 Task: Find connections with filter location Titao with filter topic #Softwaredesignwith filter profile language German with filter current company Axis Communications with filter school Quantum University with filter industry Dance Companies with filter service category Bartending with filter keywords title File Clerk
Action: Mouse moved to (726, 123)
Screenshot: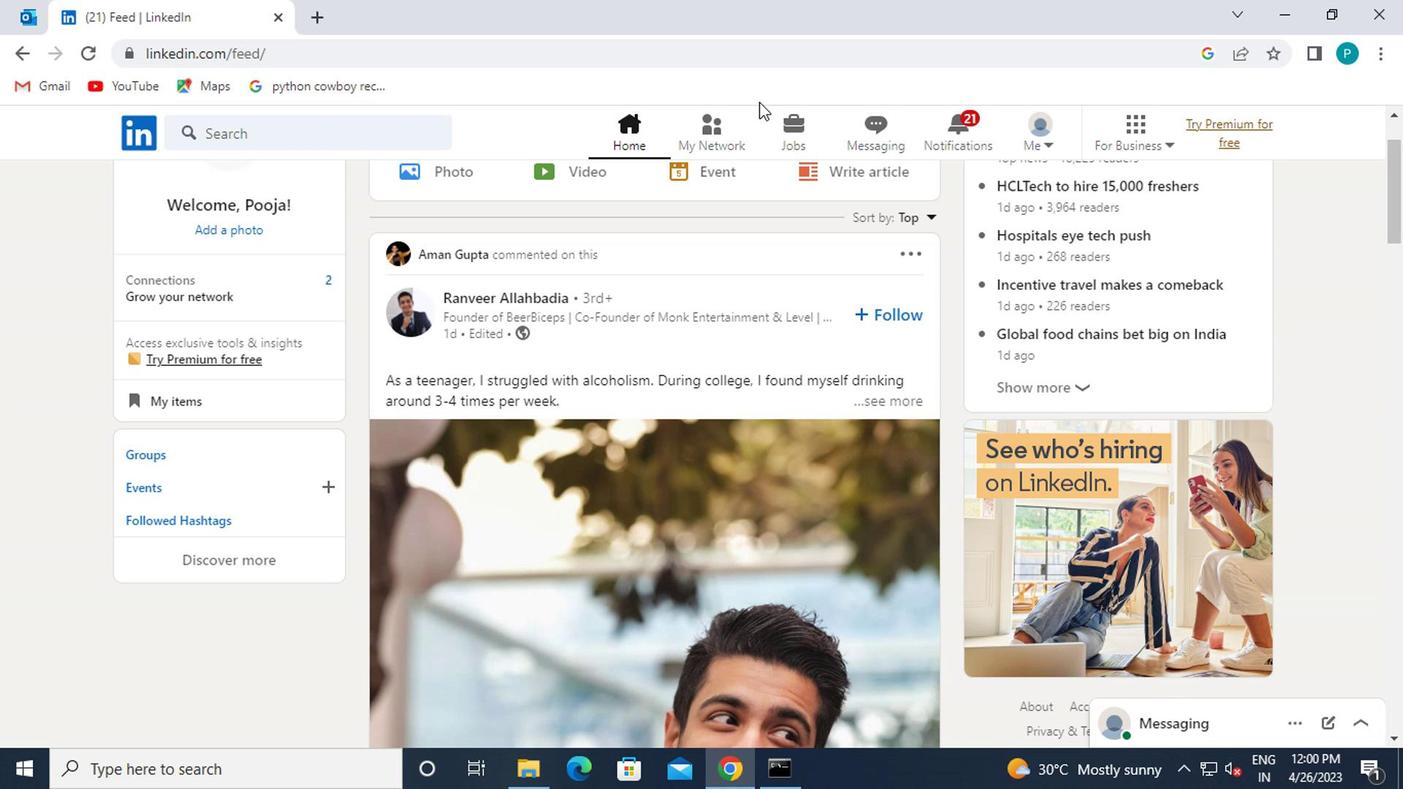 
Action: Mouse pressed left at (726, 123)
Screenshot: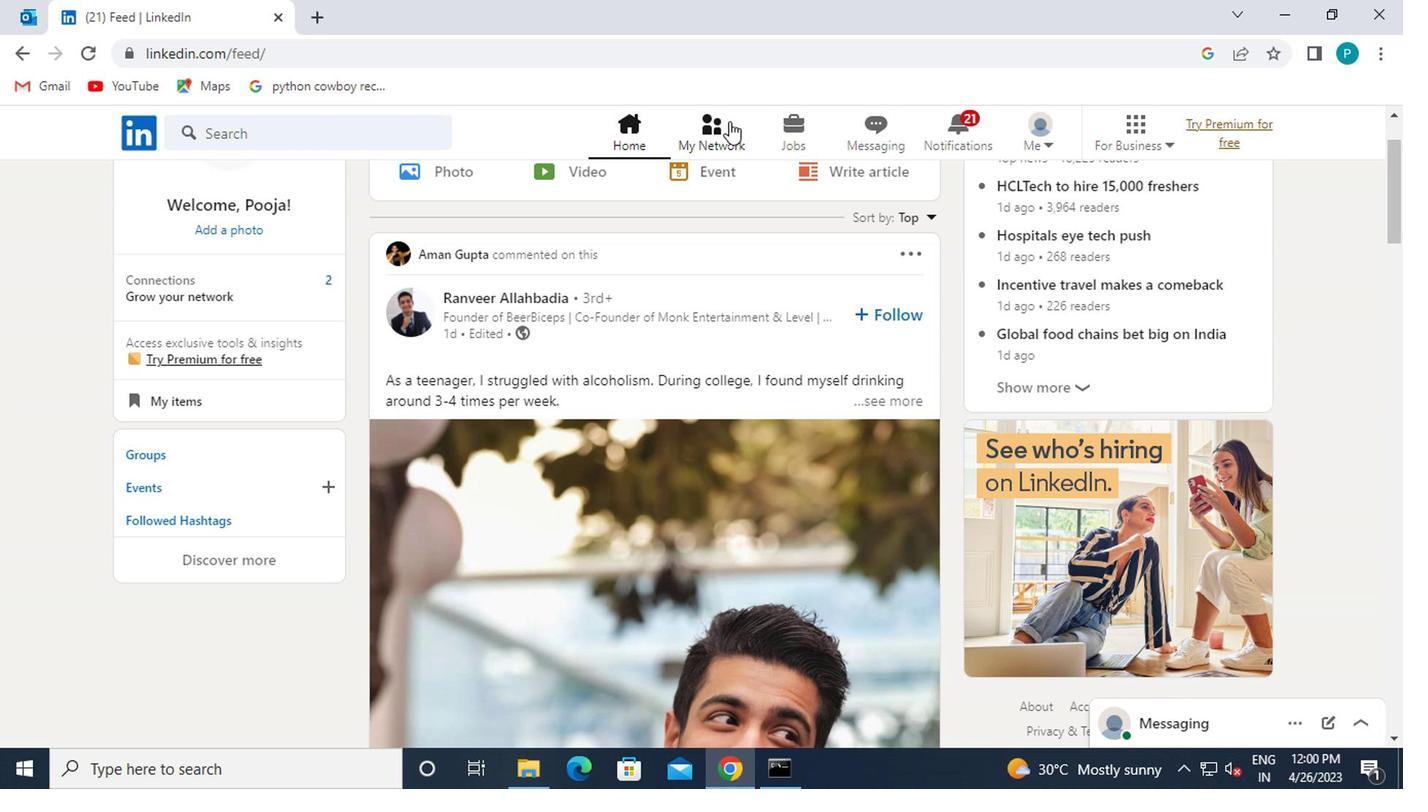 
Action: Mouse moved to (332, 250)
Screenshot: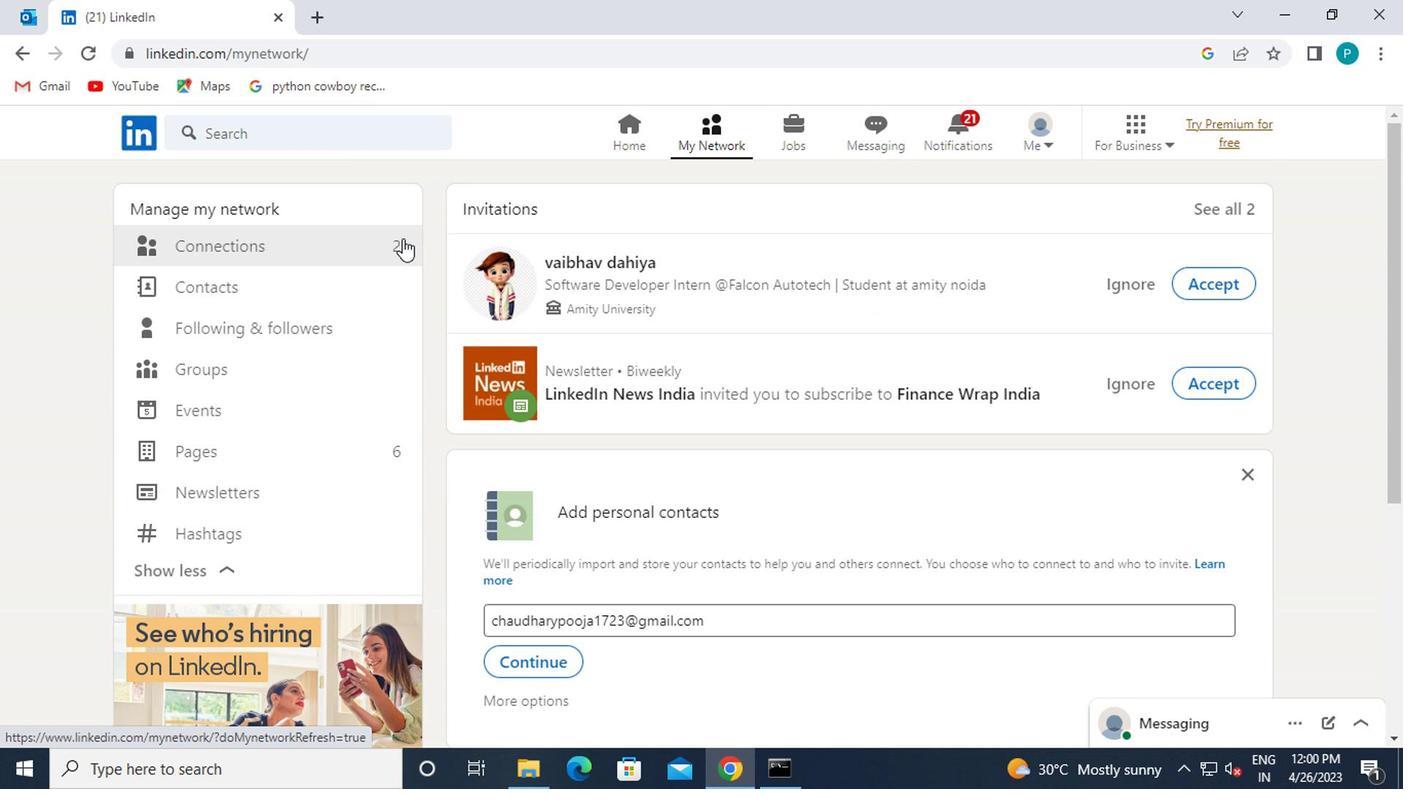 
Action: Mouse pressed left at (332, 250)
Screenshot: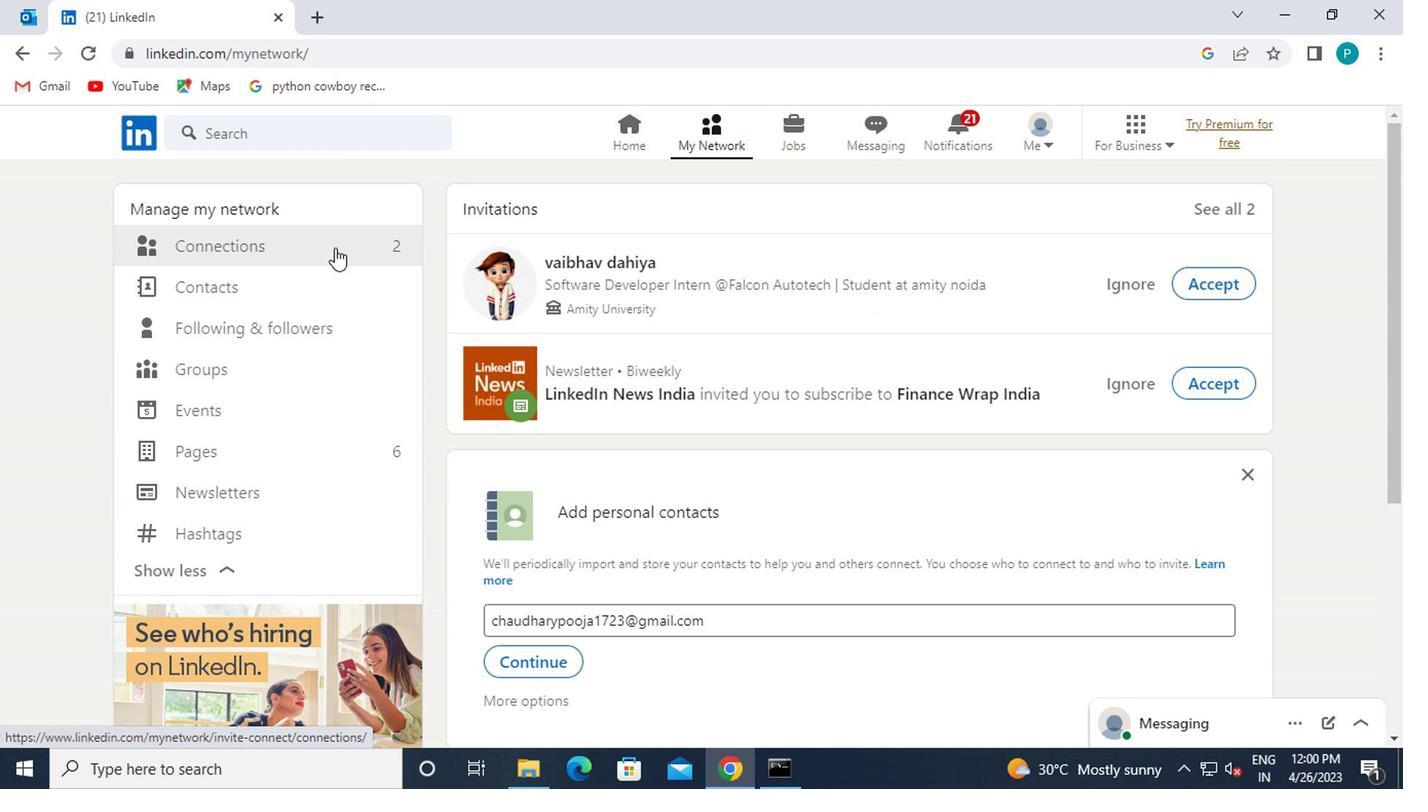 
Action: Mouse moved to (836, 261)
Screenshot: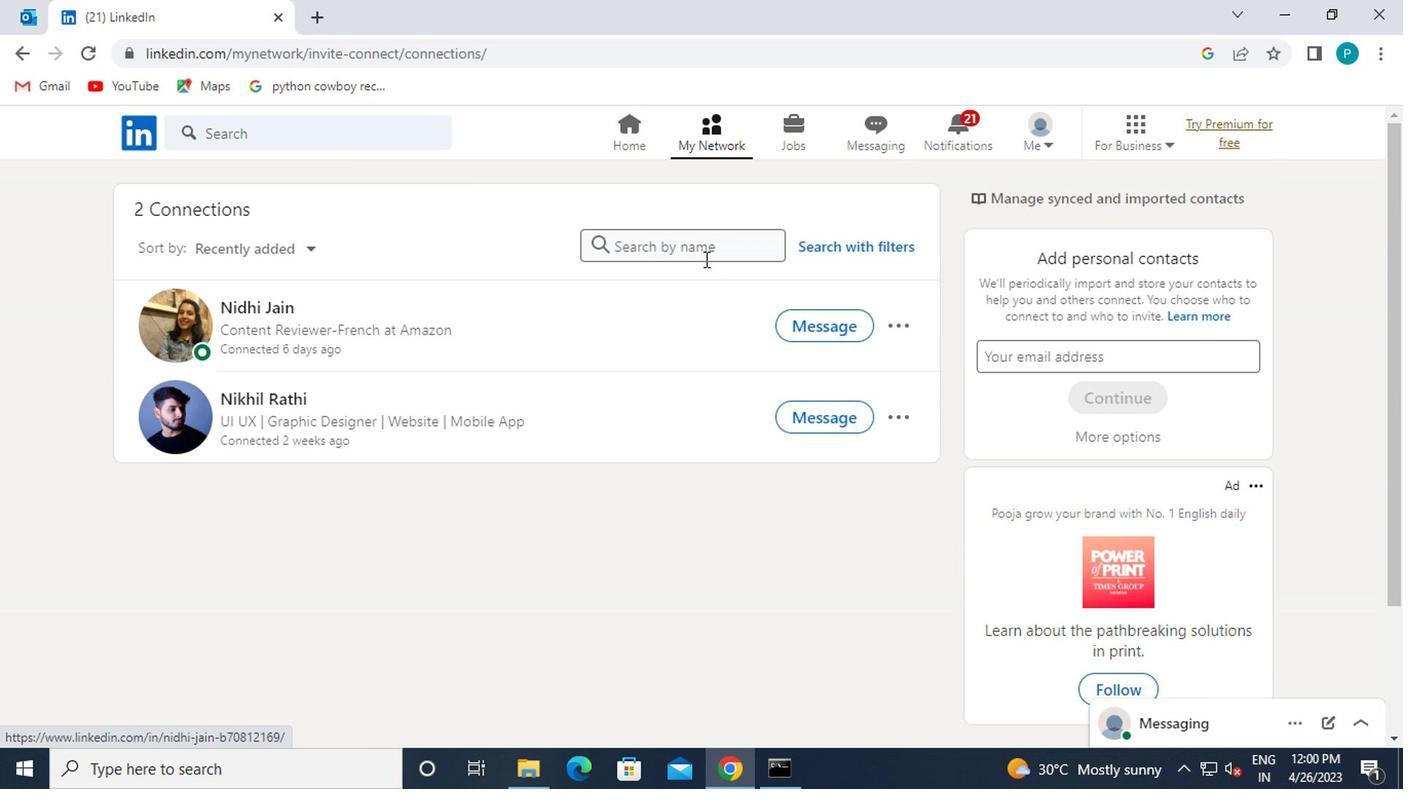 
Action: Mouse pressed left at (836, 261)
Screenshot: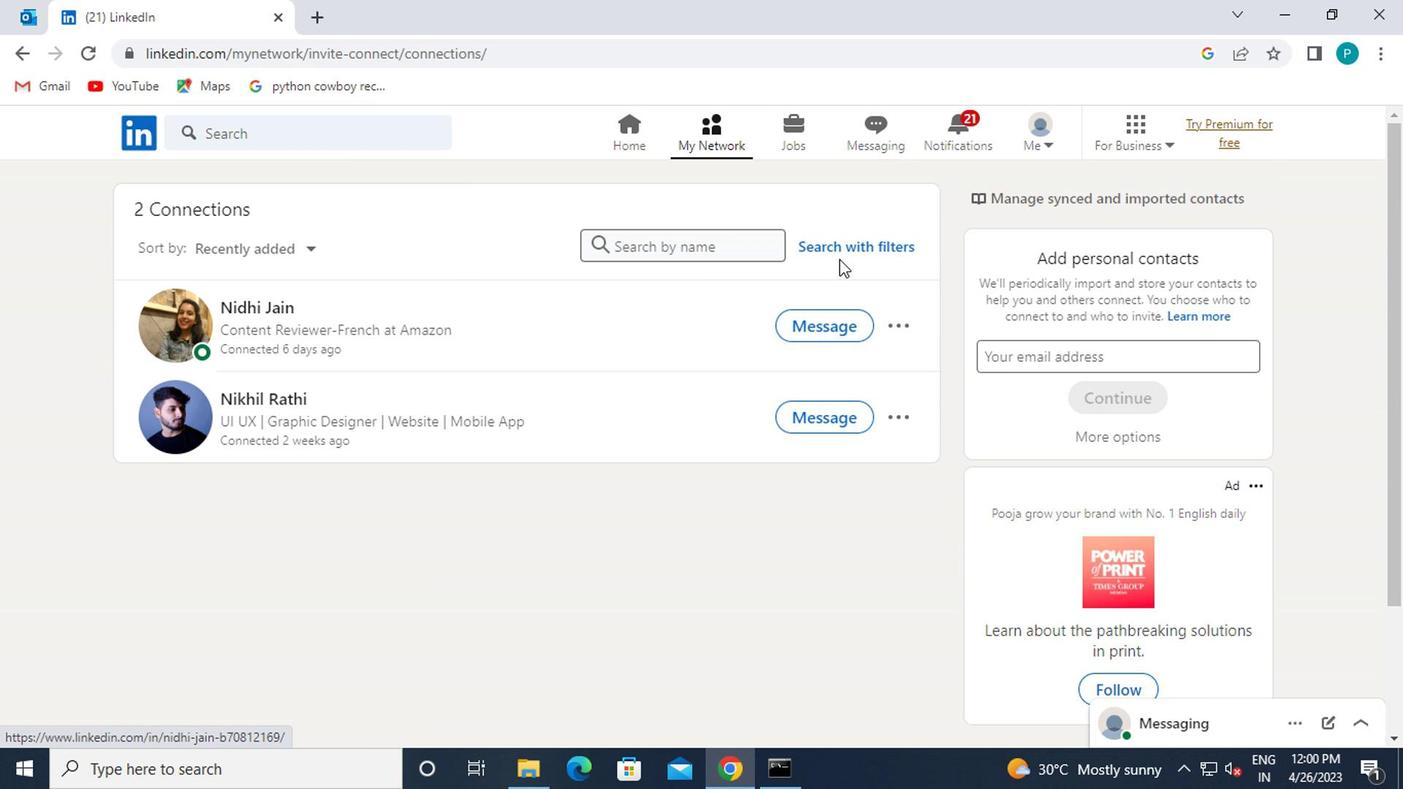 
Action: Mouse moved to (836, 244)
Screenshot: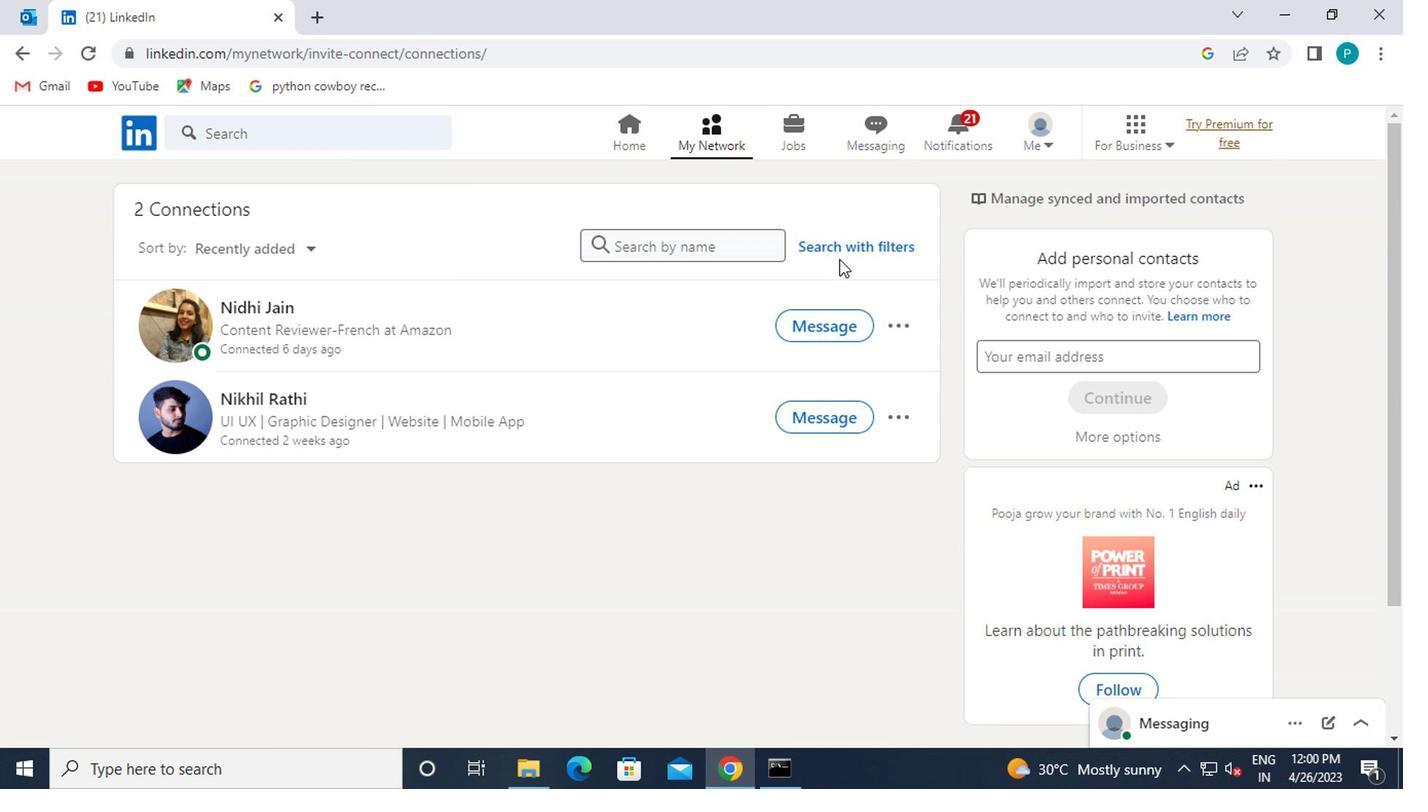 
Action: Mouse pressed left at (836, 244)
Screenshot: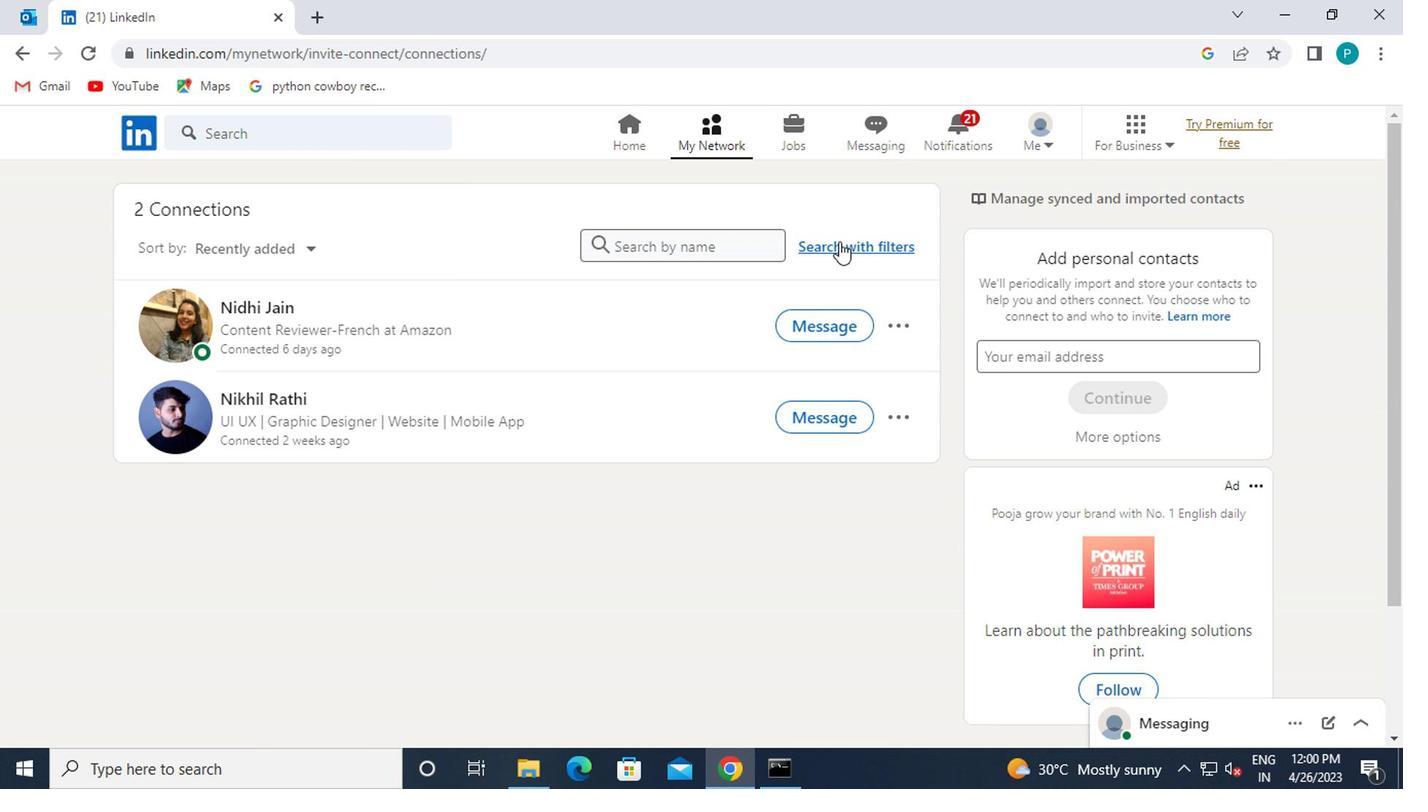 
Action: Mouse moved to (703, 188)
Screenshot: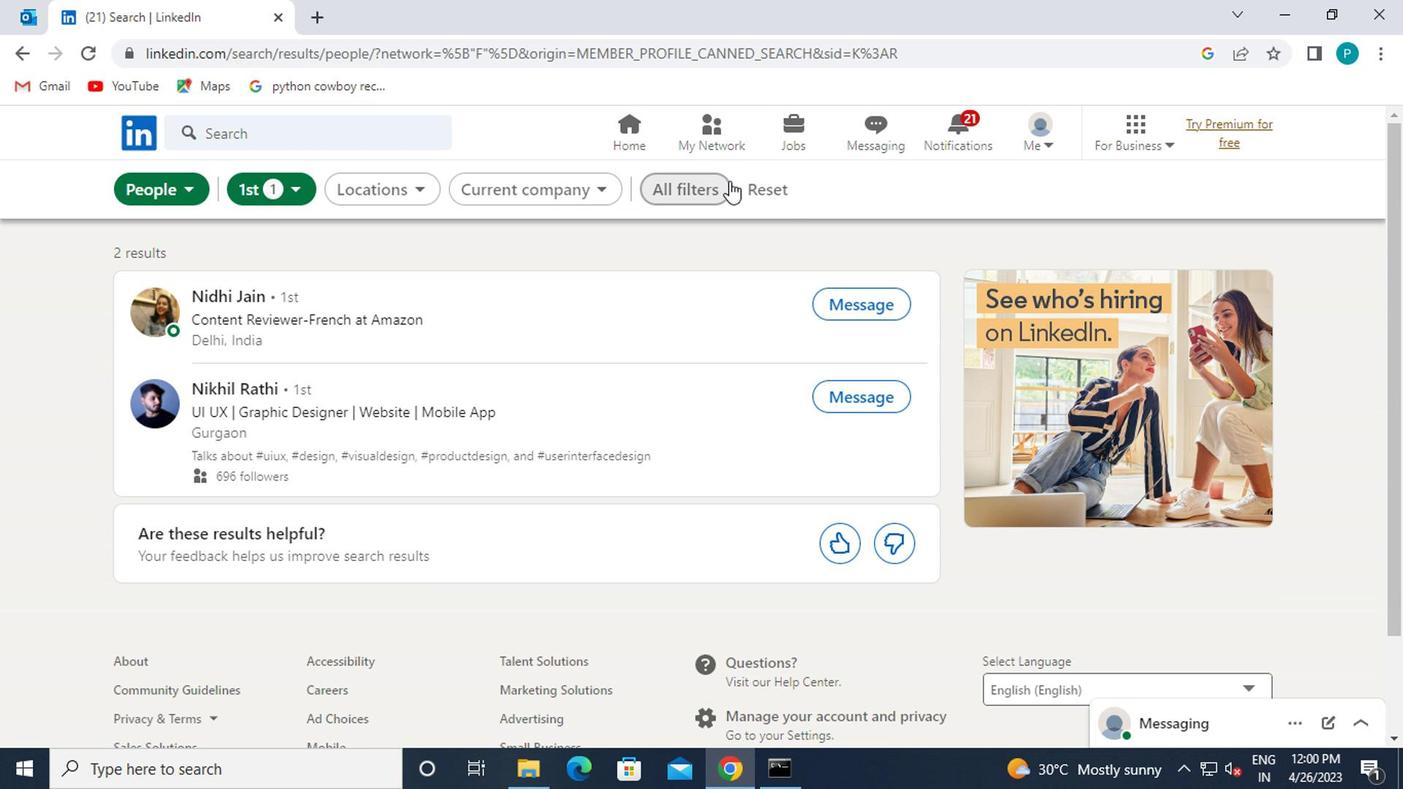 
Action: Mouse pressed left at (703, 188)
Screenshot: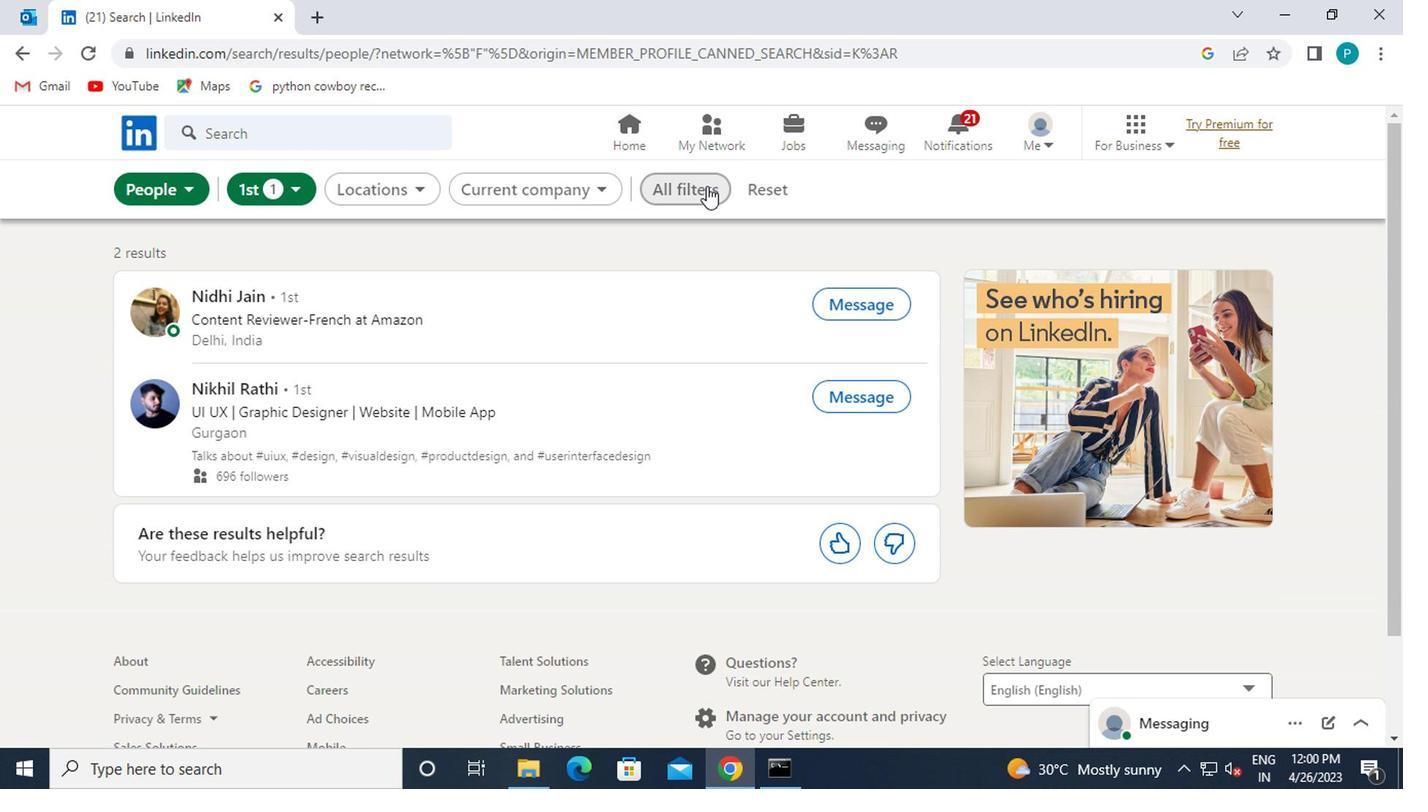 
Action: Mouse moved to (986, 395)
Screenshot: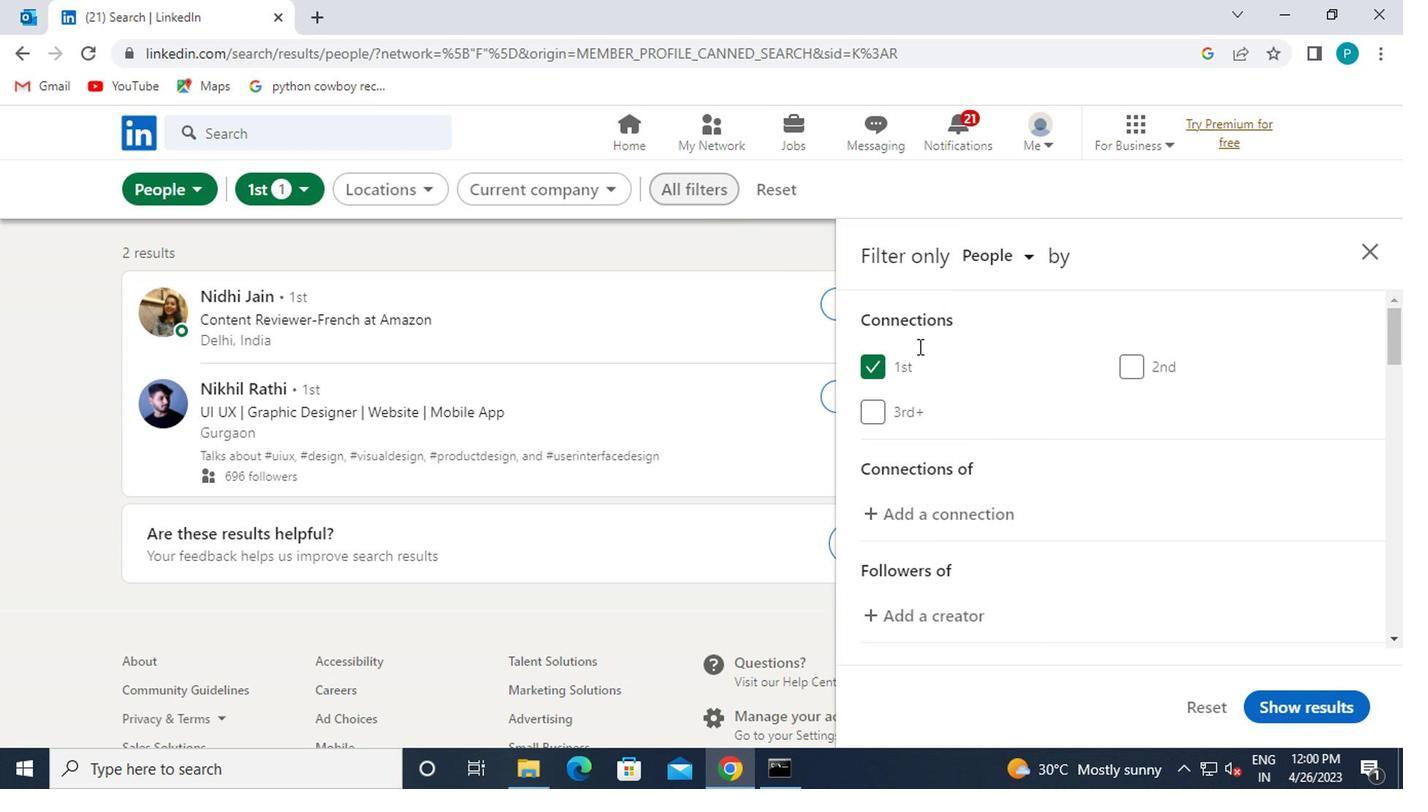 
Action: Mouse scrolled (986, 394) with delta (0, 0)
Screenshot: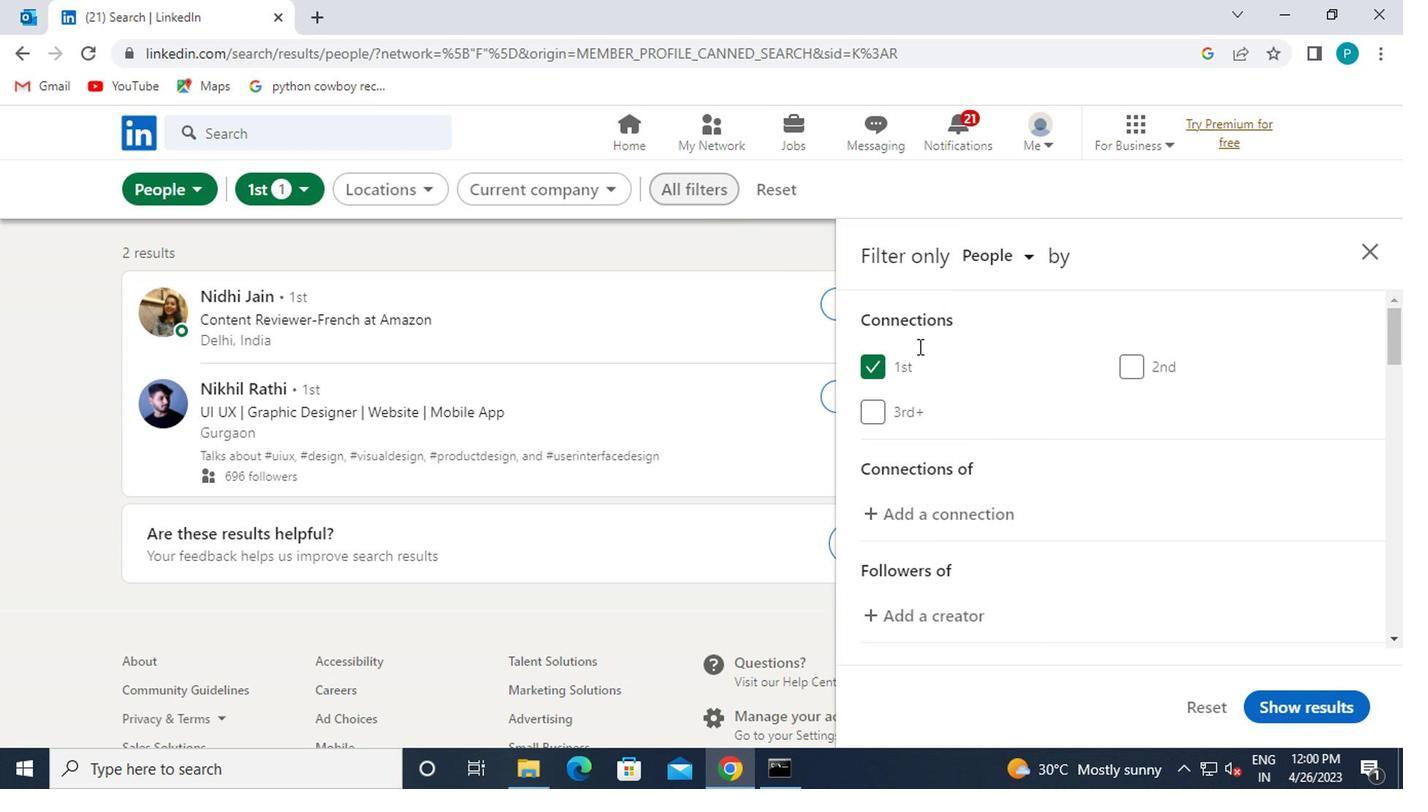 
Action: Mouse moved to (988, 397)
Screenshot: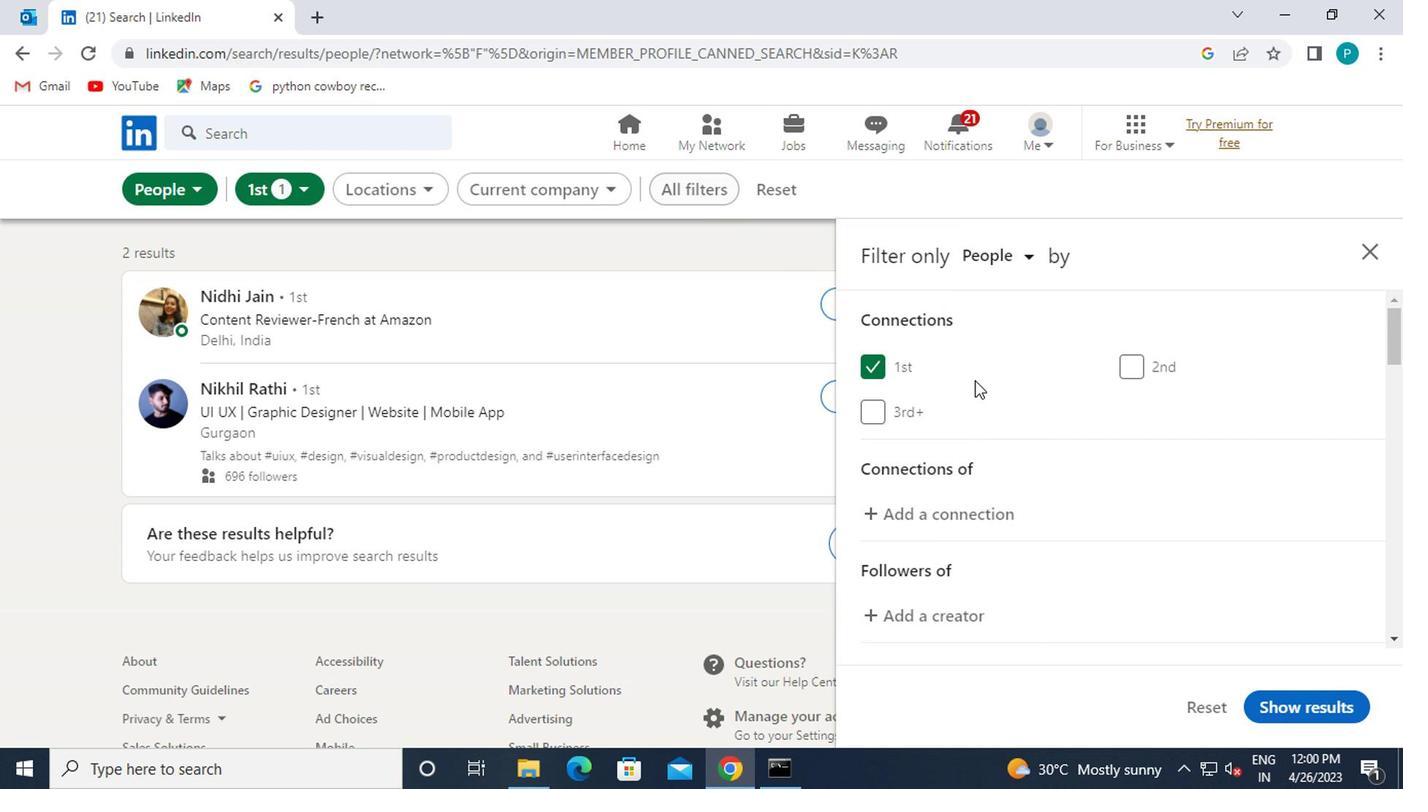 
Action: Mouse scrolled (988, 396) with delta (0, -1)
Screenshot: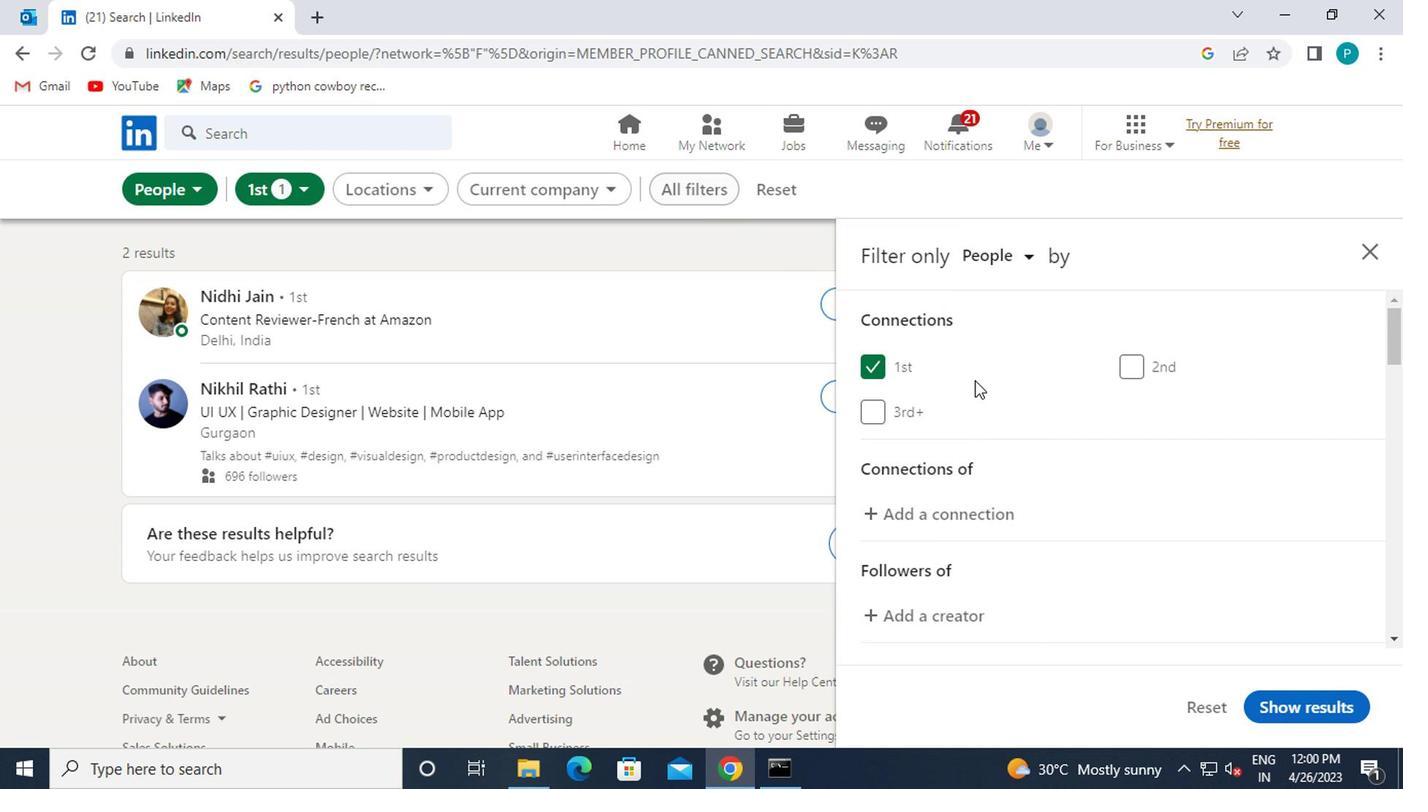 
Action: Mouse moved to (1151, 584)
Screenshot: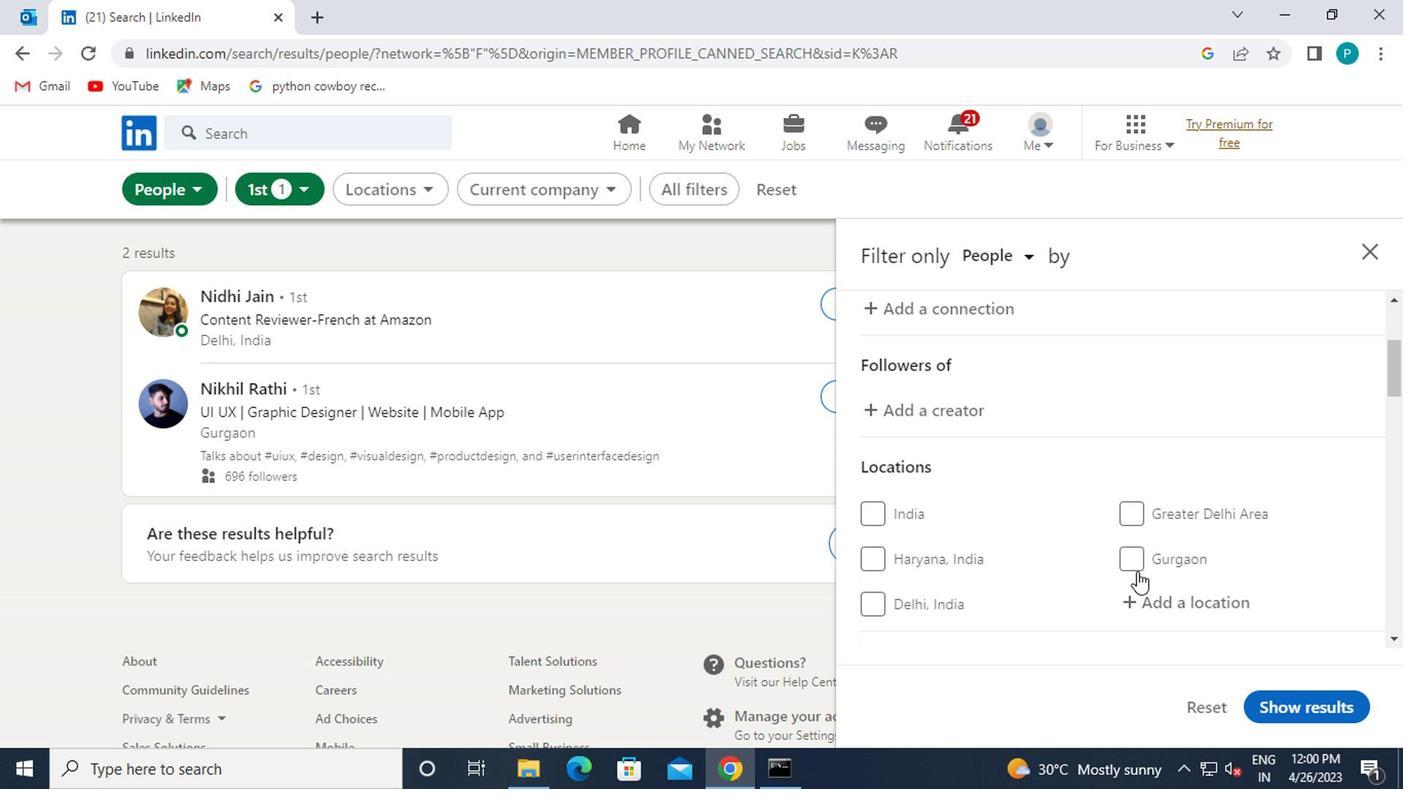 
Action: Mouse scrolled (1151, 584) with delta (0, 0)
Screenshot: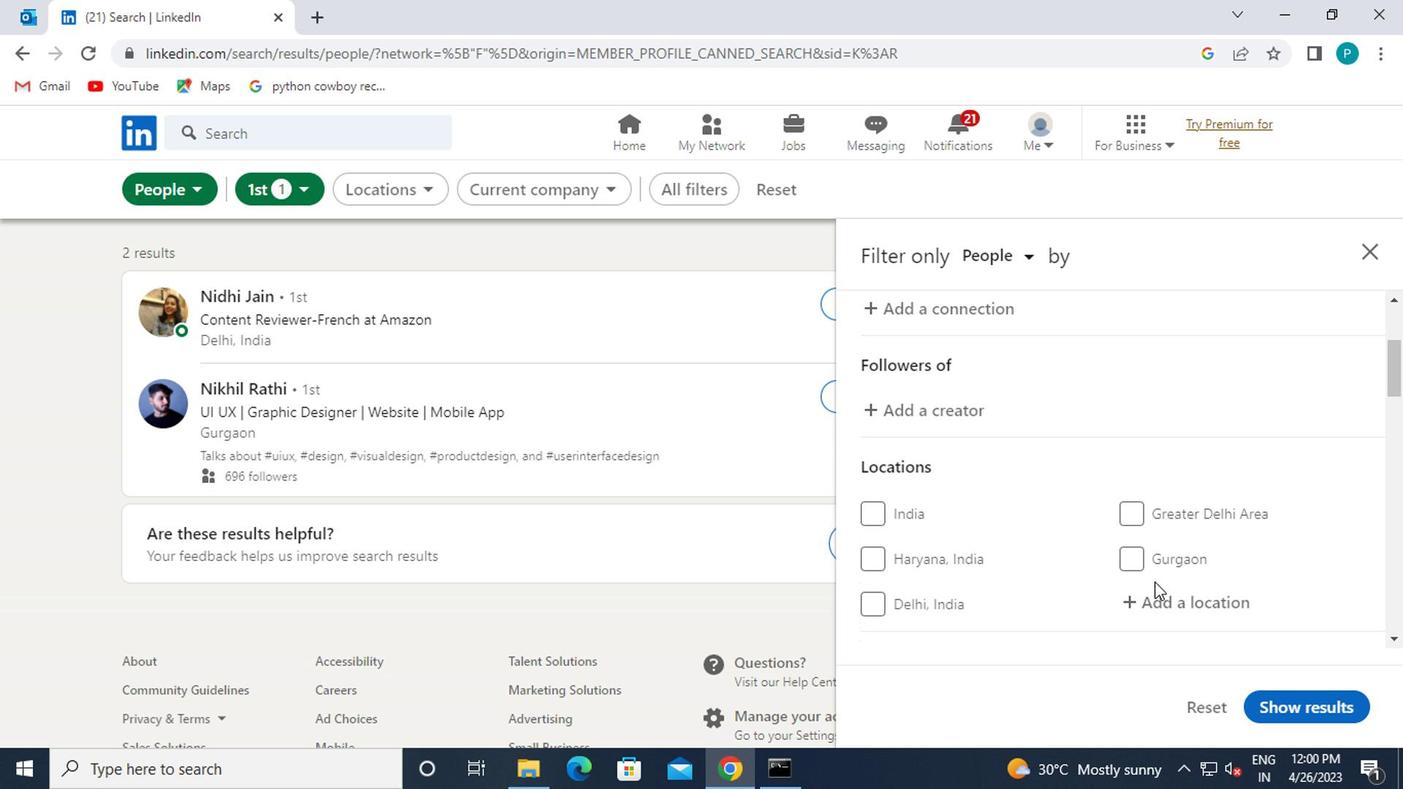 
Action: Mouse moved to (1142, 518)
Screenshot: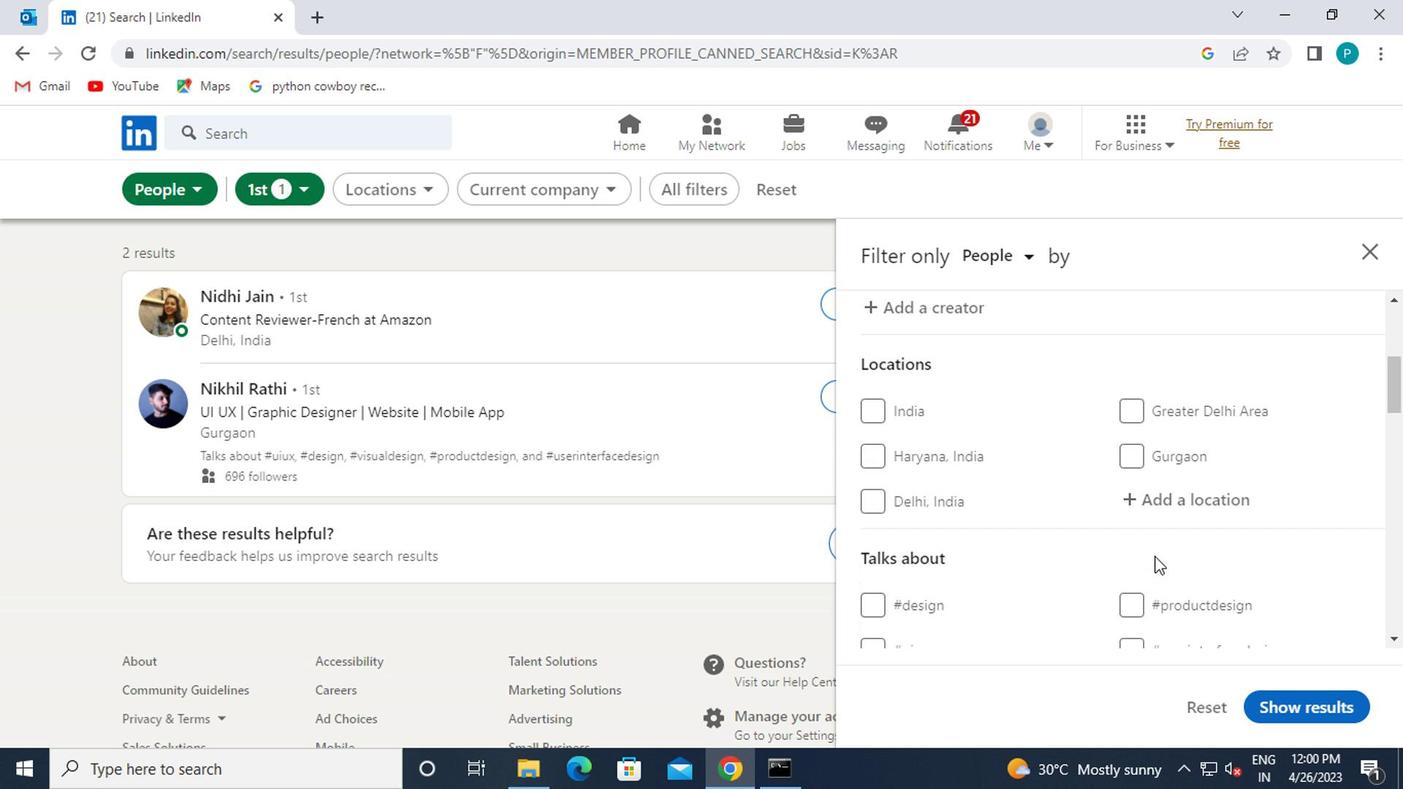 
Action: Mouse pressed left at (1142, 518)
Screenshot: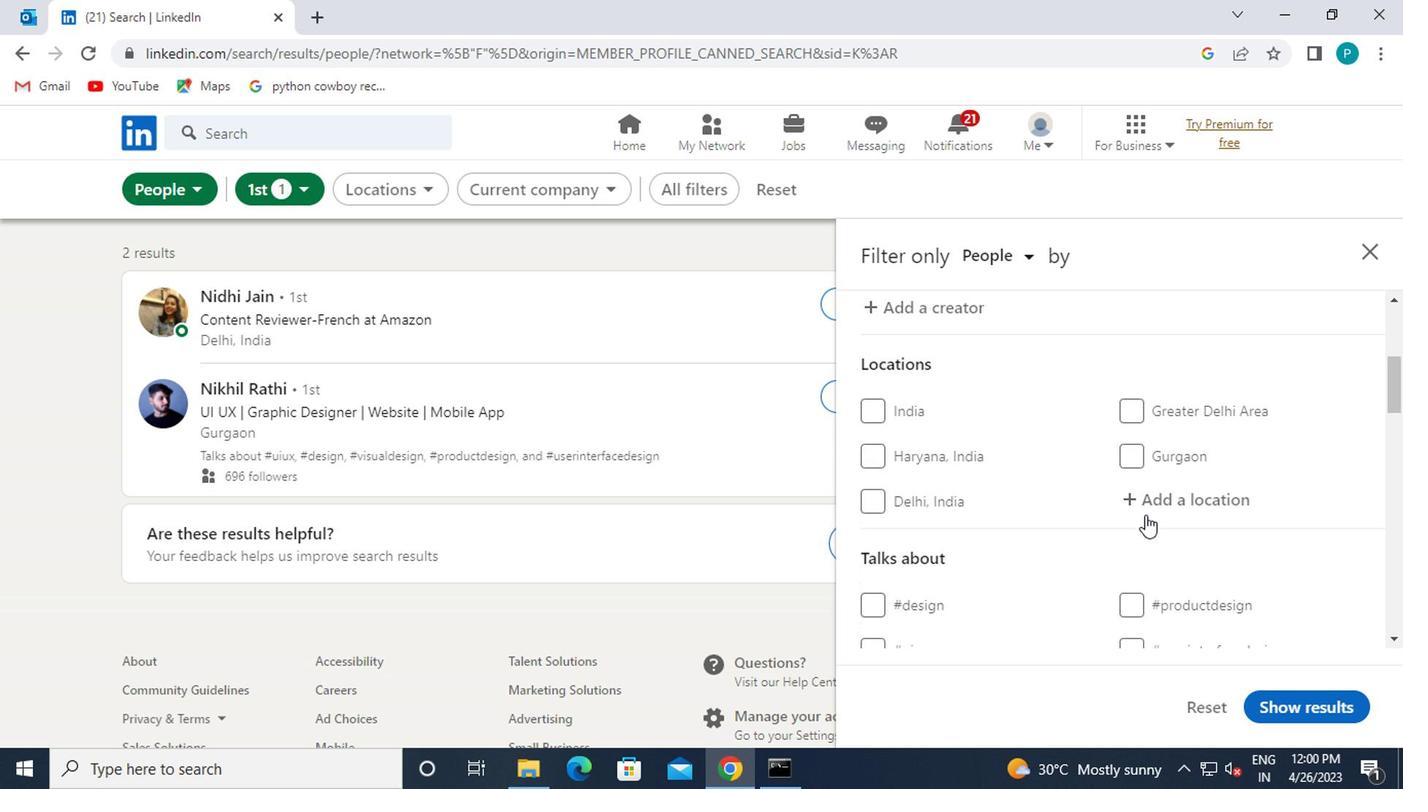 
Action: Mouse moved to (1141, 513)
Screenshot: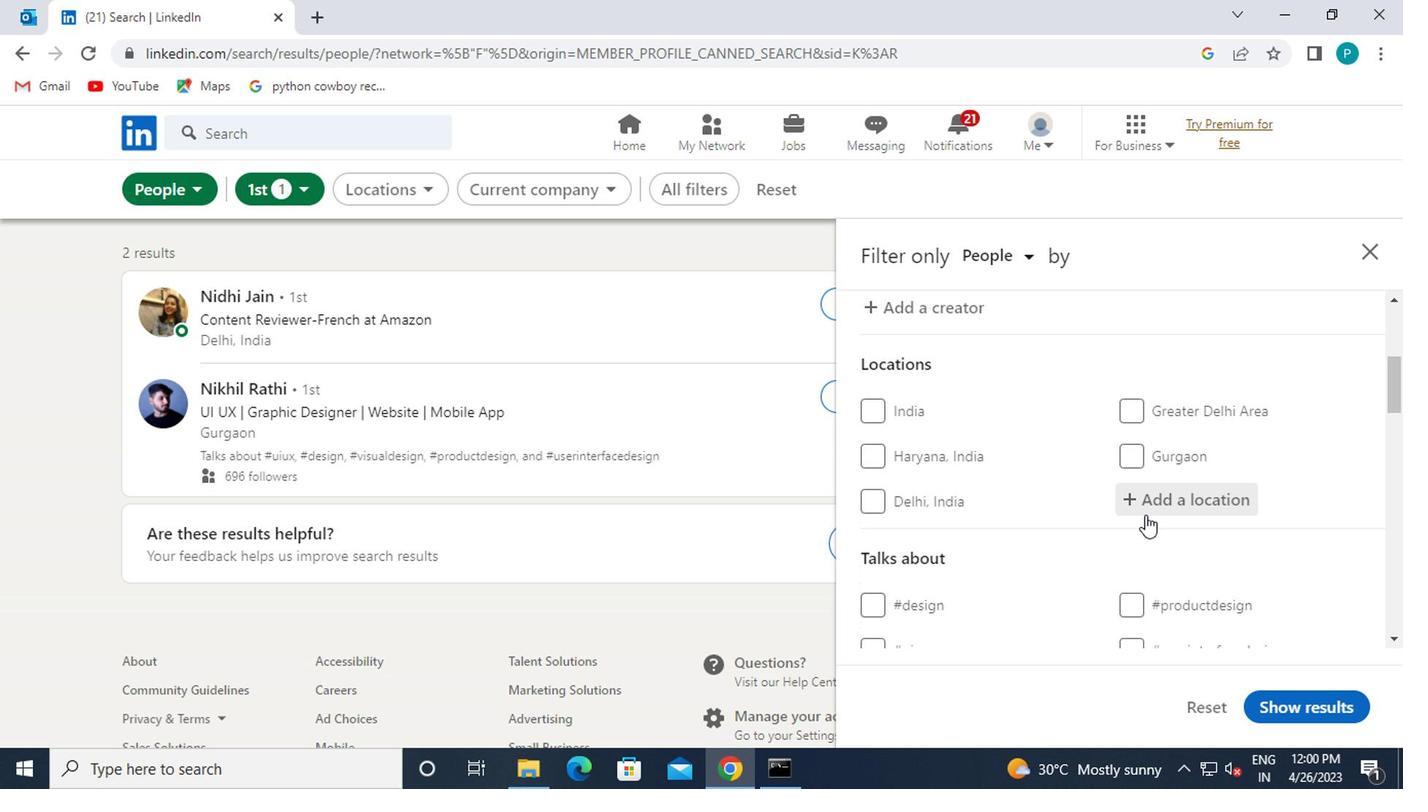 
Action: Key pressed <Key.caps_lock>t<Key.caps_lock>itao<Key.enter>
Screenshot: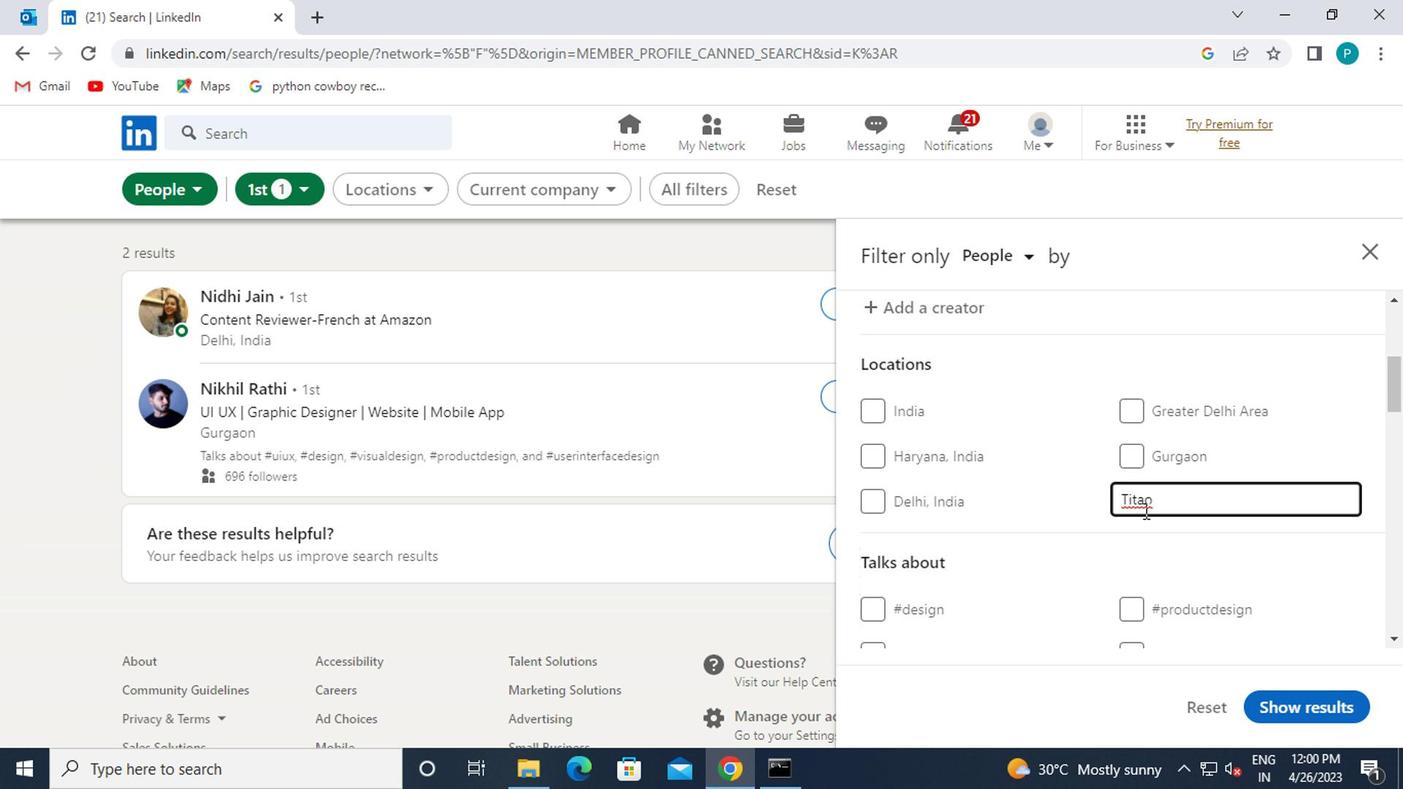 
Action: Mouse moved to (1133, 547)
Screenshot: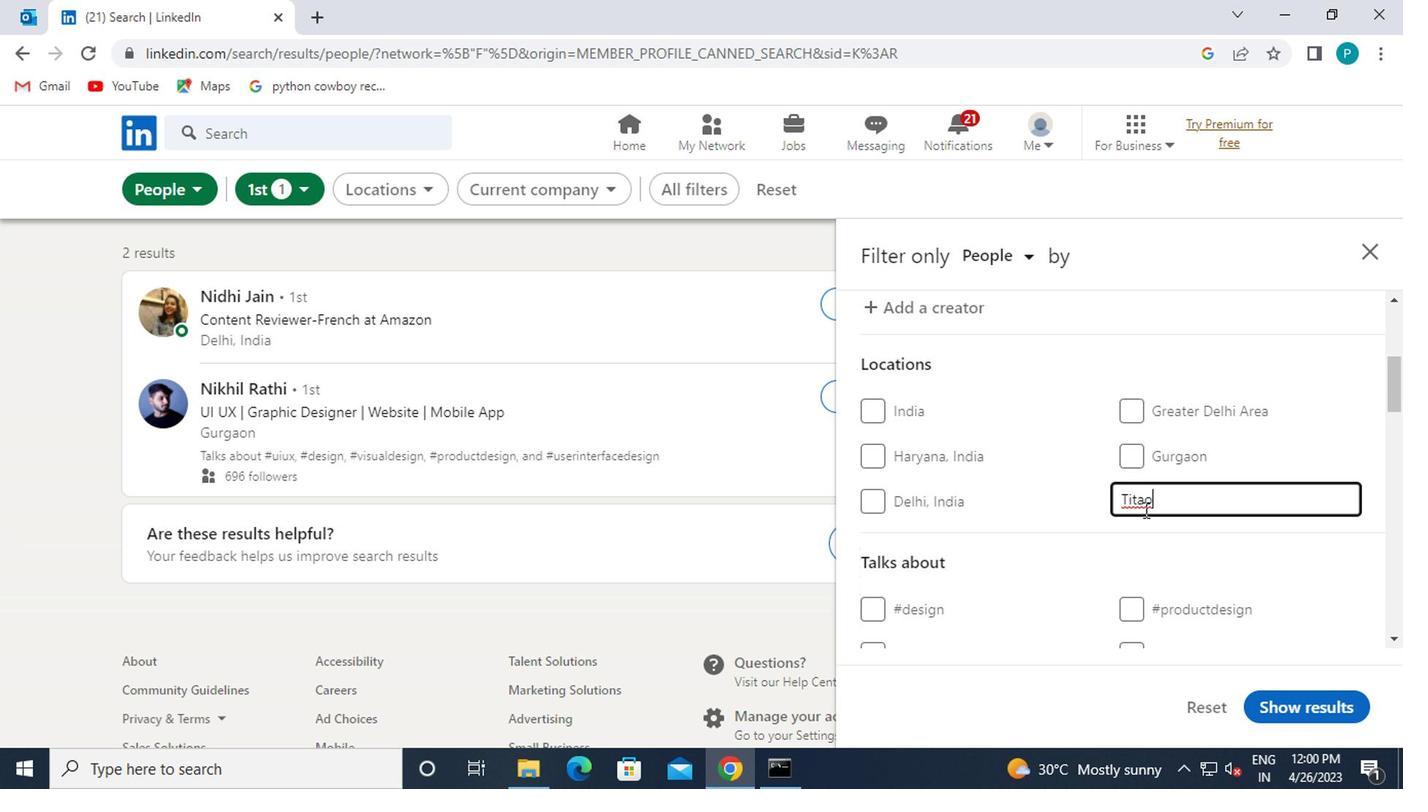 
Action: Mouse scrolled (1133, 546) with delta (0, 0)
Screenshot: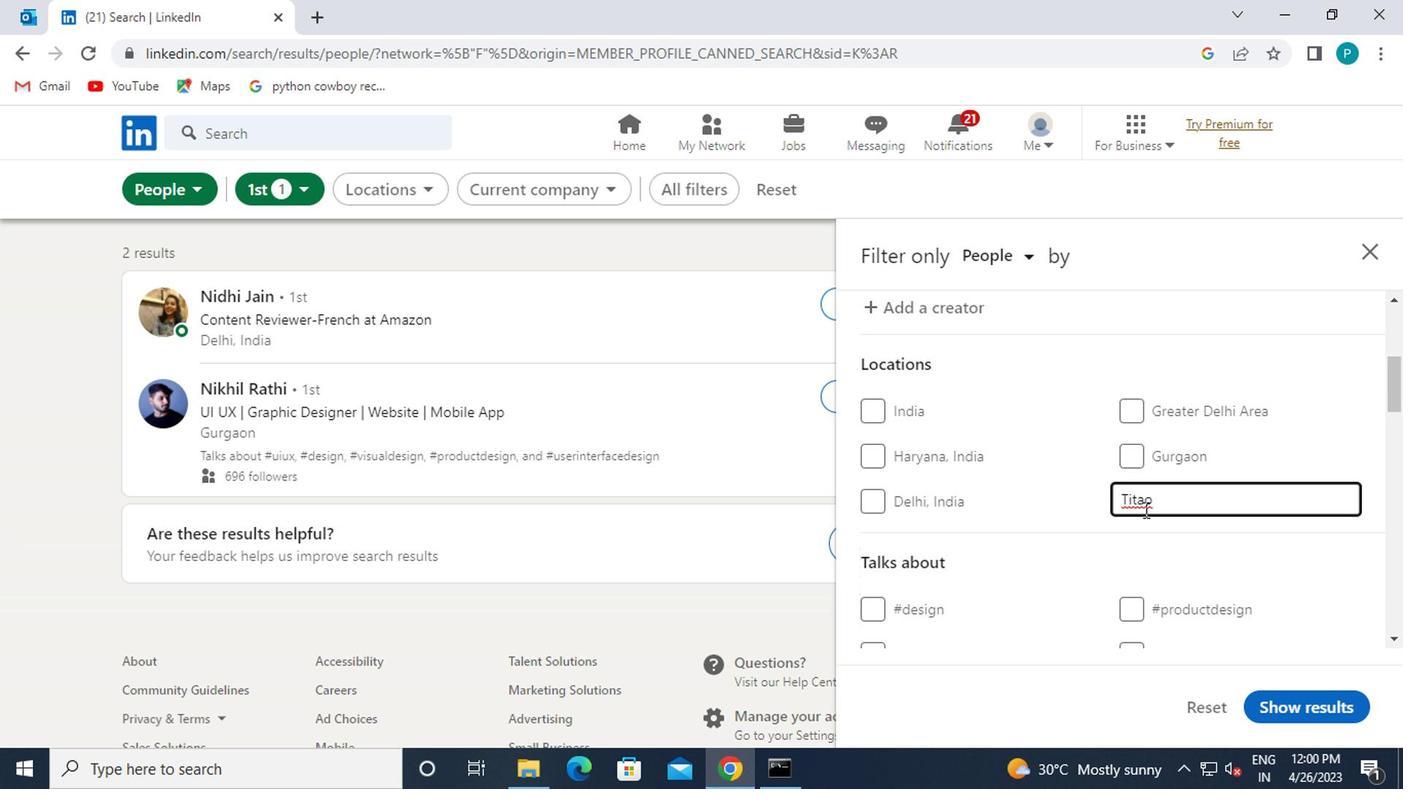 
Action: Mouse moved to (1139, 590)
Screenshot: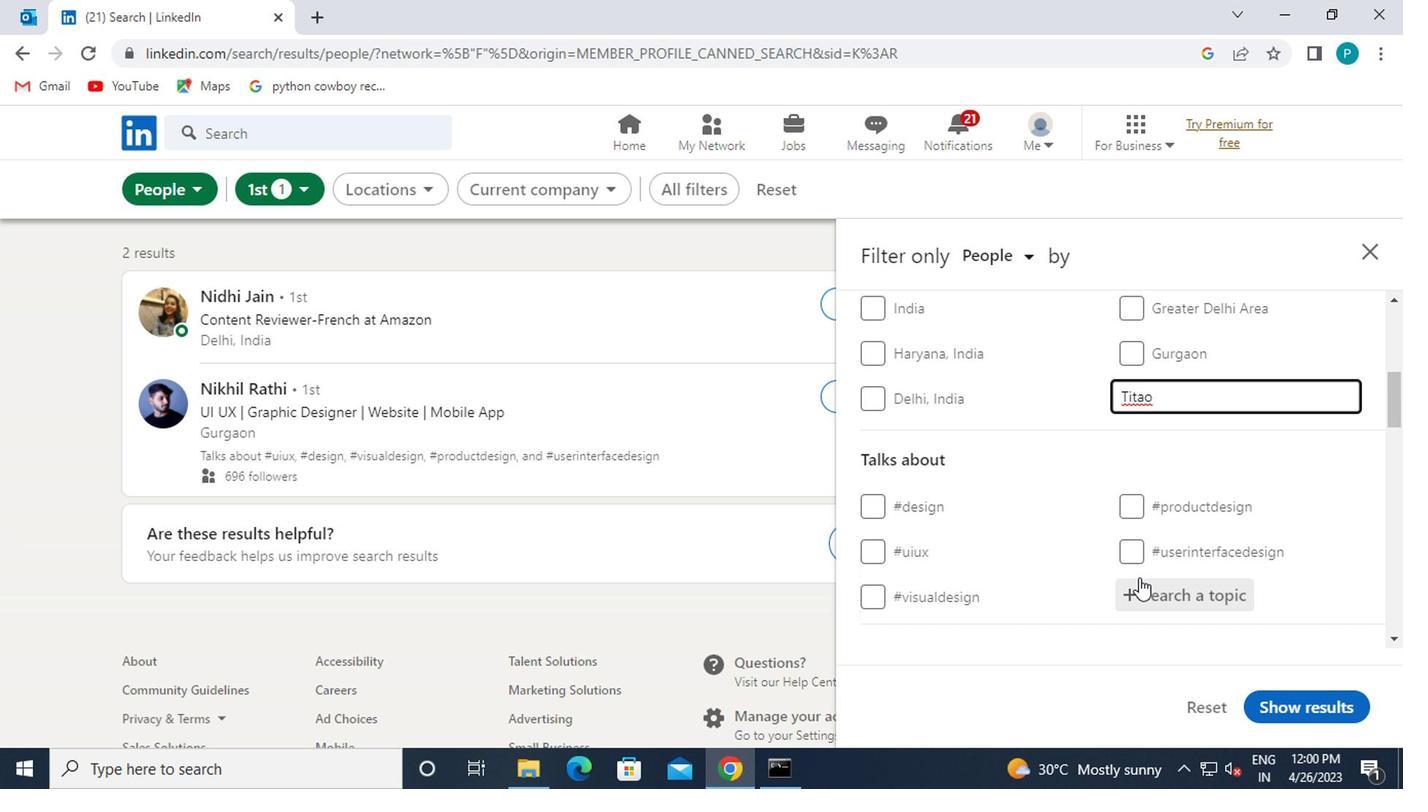
Action: Mouse pressed left at (1139, 590)
Screenshot: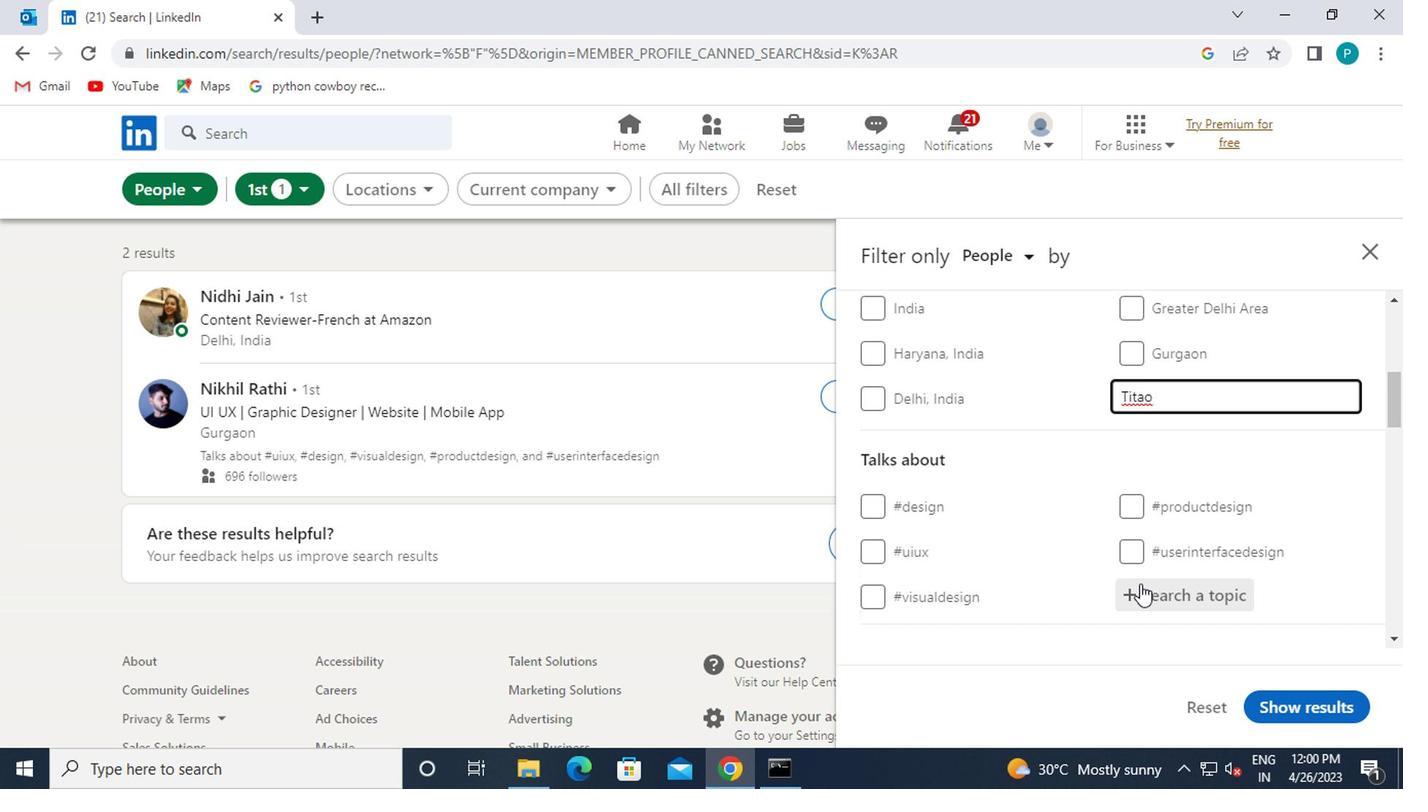 
Action: Mouse moved to (1139, 592)
Screenshot: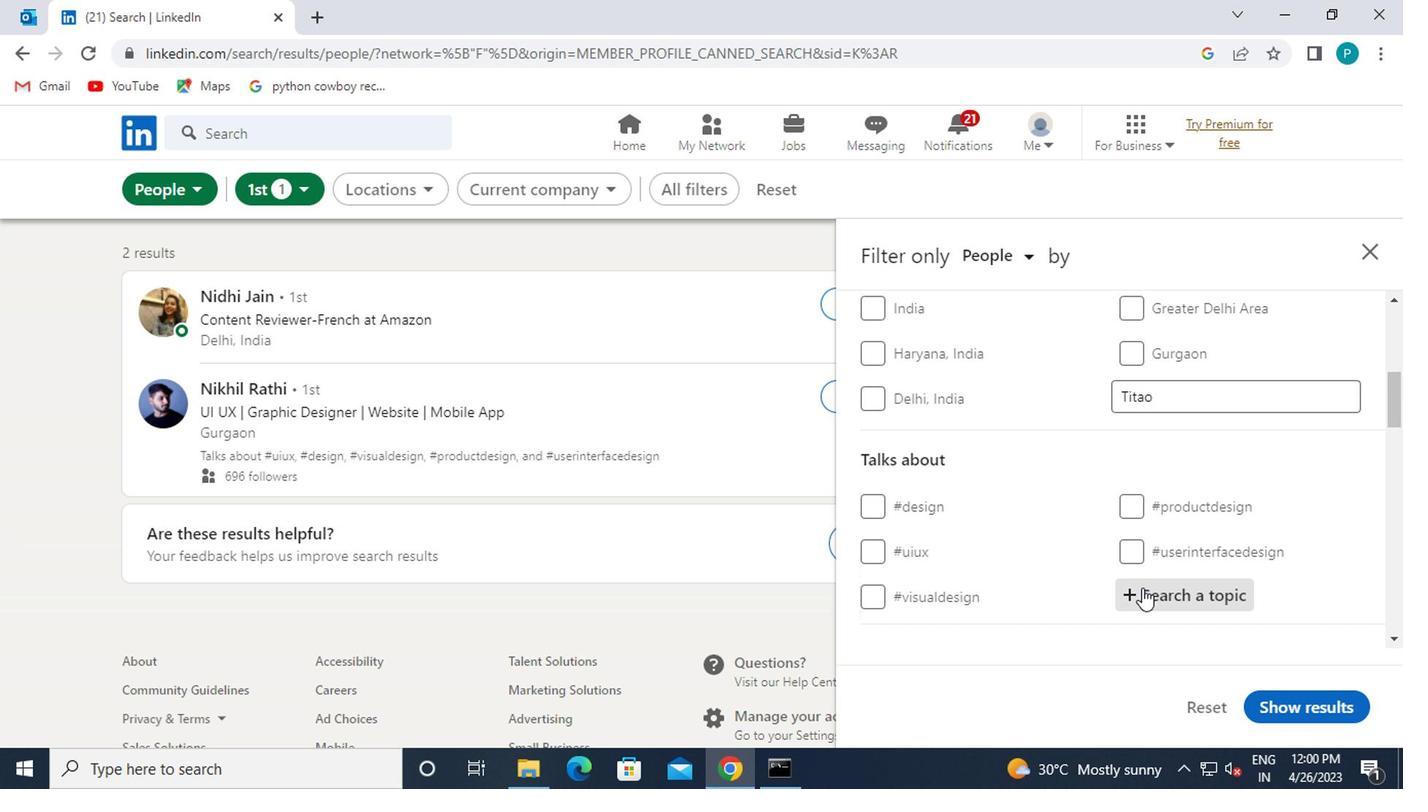 
Action: Key pressed <Key.shift>#<Key.caps_lock>S<Key.caps_lock>O
Screenshot: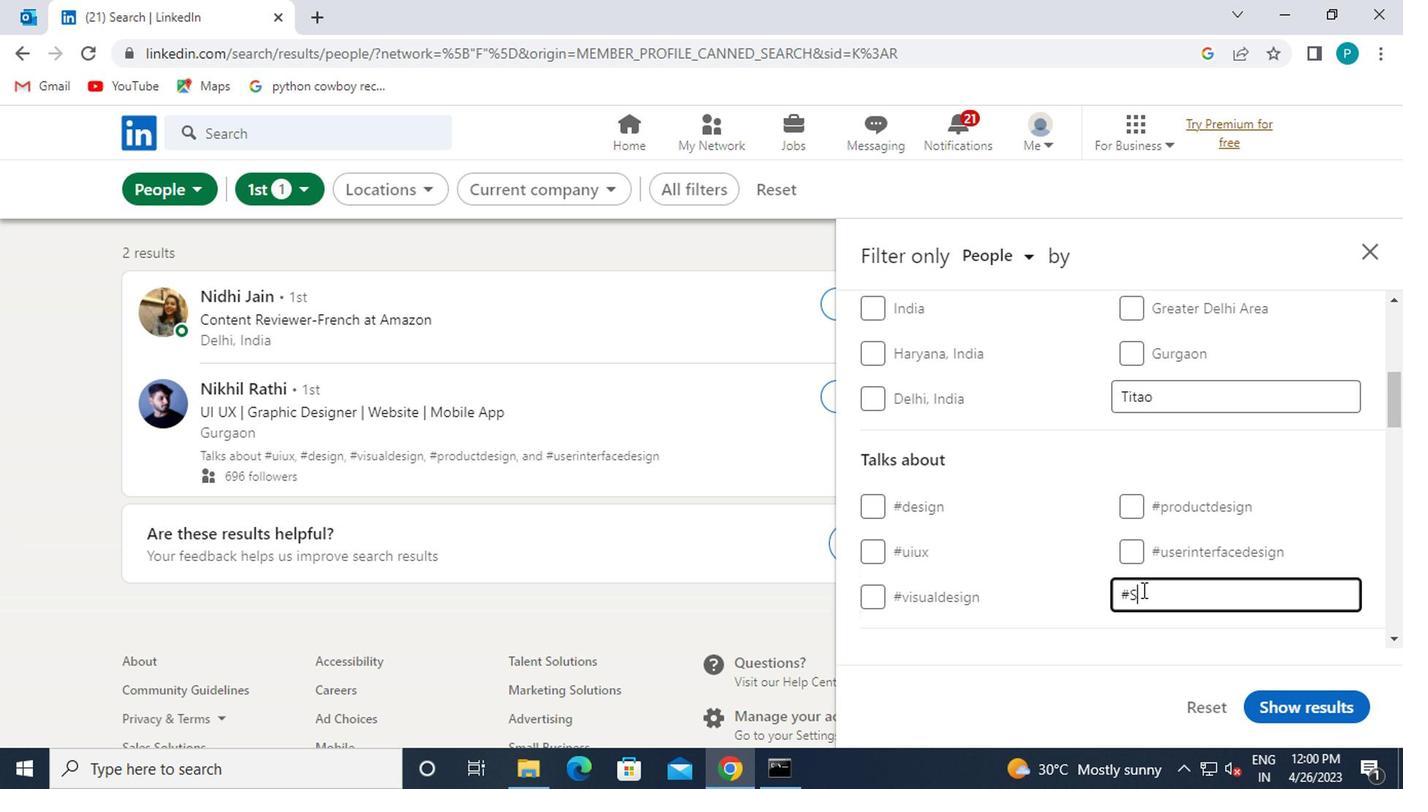 
Action: Mouse moved to (1139, 592)
Screenshot: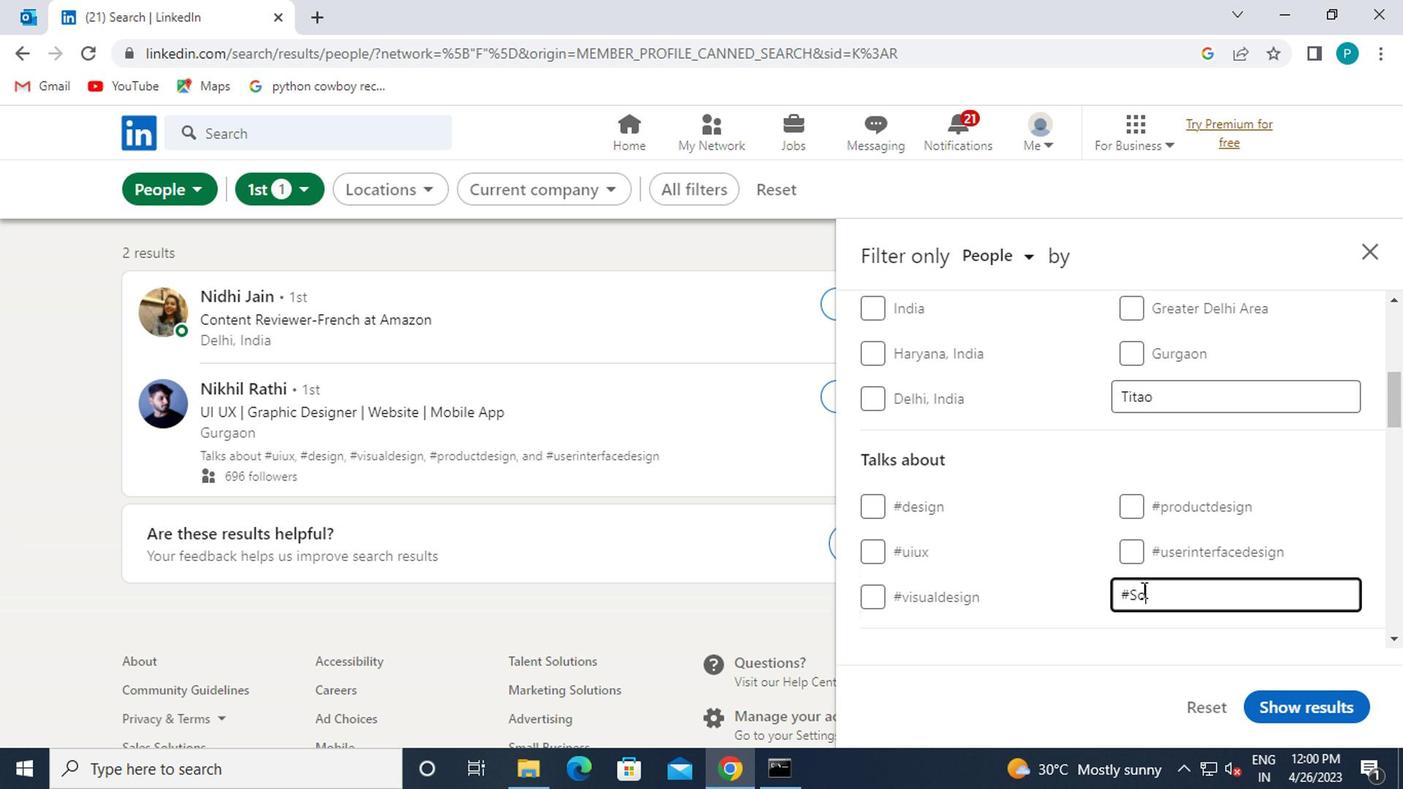 
Action: Key pressed FTWAREDESIGN
Screenshot: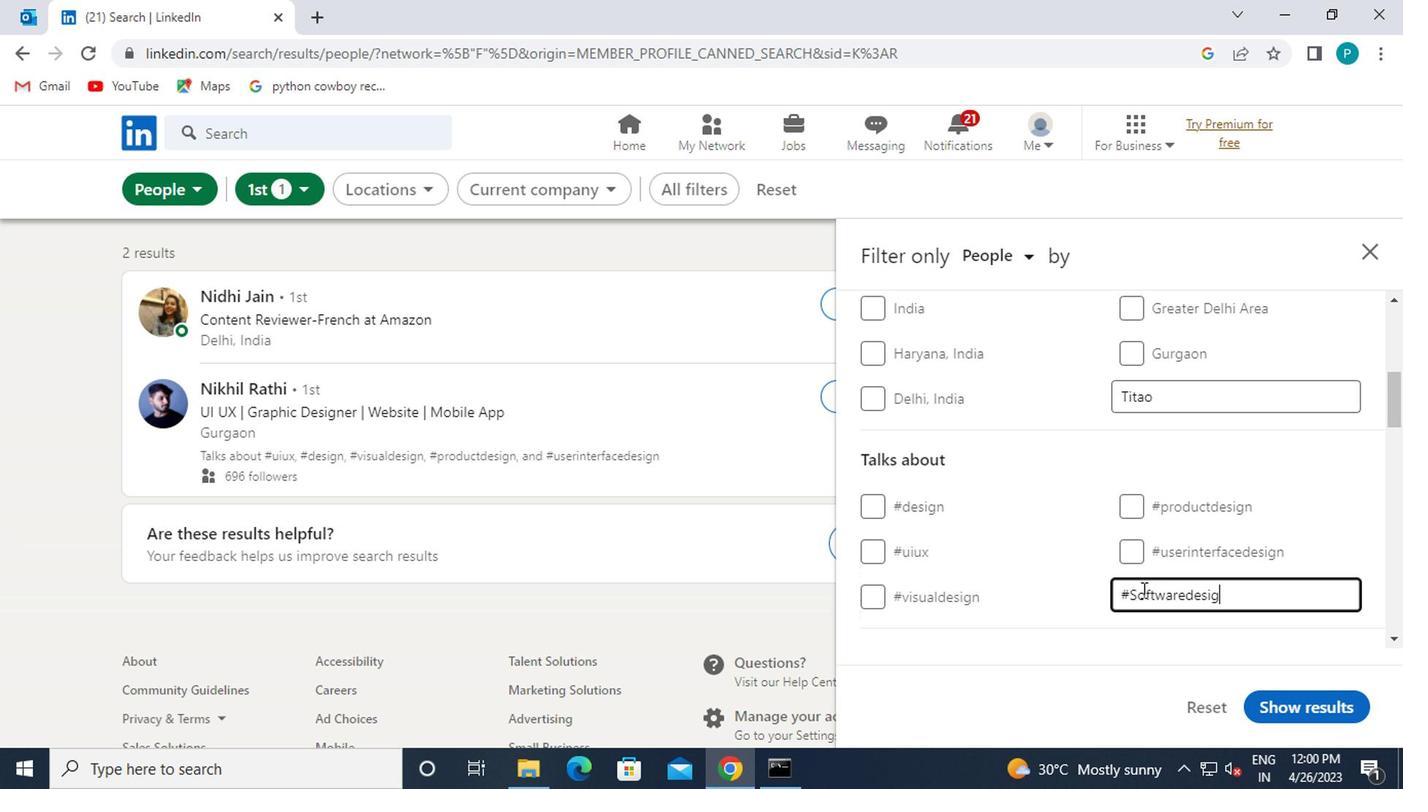 
Action: Mouse scrolled (1139, 592) with delta (0, 0)
Screenshot: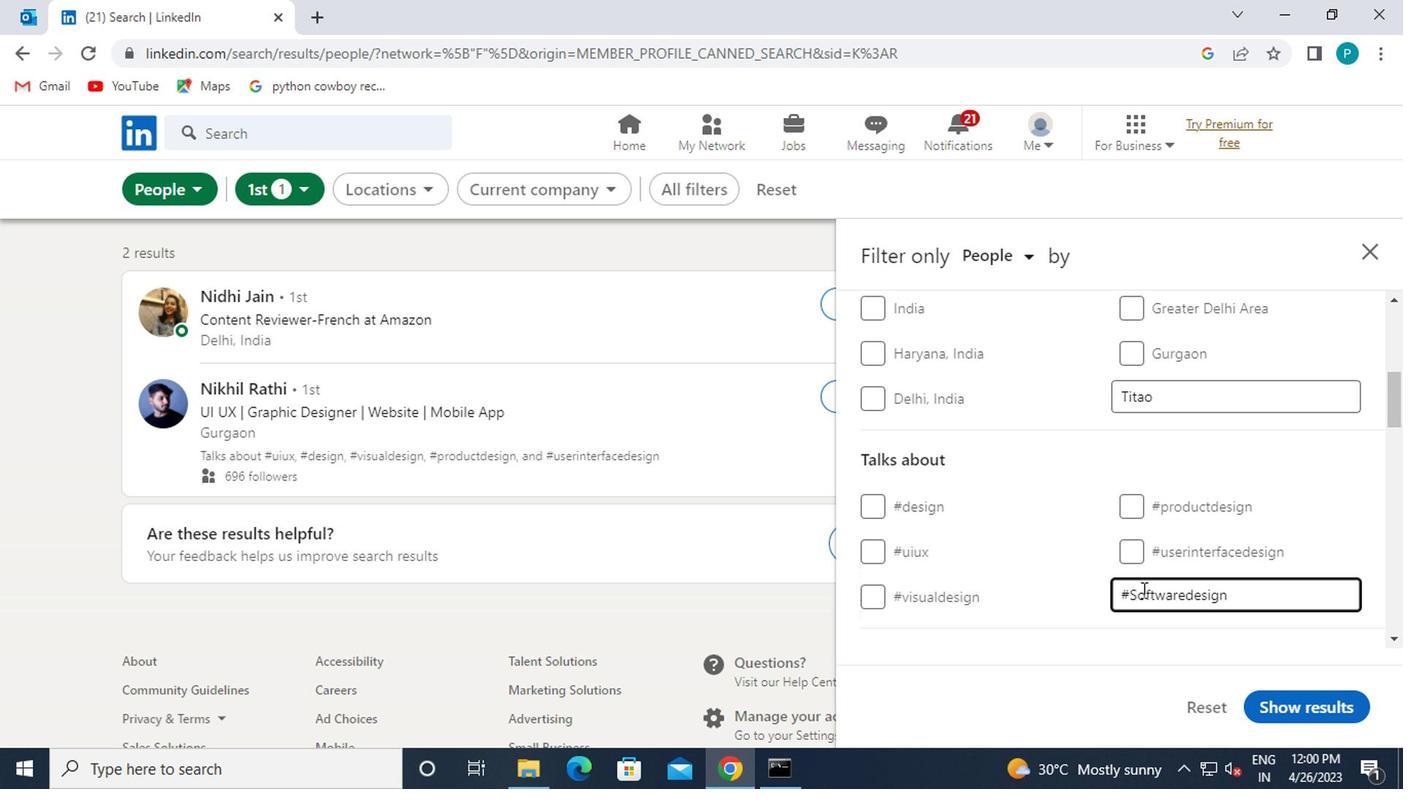 
Action: Mouse scrolled (1139, 592) with delta (0, 0)
Screenshot: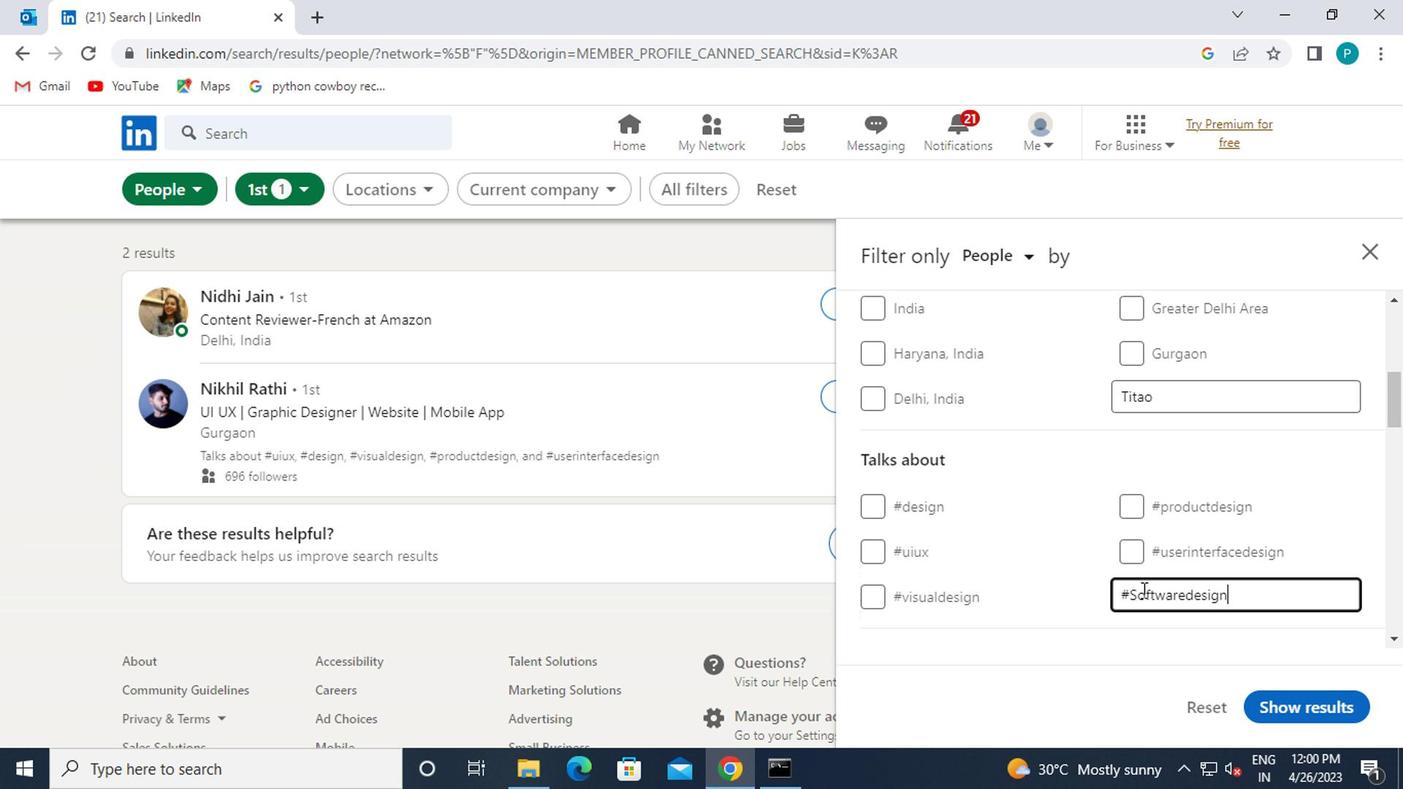 
Action: Mouse scrolled (1139, 592) with delta (0, 0)
Screenshot: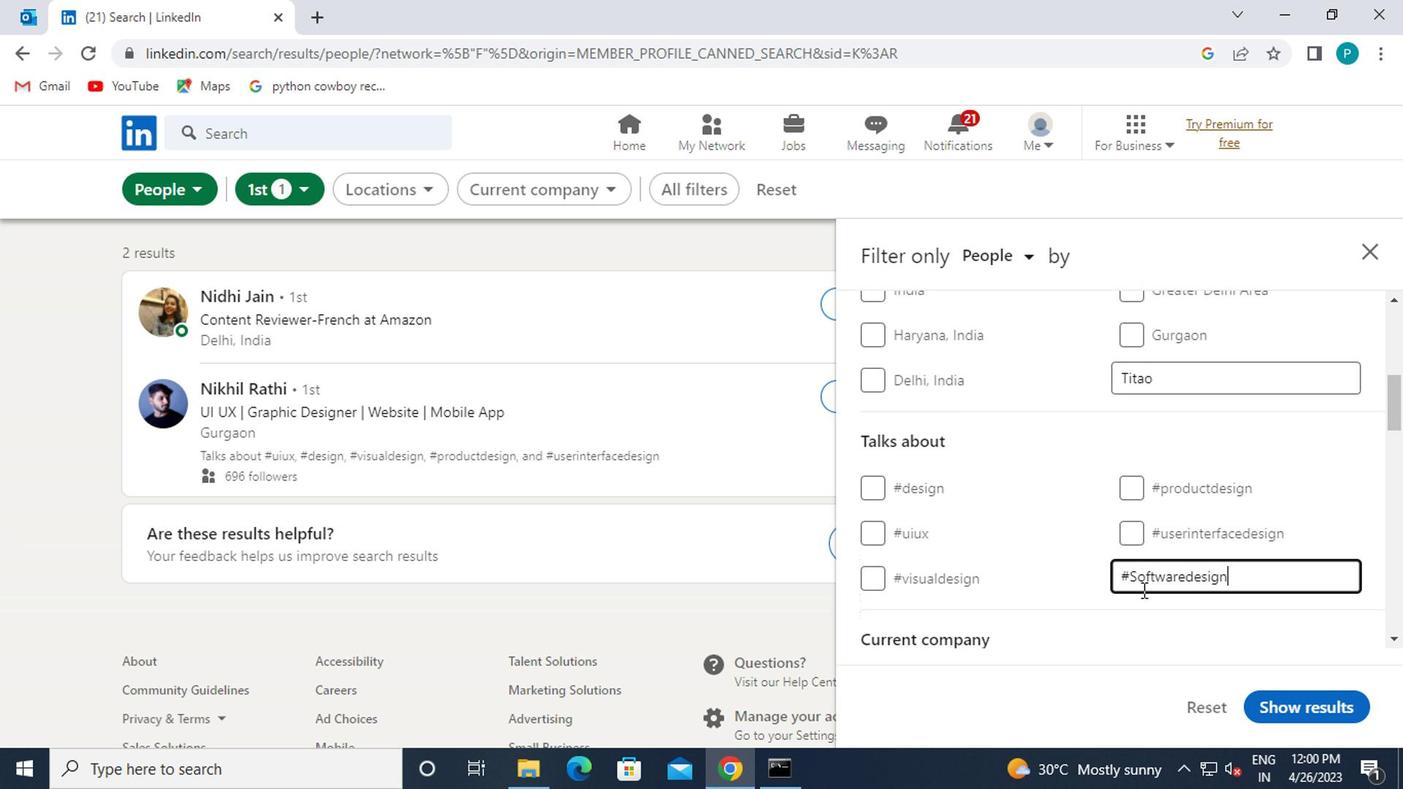 
Action: Mouse moved to (1146, 402)
Screenshot: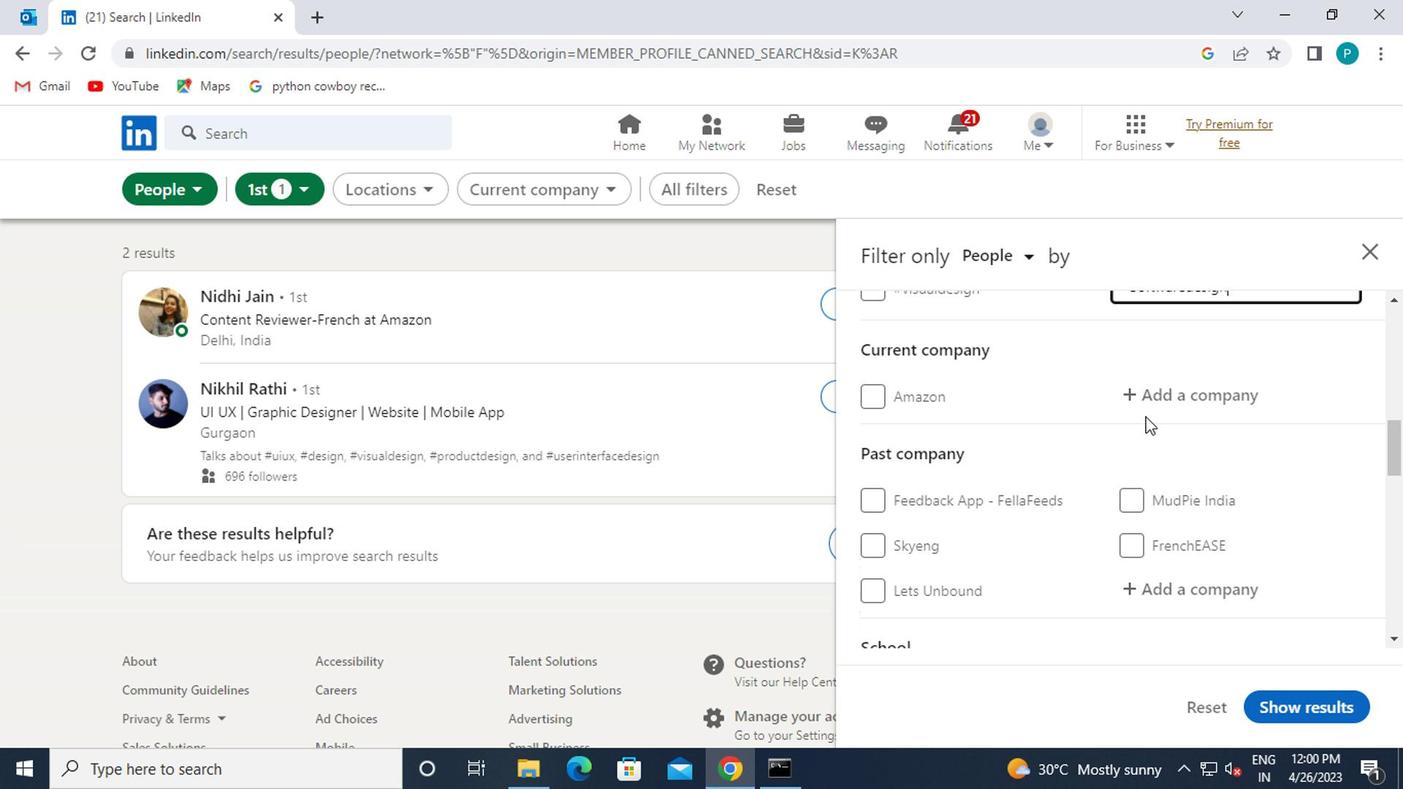 
Action: Mouse pressed left at (1146, 402)
Screenshot: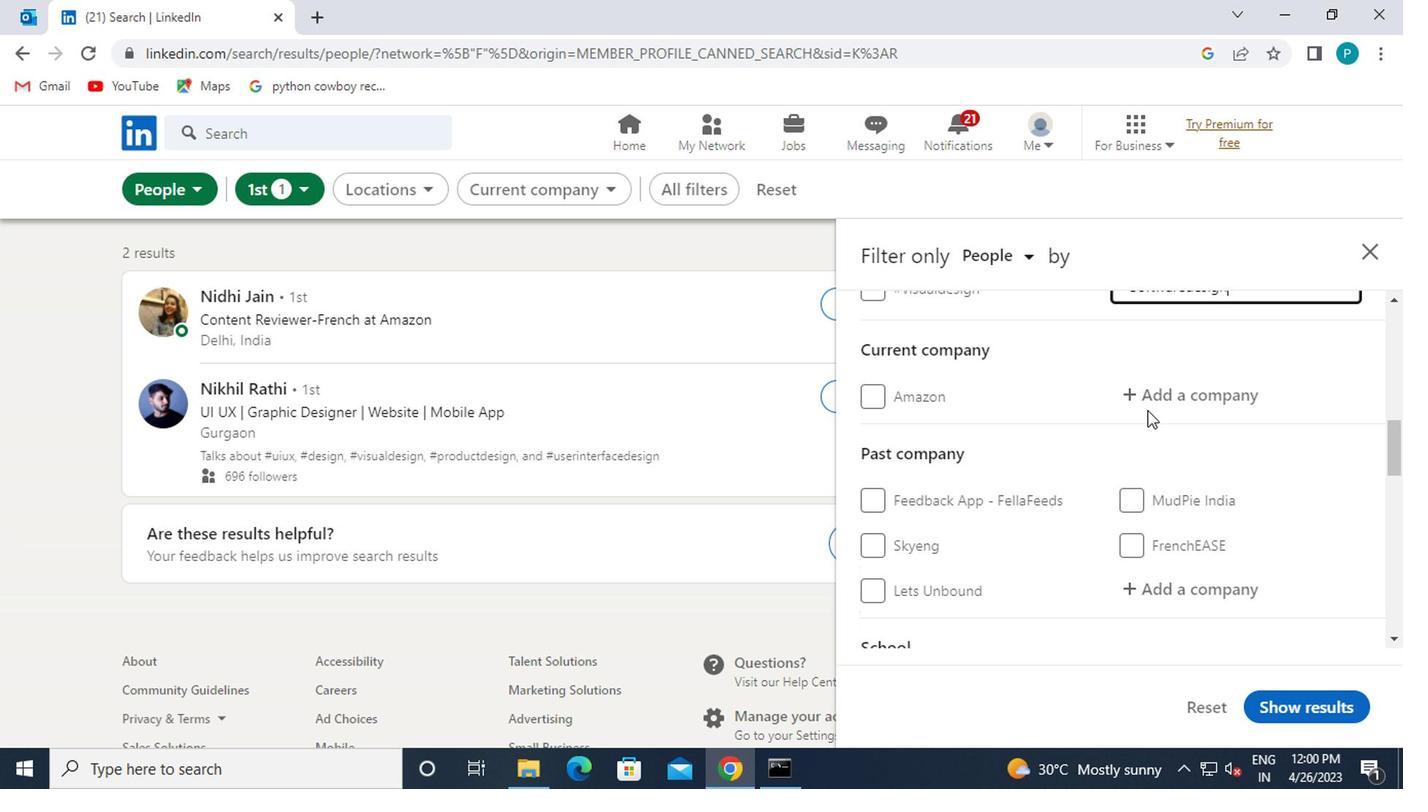 
Action: Mouse moved to (1147, 401)
Screenshot: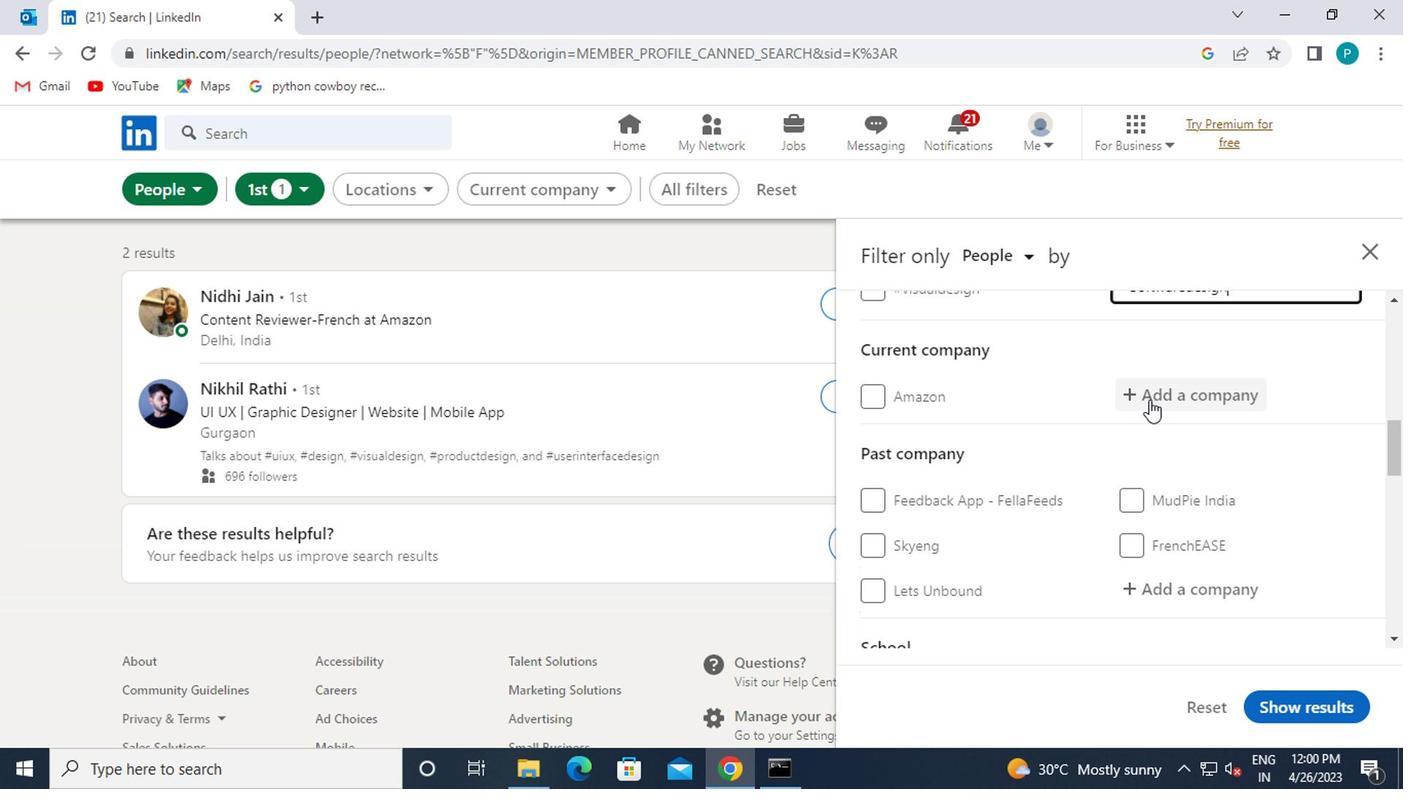
Action: Key pressed AXIS
Screenshot: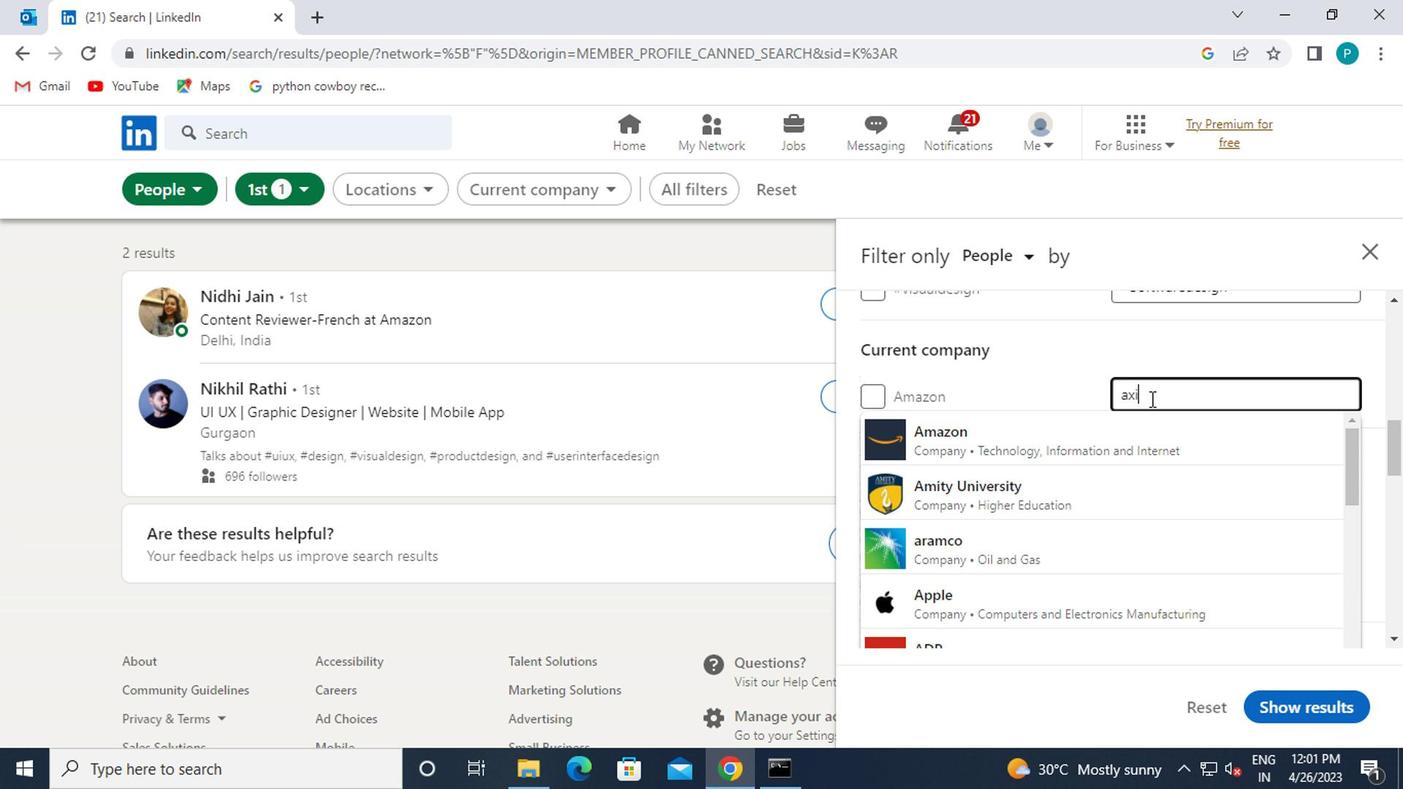 
Action: Mouse moved to (1122, 556)
Screenshot: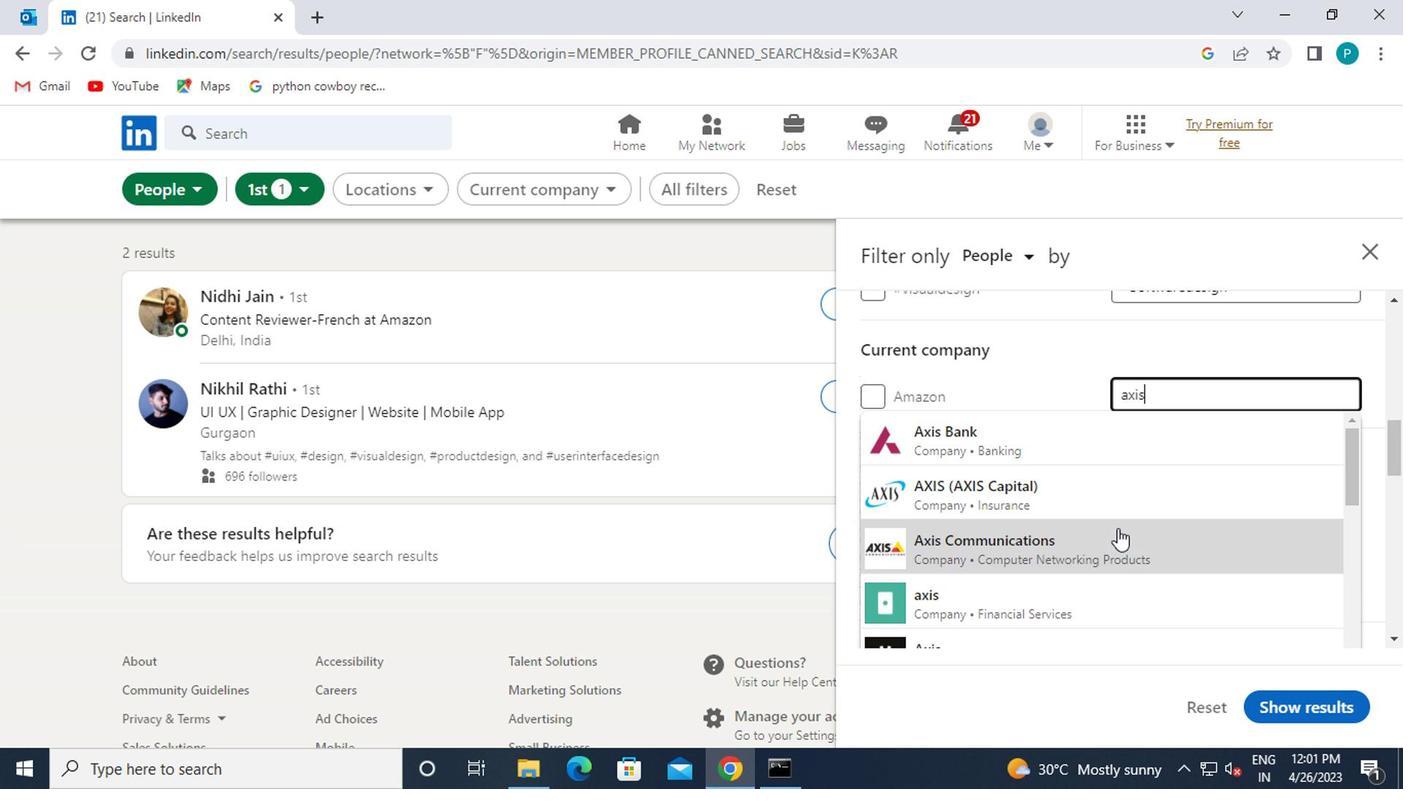 
Action: Mouse pressed left at (1122, 556)
Screenshot: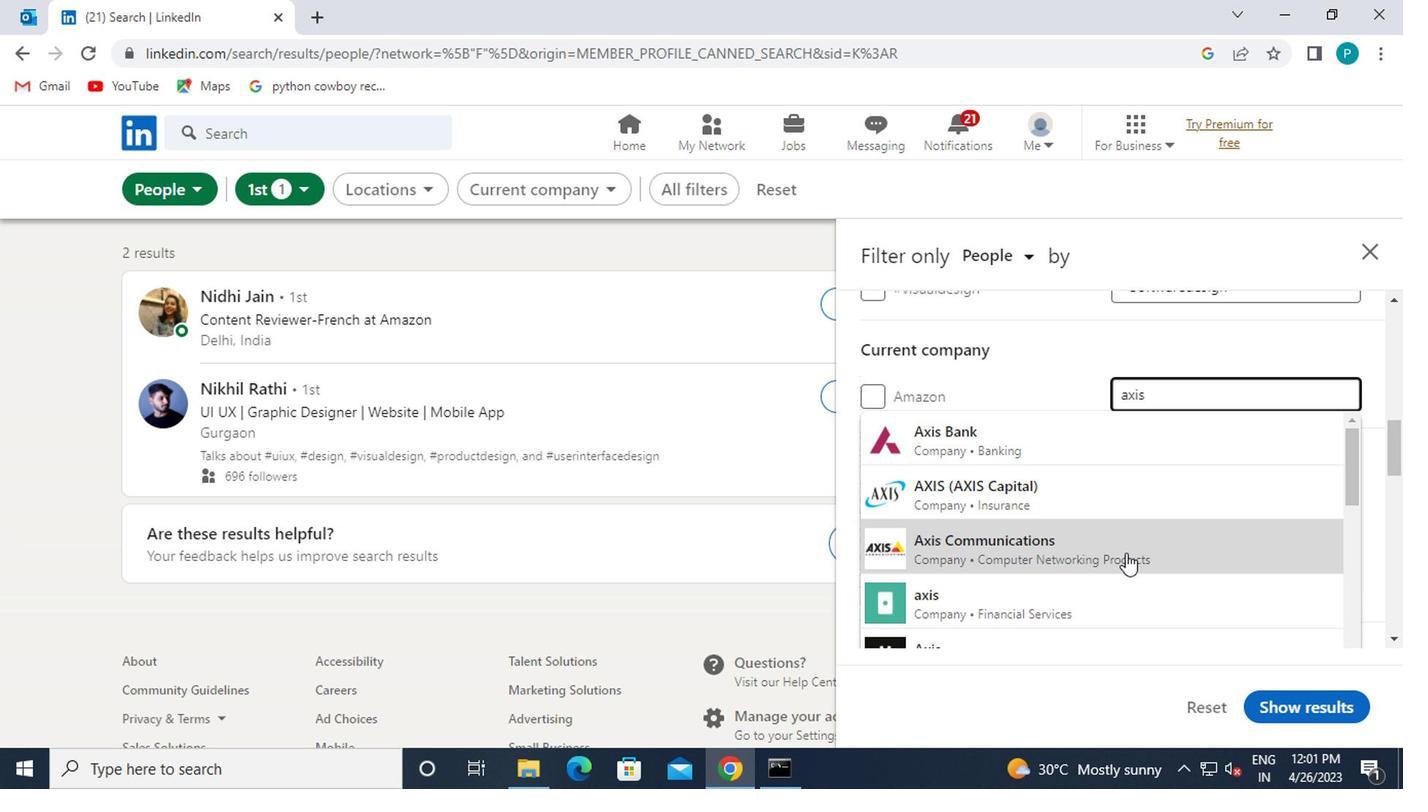 
Action: Mouse moved to (1114, 552)
Screenshot: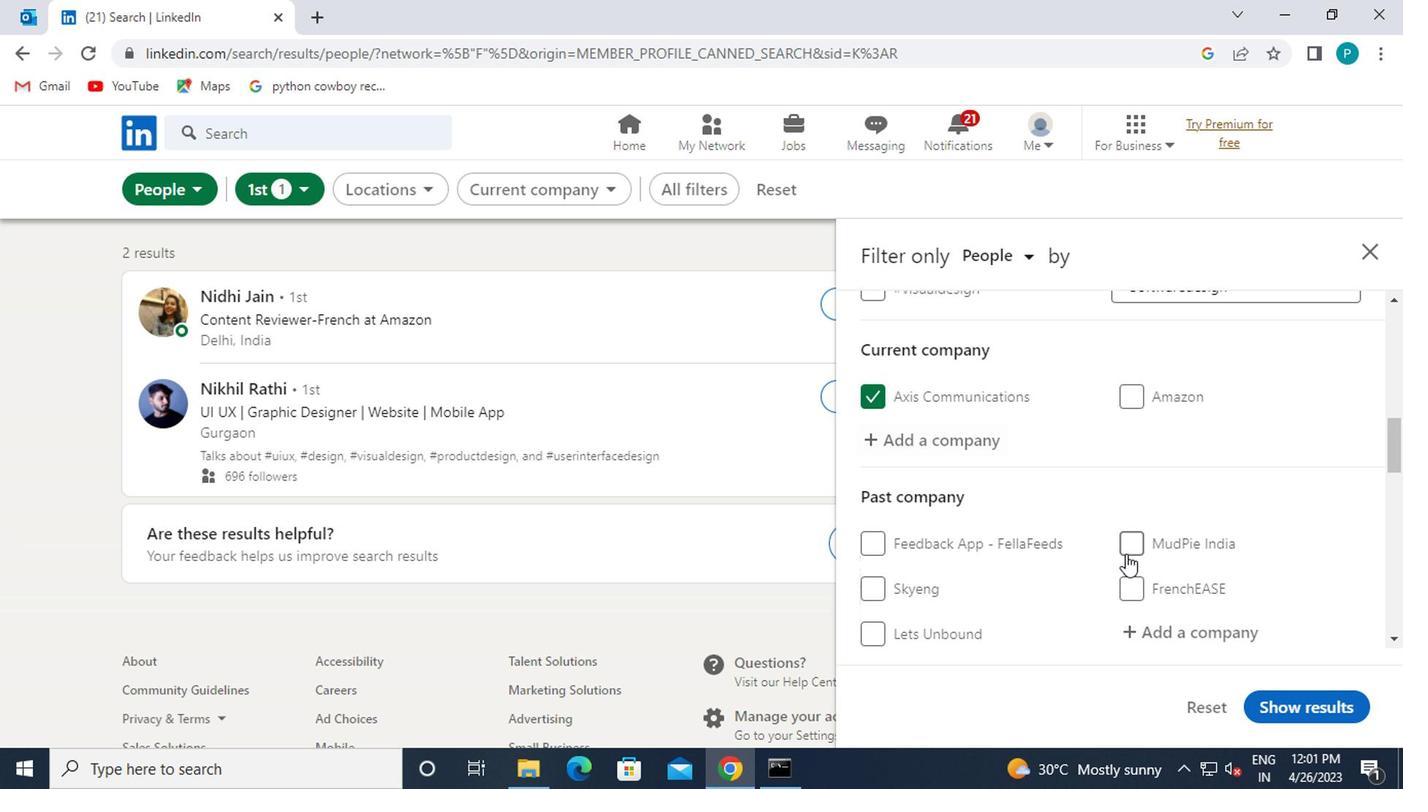 
Action: Mouse scrolled (1114, 551) with delta (0, 0)
Screenshot: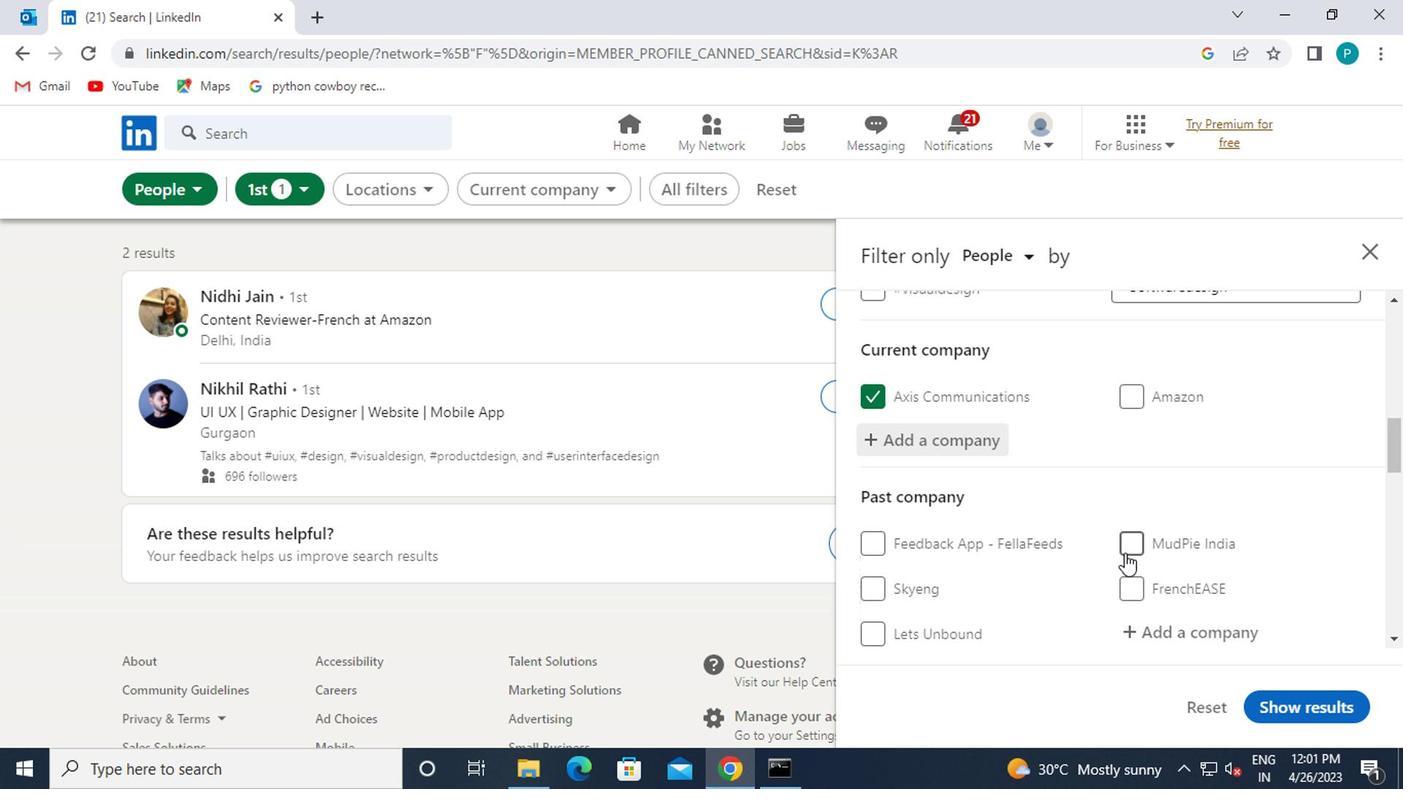 
Action: Mouse moved to (1110, 549)
Screenshot: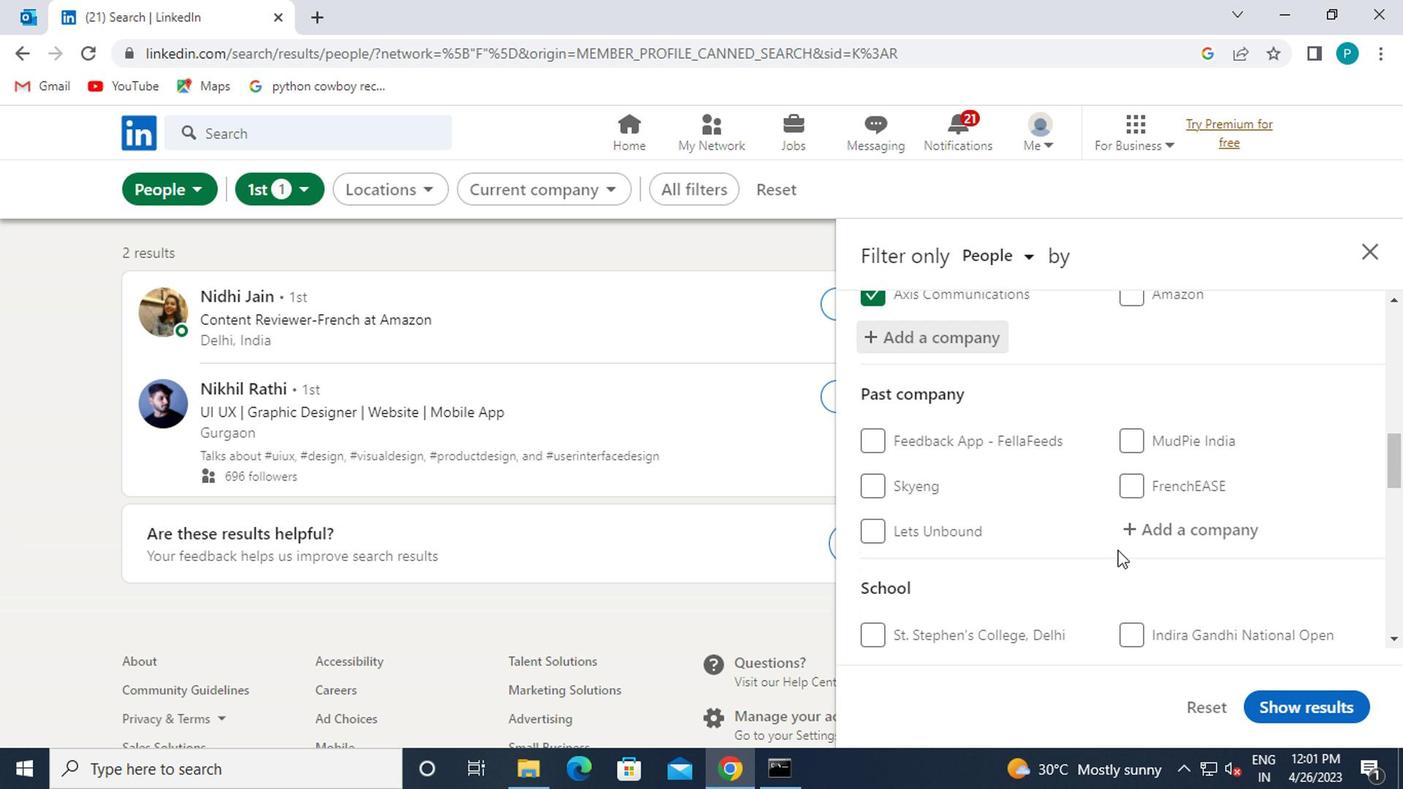 
Action: Mouse scrolled (1110, 548) with delta (0, 0)
Screenshot: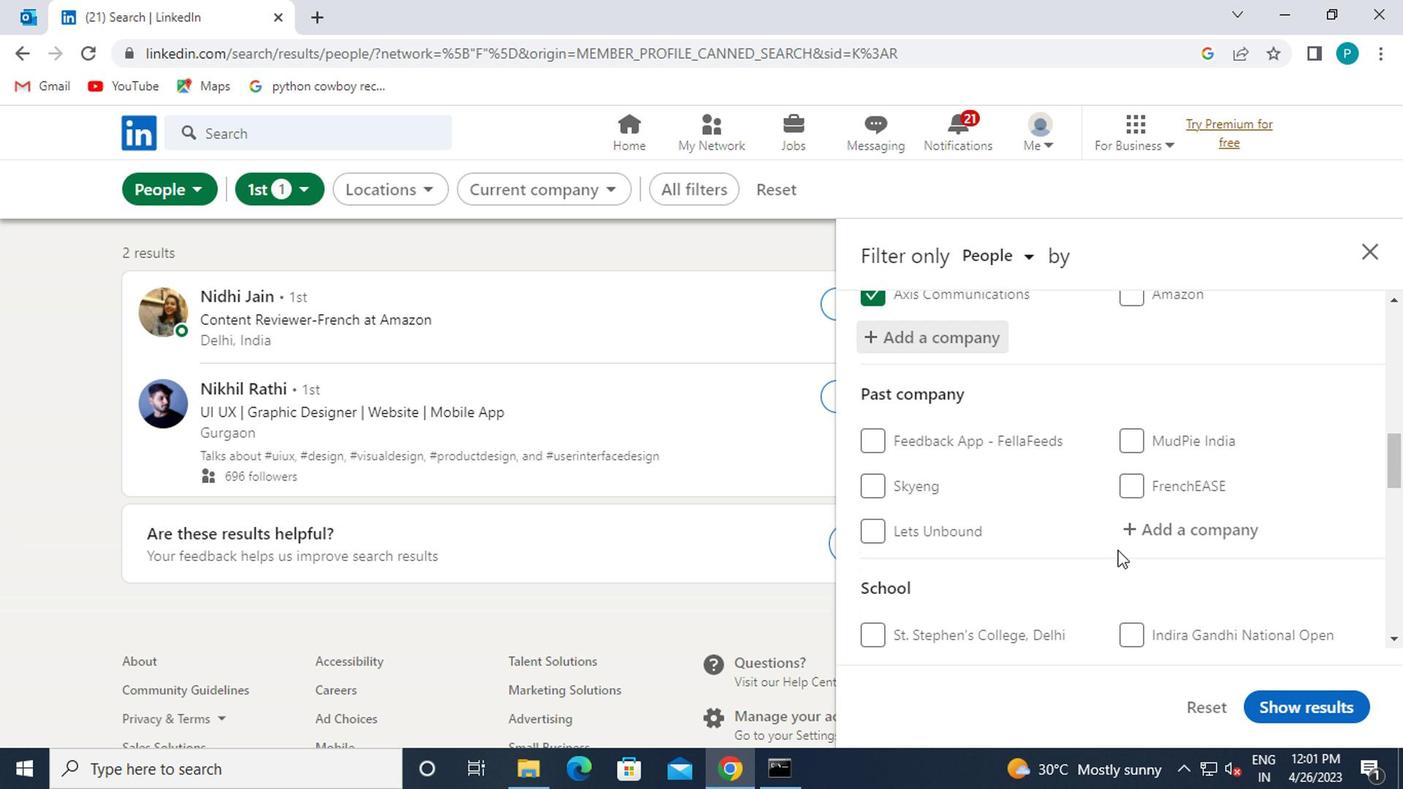 
Action: Mouse moved to (1097, 540)
Screenshot: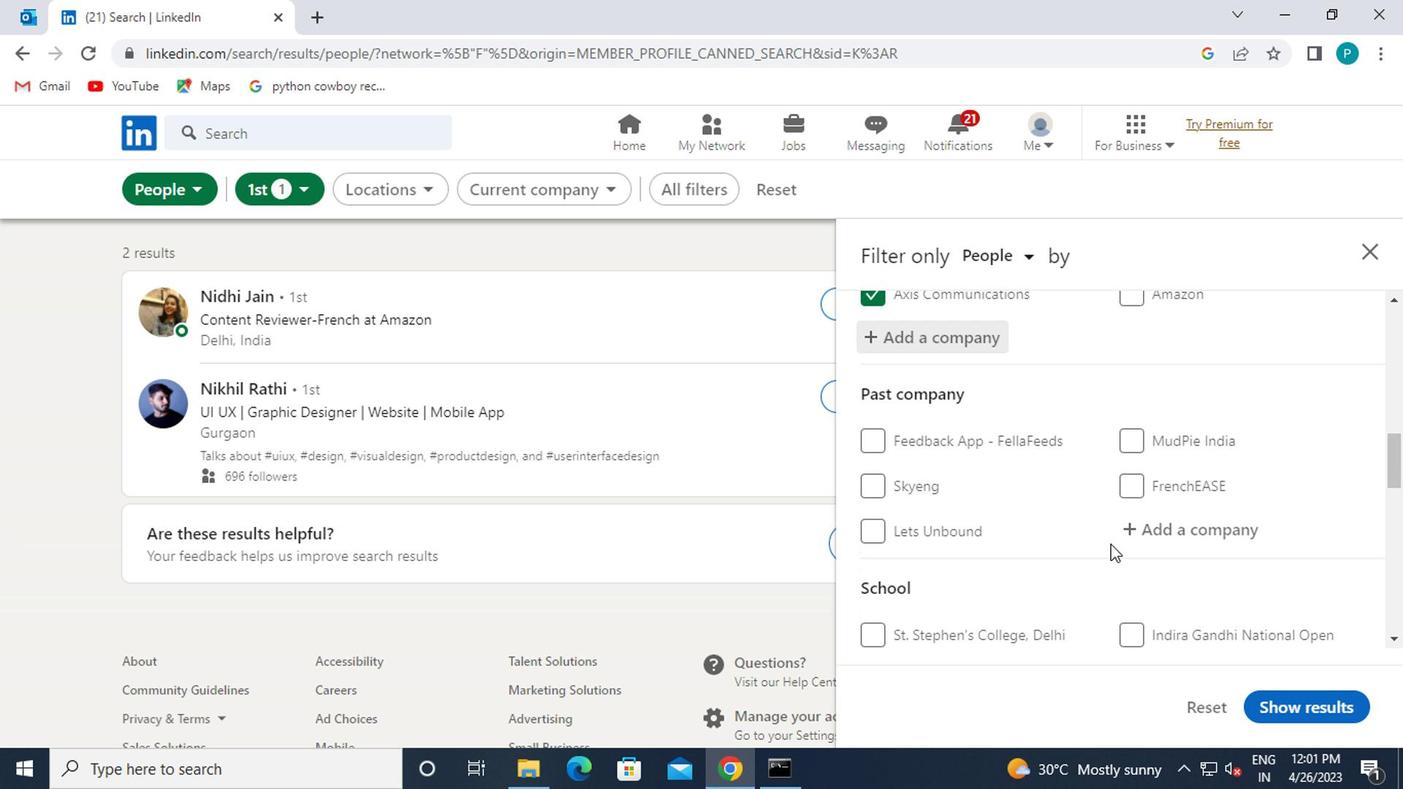 
Action: Mouse scrolled (1097, 539) with delta (0, 0)
Screenshot: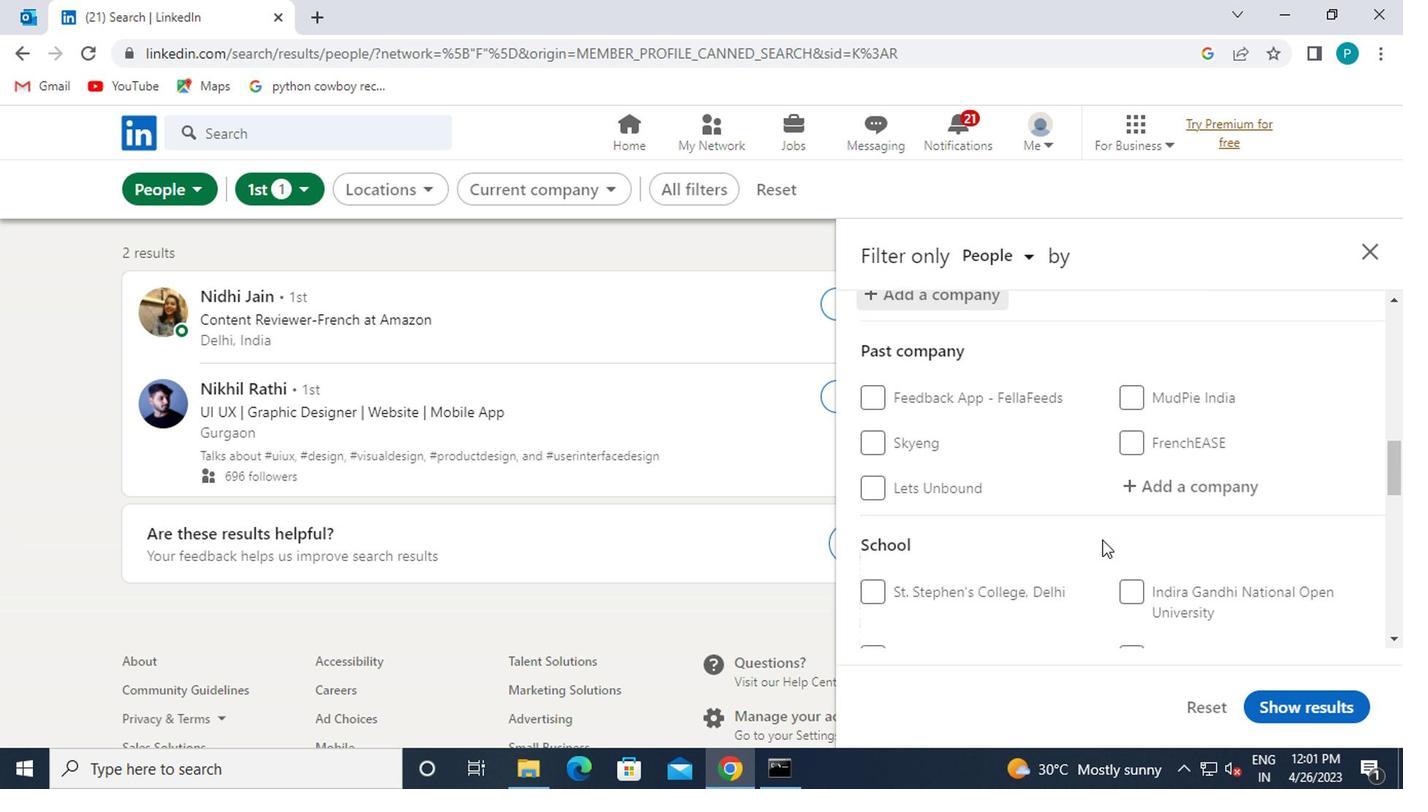
Action: Mouse moved to (1146, 557)
Screenshot: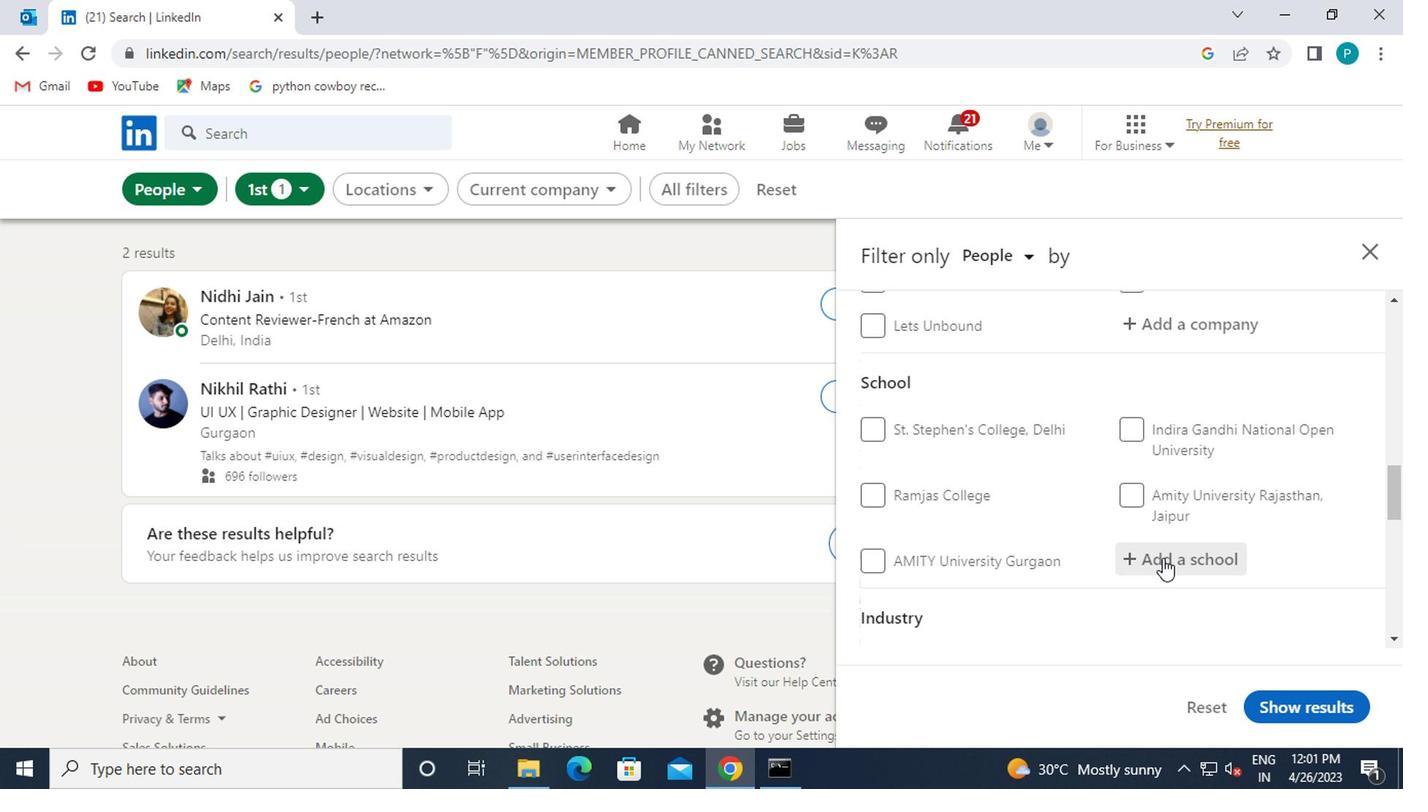 
Action: Mouse scrolled (1146, 557) with delta (0, 0)
Screenshot: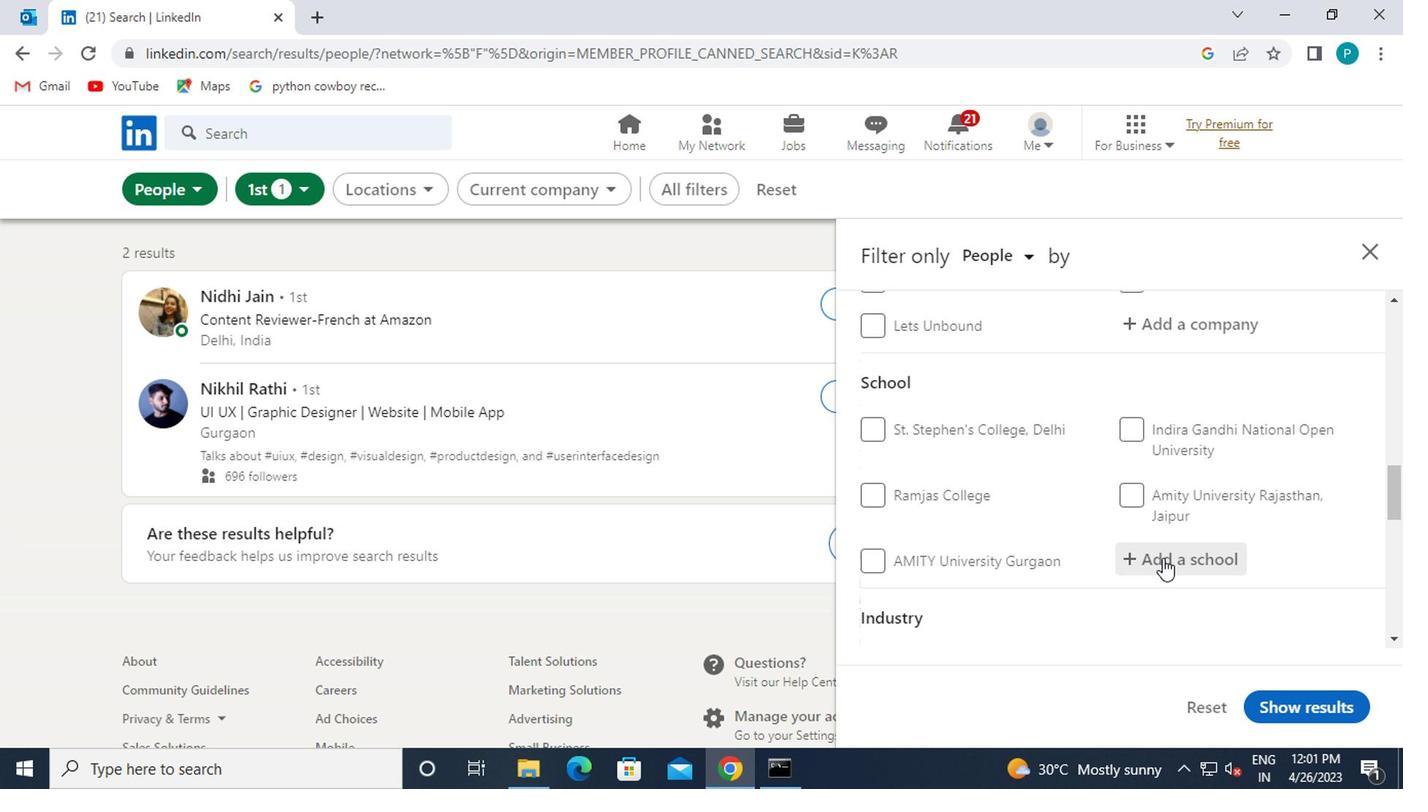 
Action: Mouse moved to (1146, 556)
Screenshot: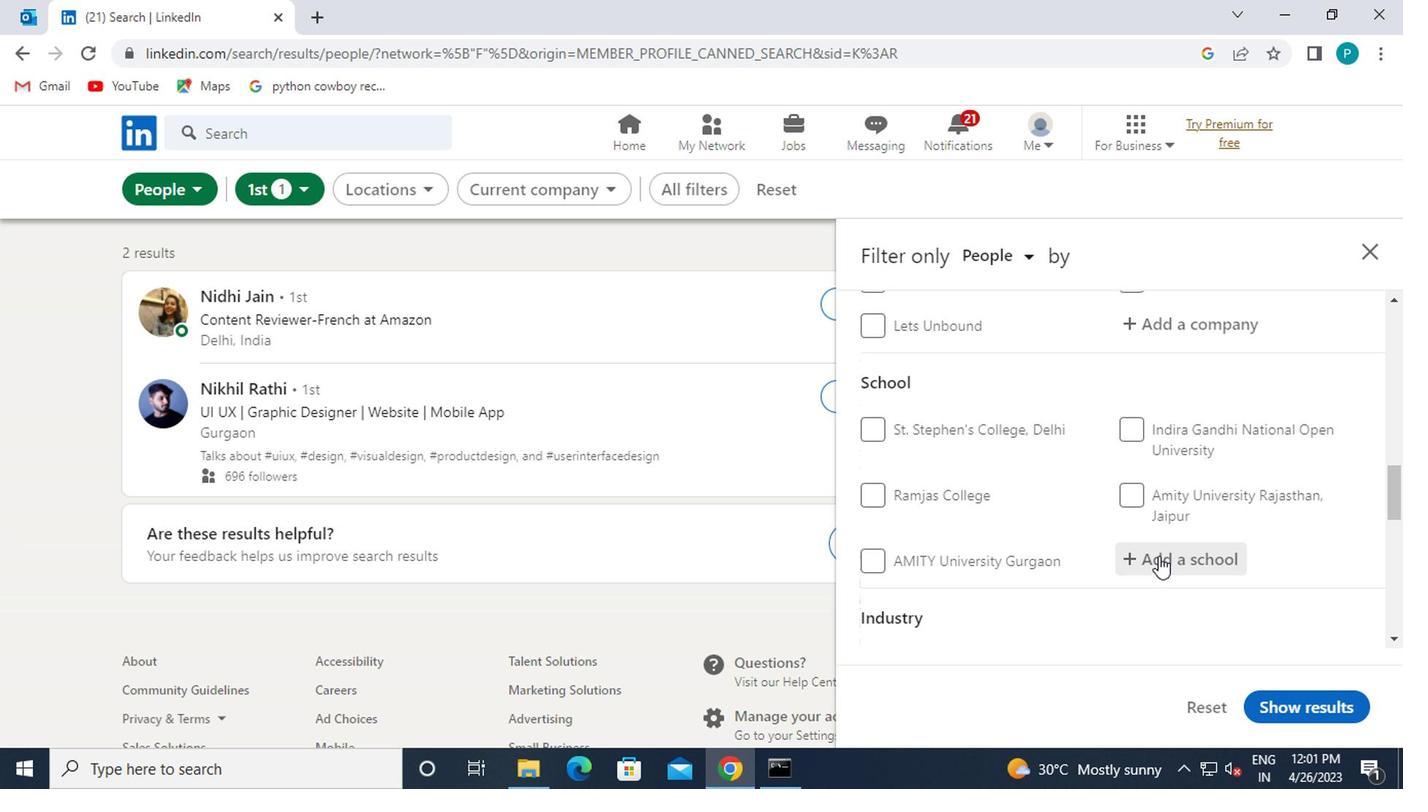 
Action: Mouse scrolled (1146, 557) with delta (0, 0)
Screenshot: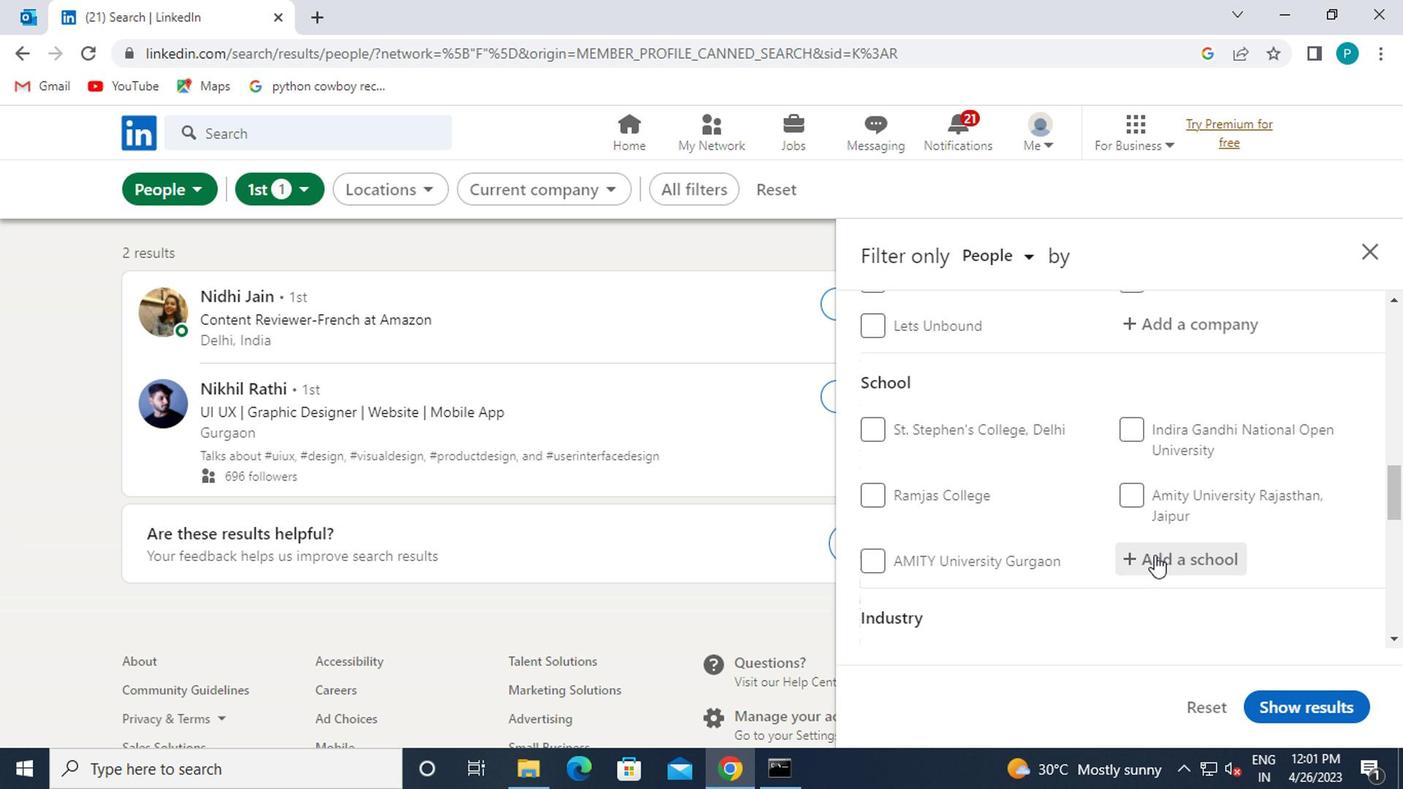 
Action: Mouse scrolled (1146, 554) with delta (0, -1)
Screenshot: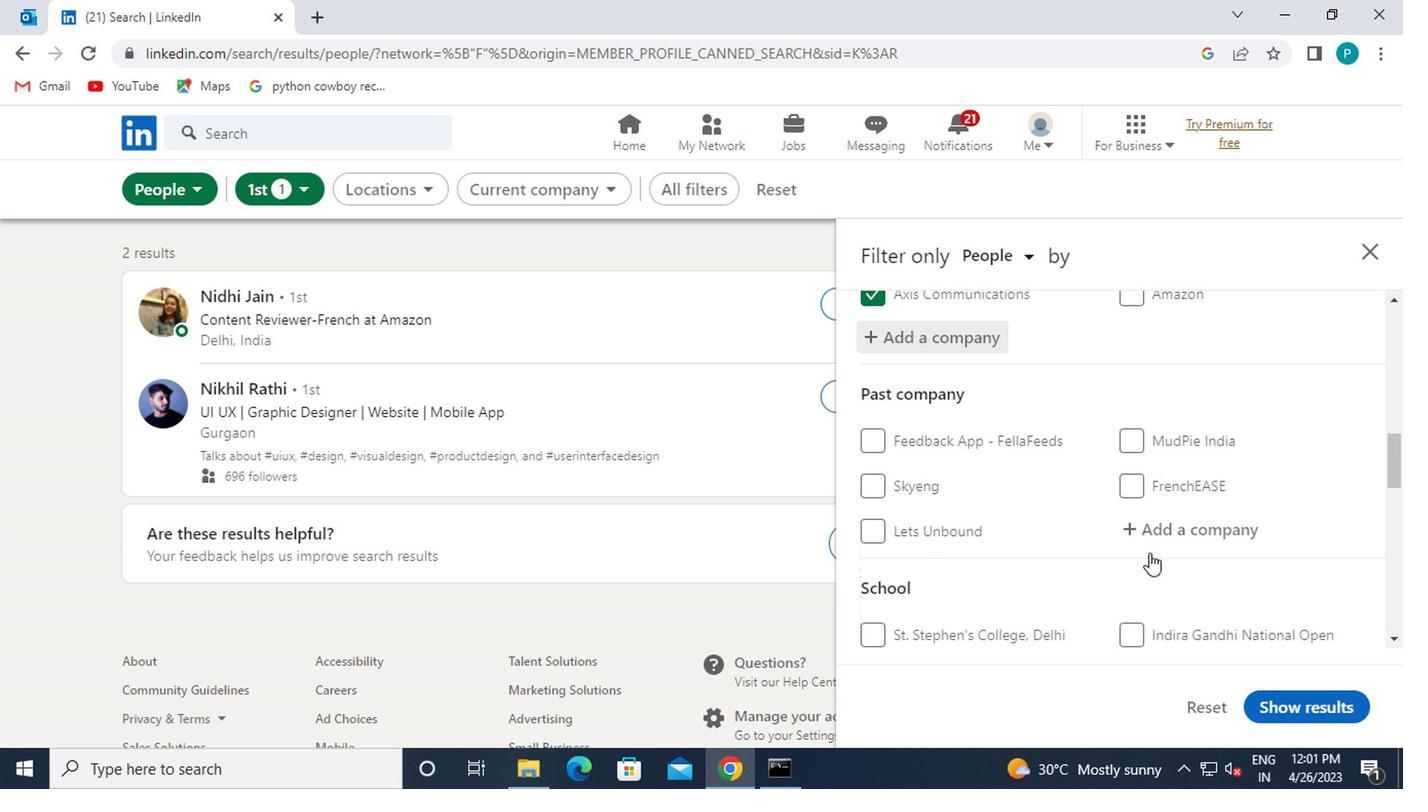 
Action: Mouse scrolled (1146, 554) with delta (0, -1)
Screenshot: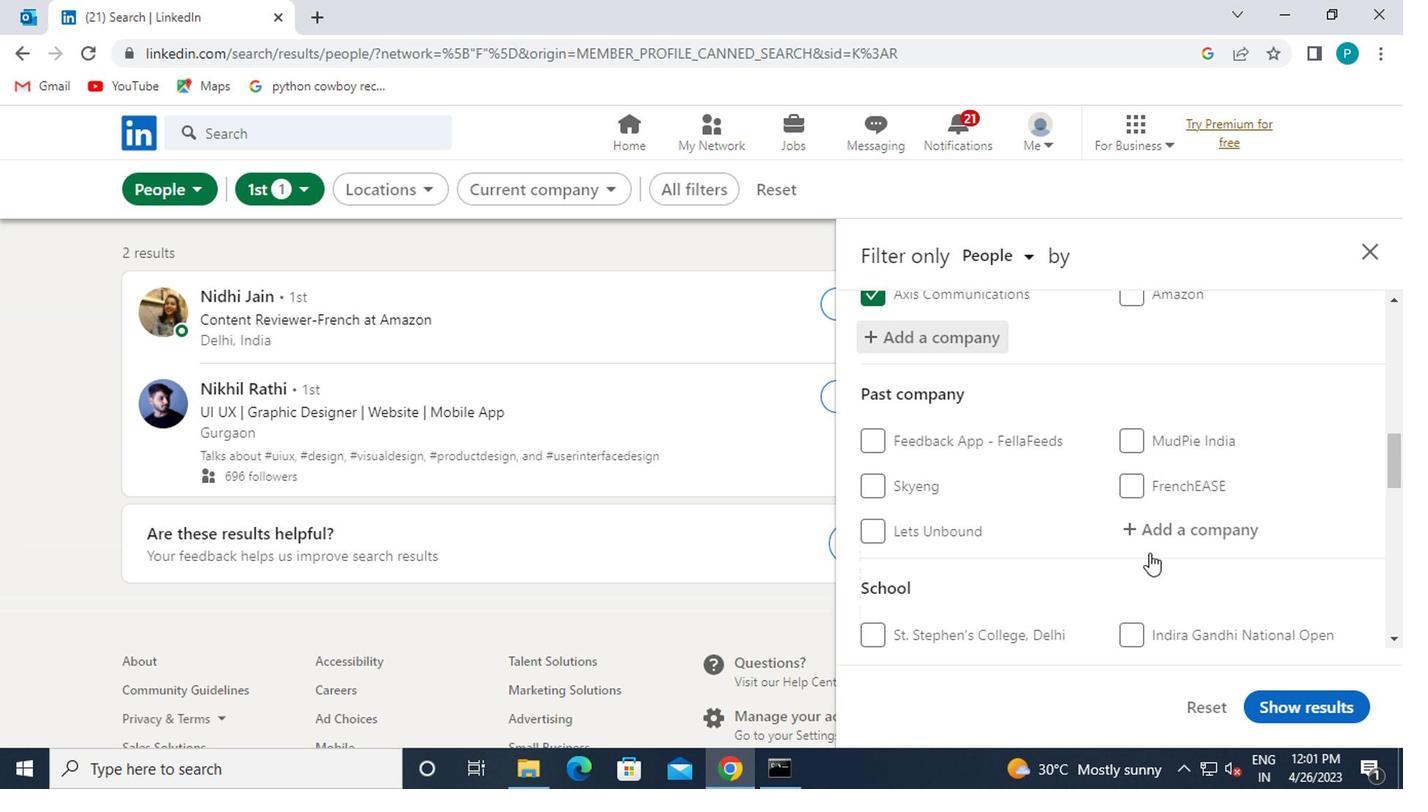 
Action: Mouse moved to (1146, 557)
Screenshot: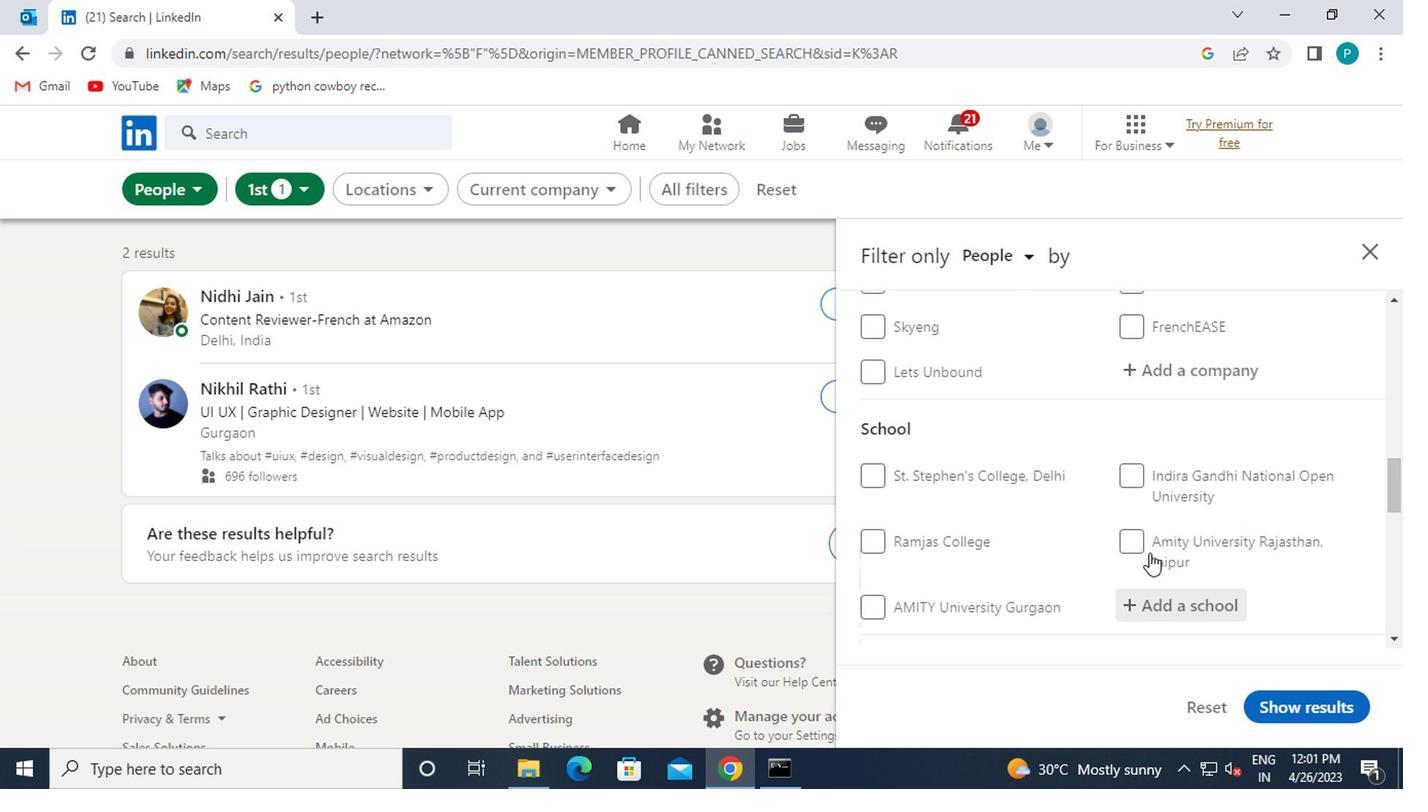 
Action: Mouse pressed left at (1146, 557)
Screenshot: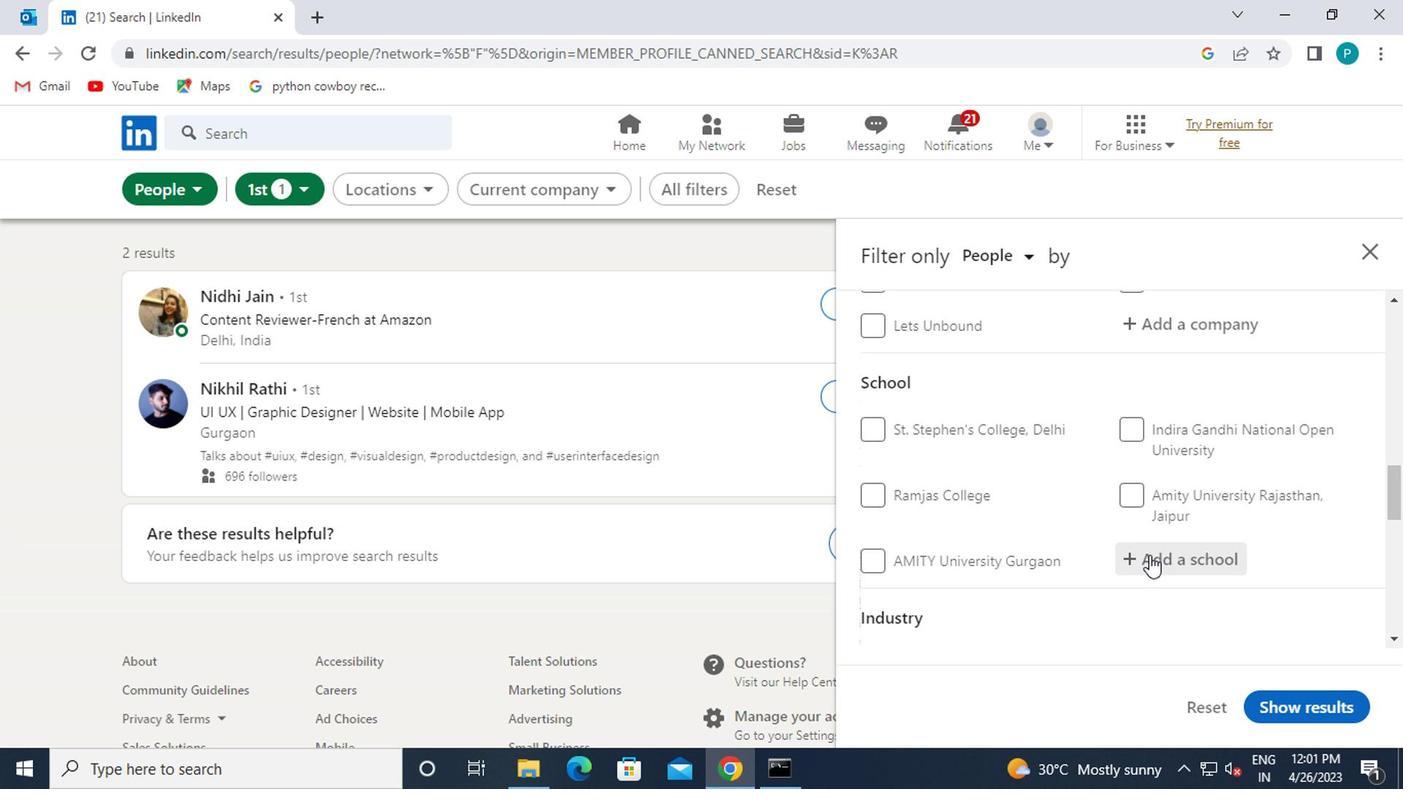 
Action: Mouse moved to (1171, 557)
Screenshot: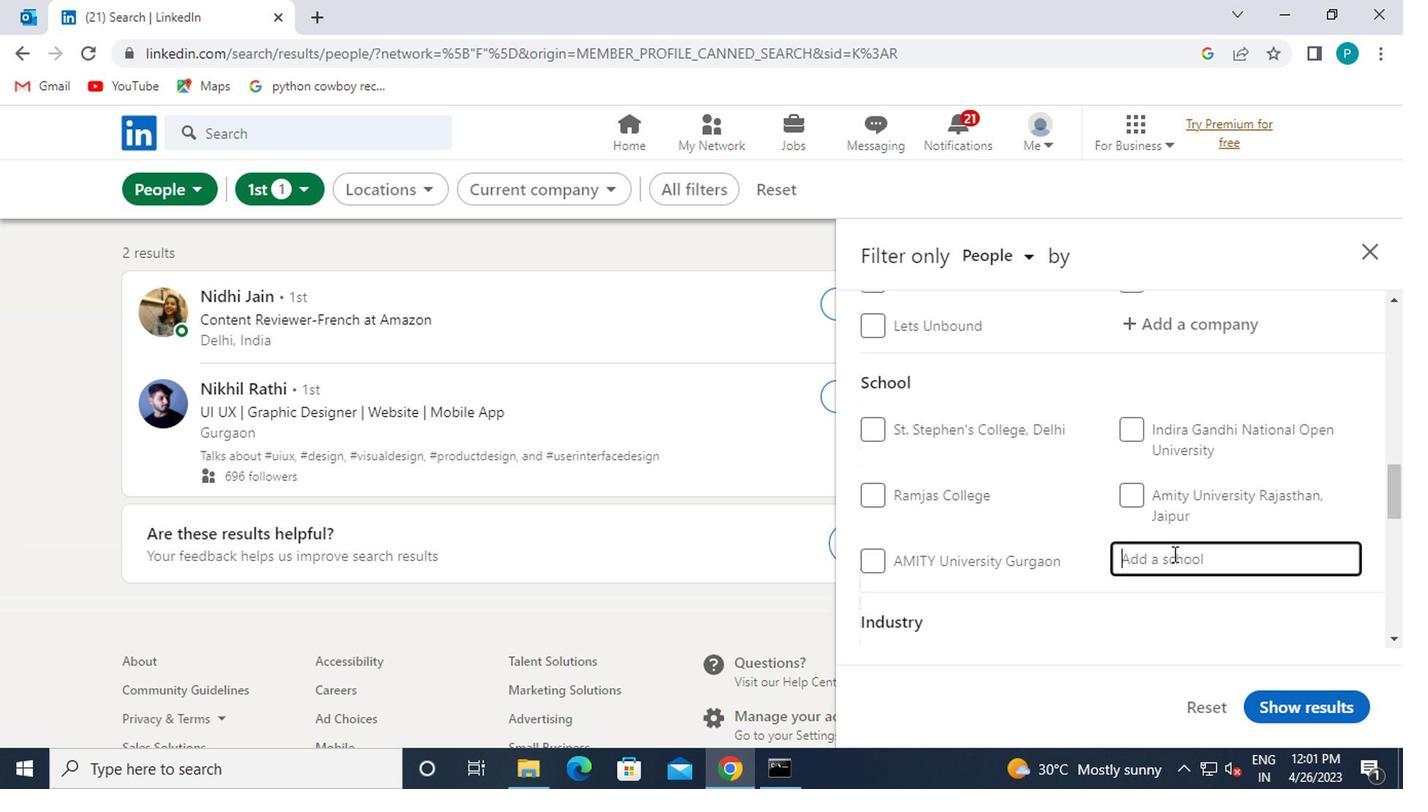 
Action: Key pressed QUANTUM
Screenshot: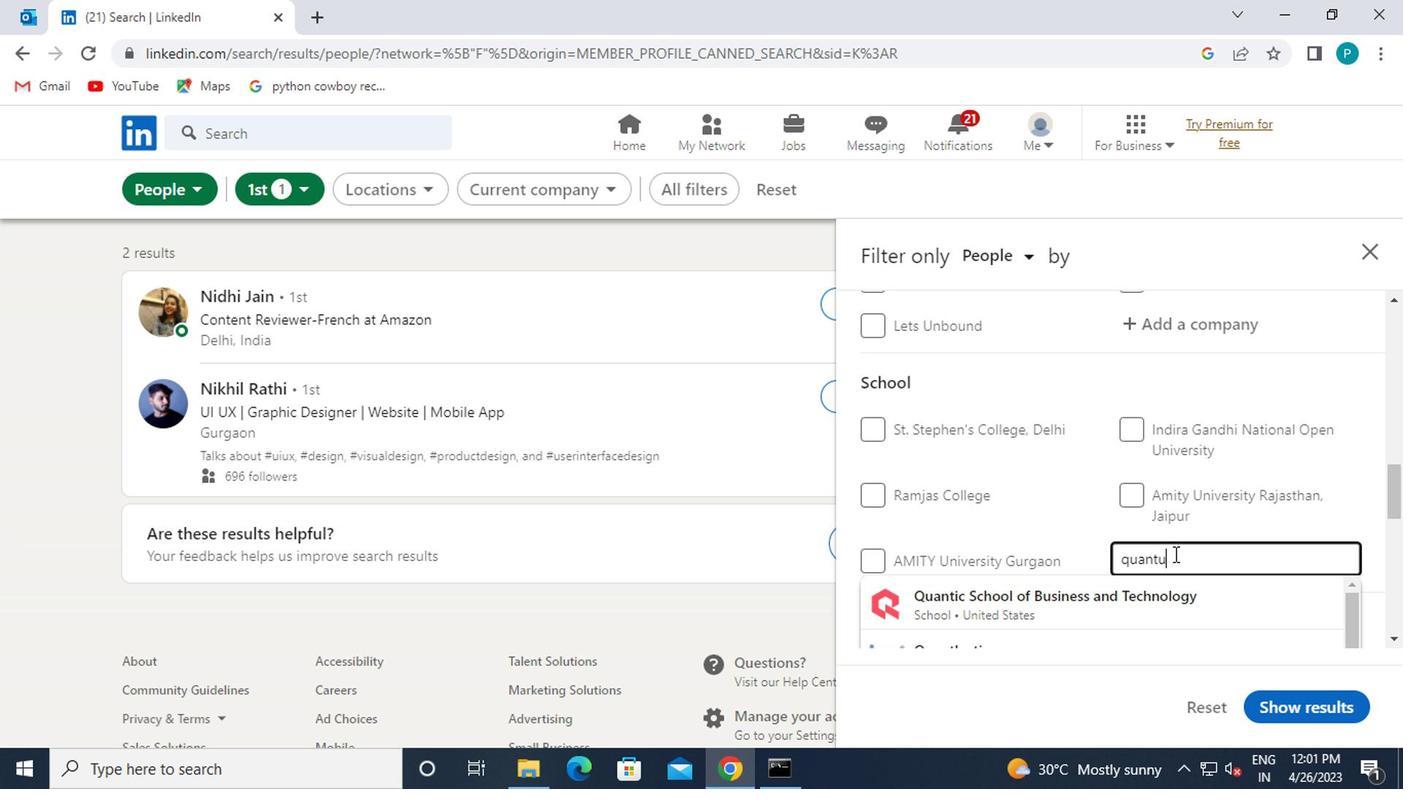 
Action: Mouse moved to (1176, 557)
Screenshot: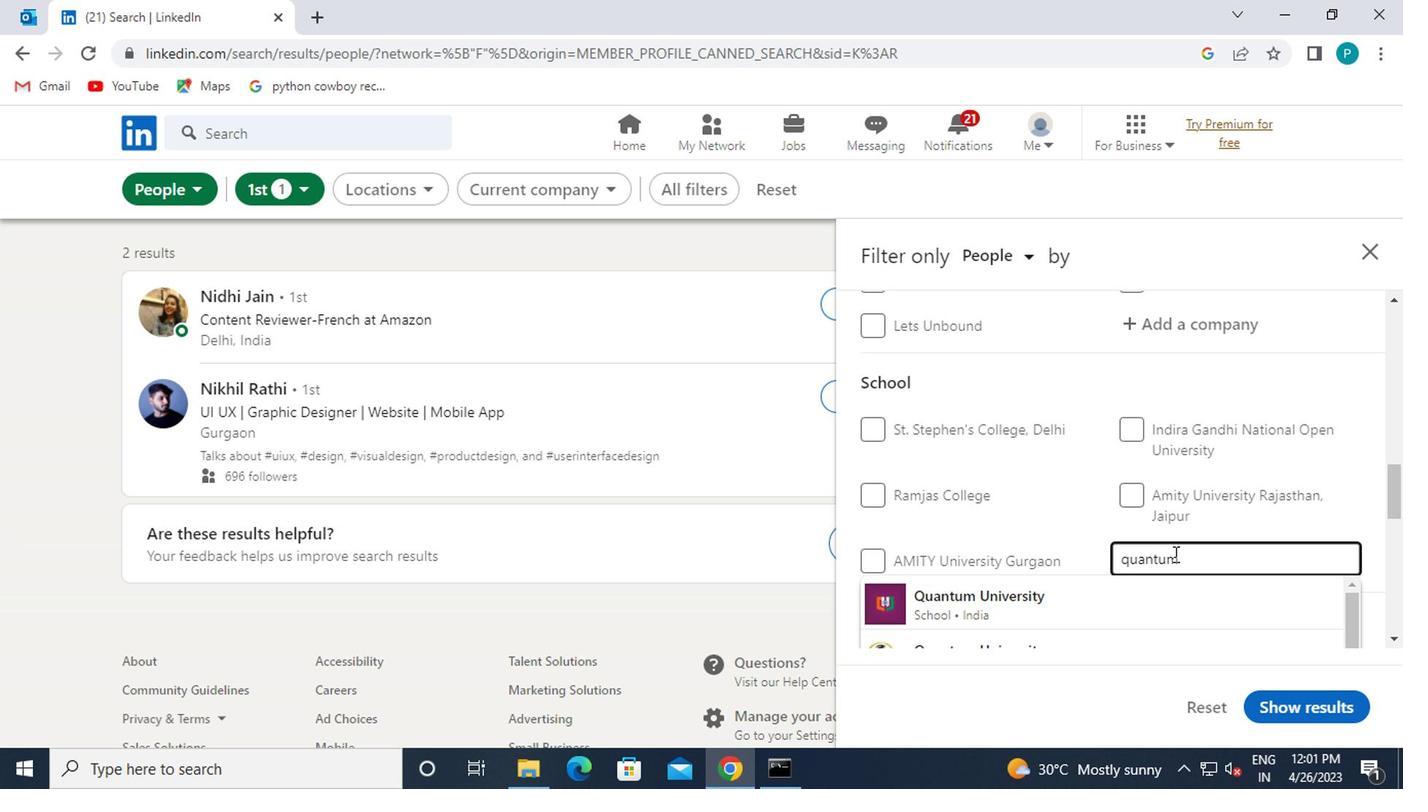 
Action: Mouse scrolled (1176, 556) with delta (0, 0)
Screenshot: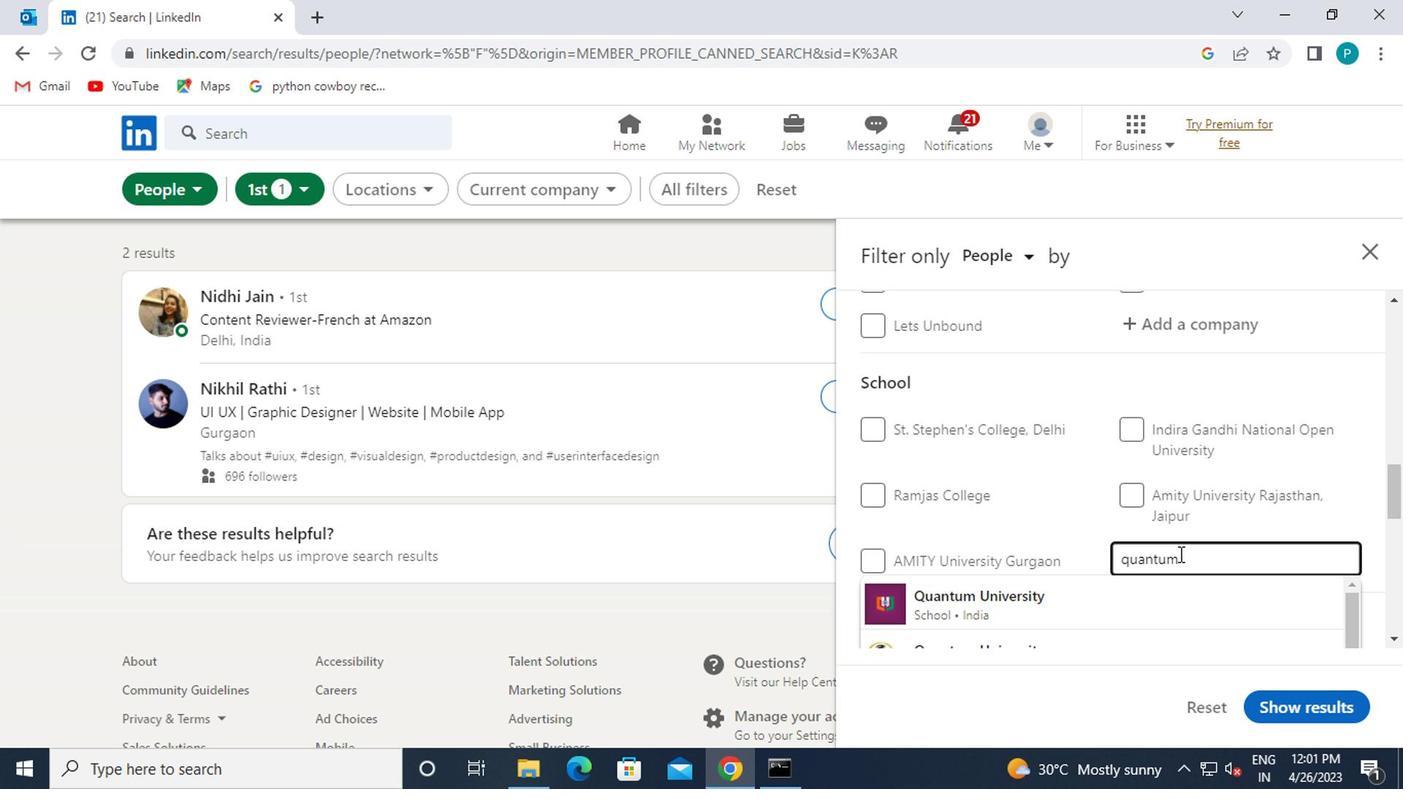 
Action: Mouse moved to (1044, 489)
Screenshot: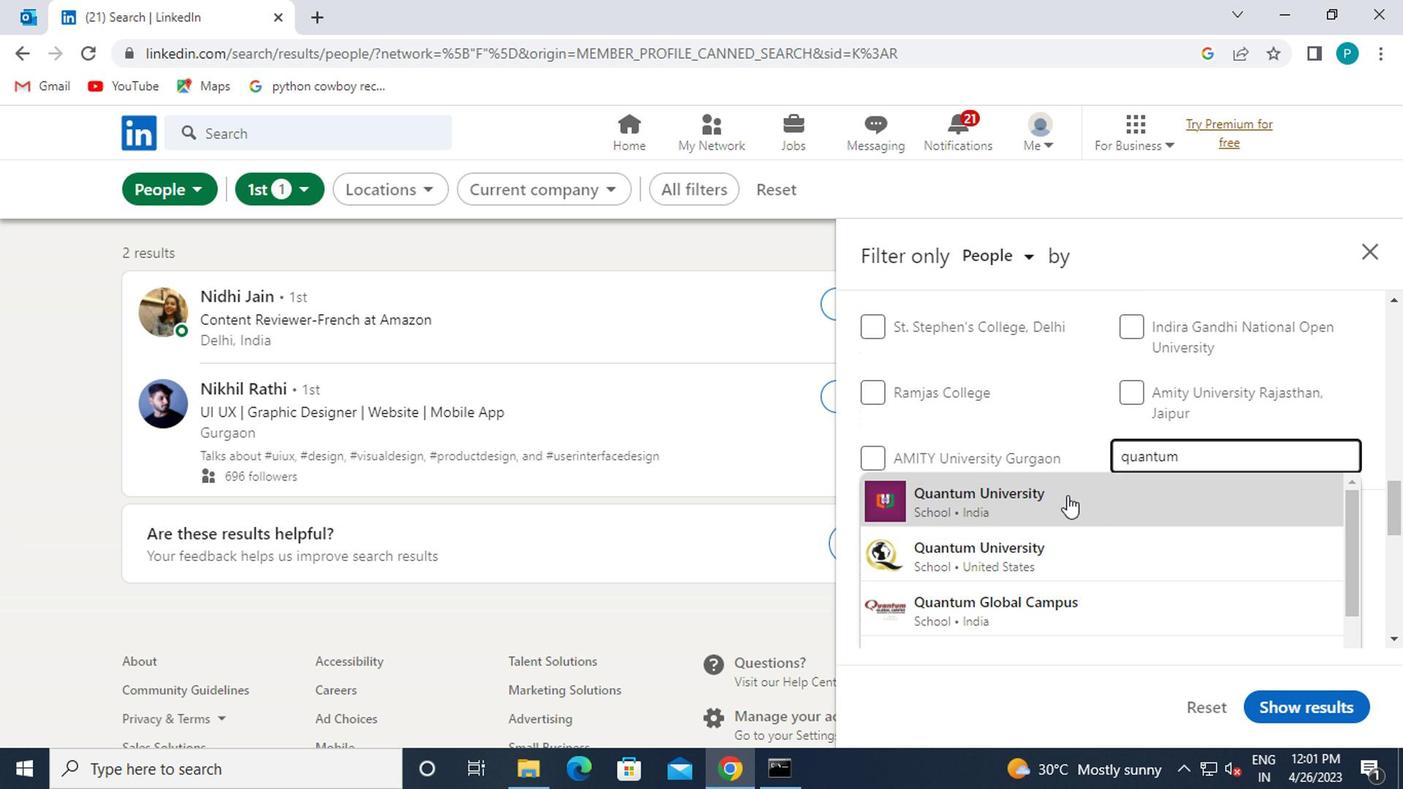 
Action: Mouse pressed left at (1044, 489)
Screenshot: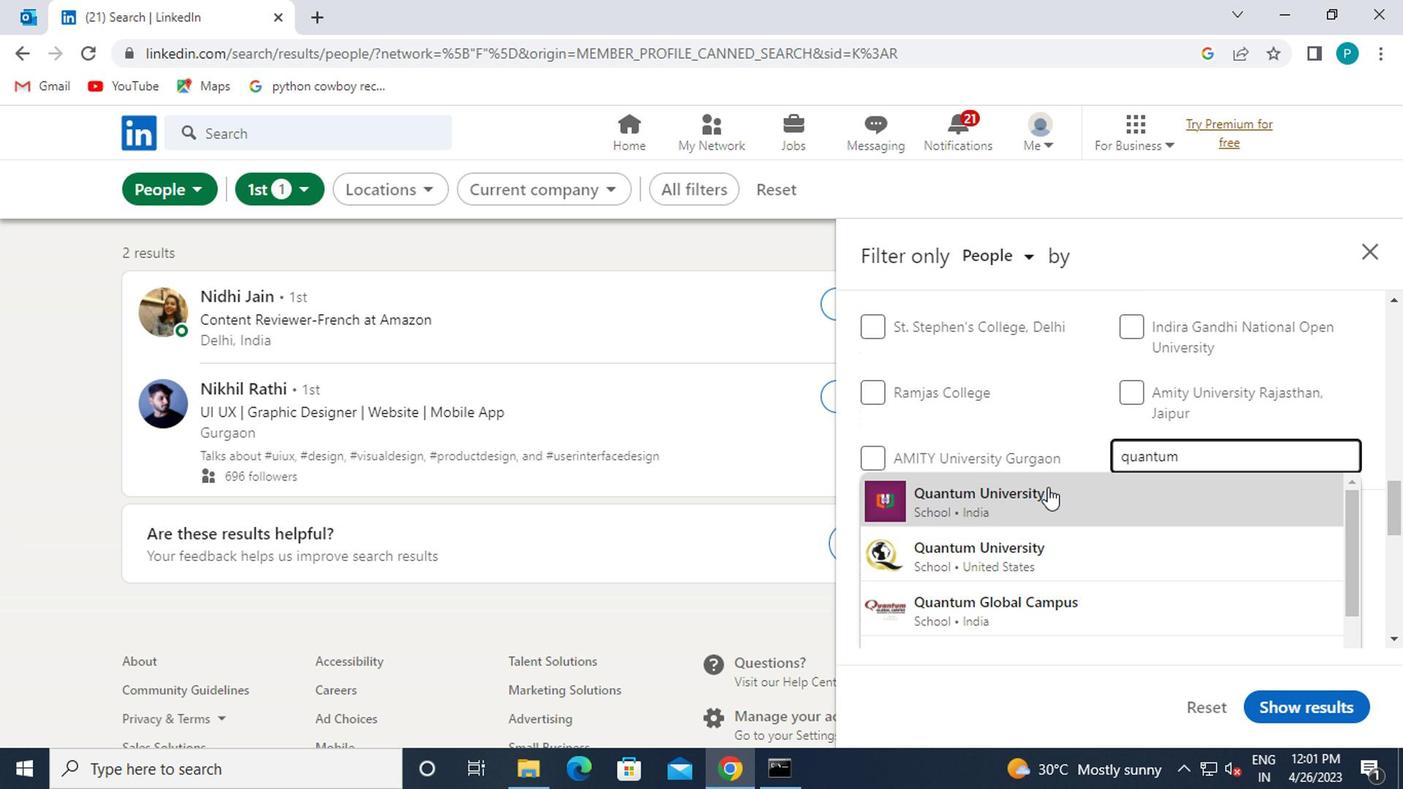 
Action: Mouse scrolled (1044, 488) with delta (0, 0)
Screenshot: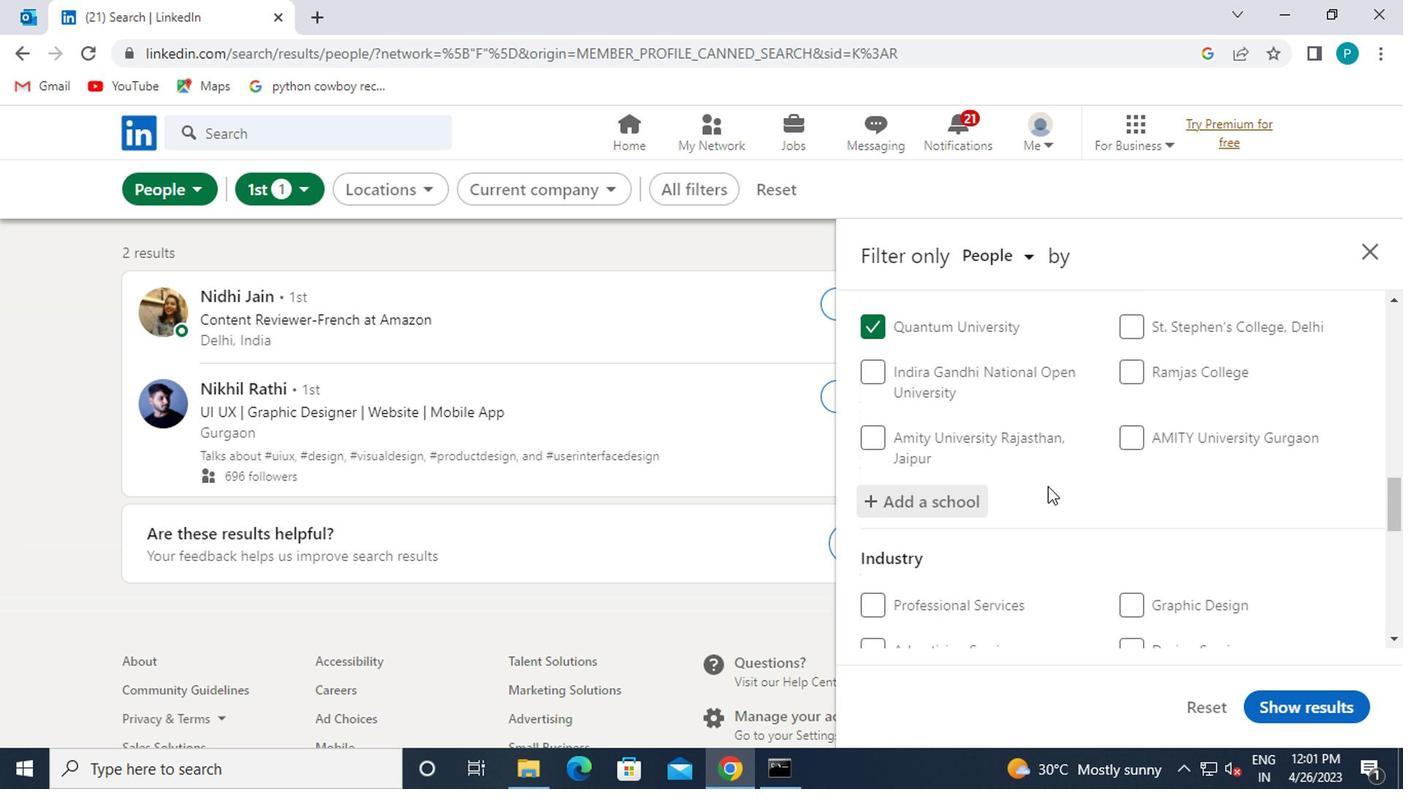
Action: Mouse scrolled (1044, 488) with delta (0, 0)
Screenshot: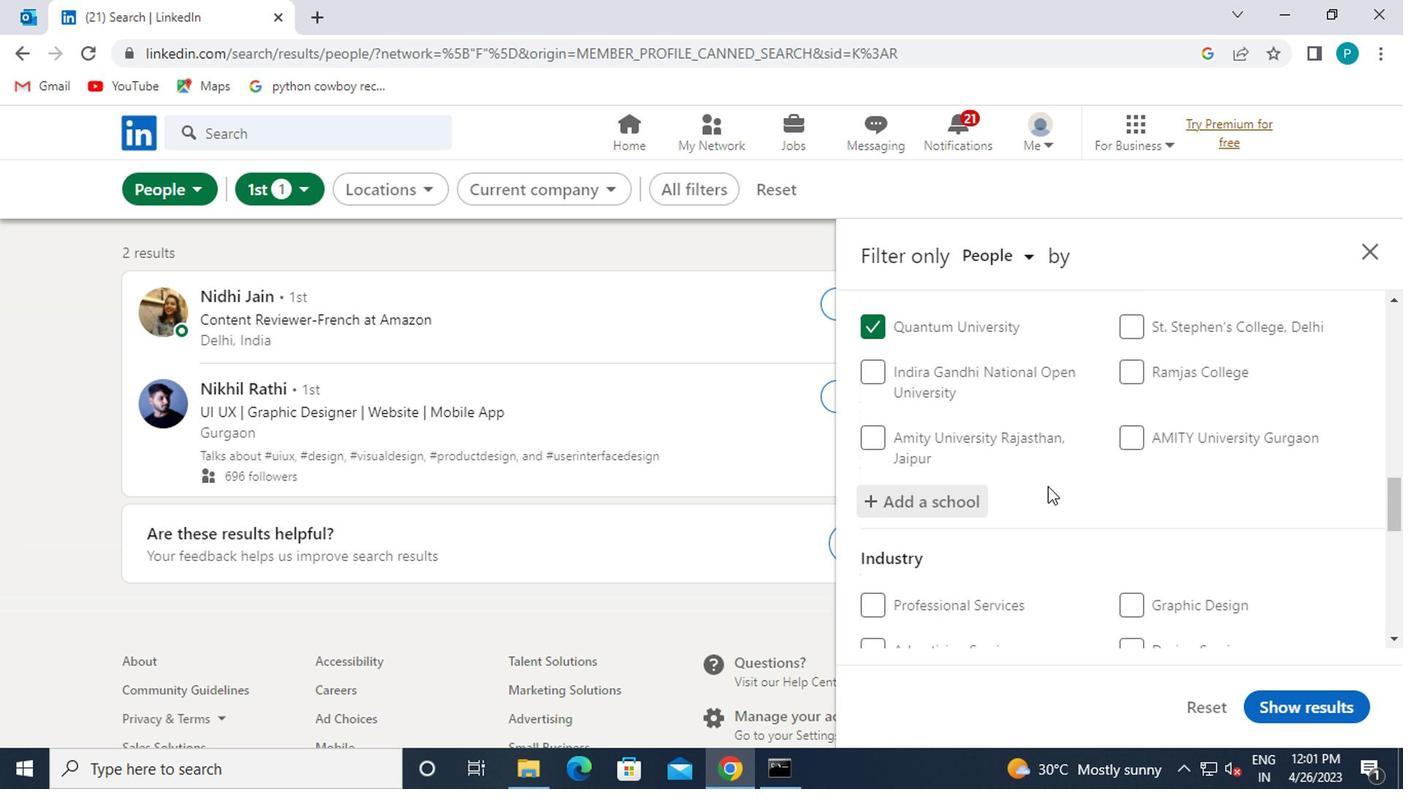 
Action: Mouse moved to (918, 484)
Screenshot: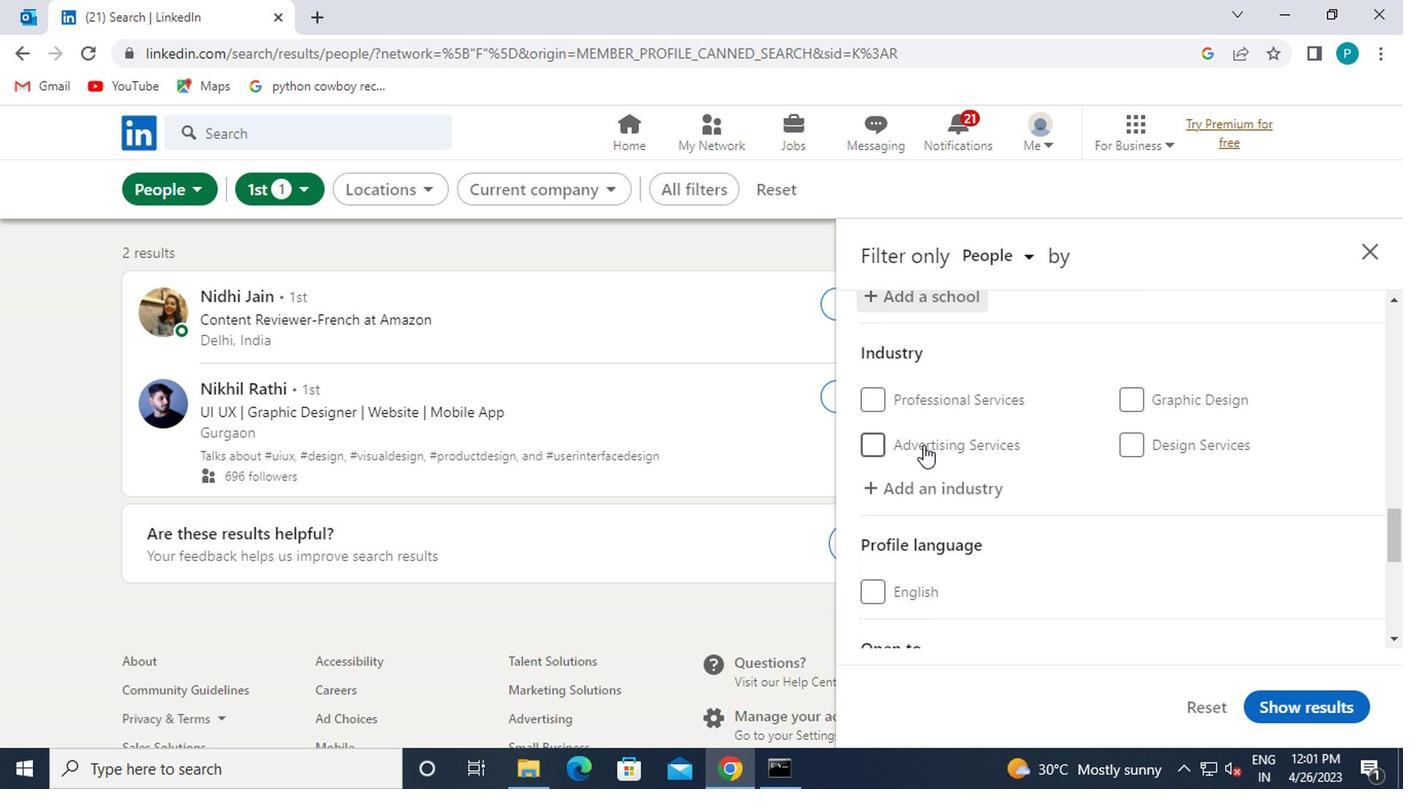 
Action: Mouse pressed left at (918, 484)
Screenshot: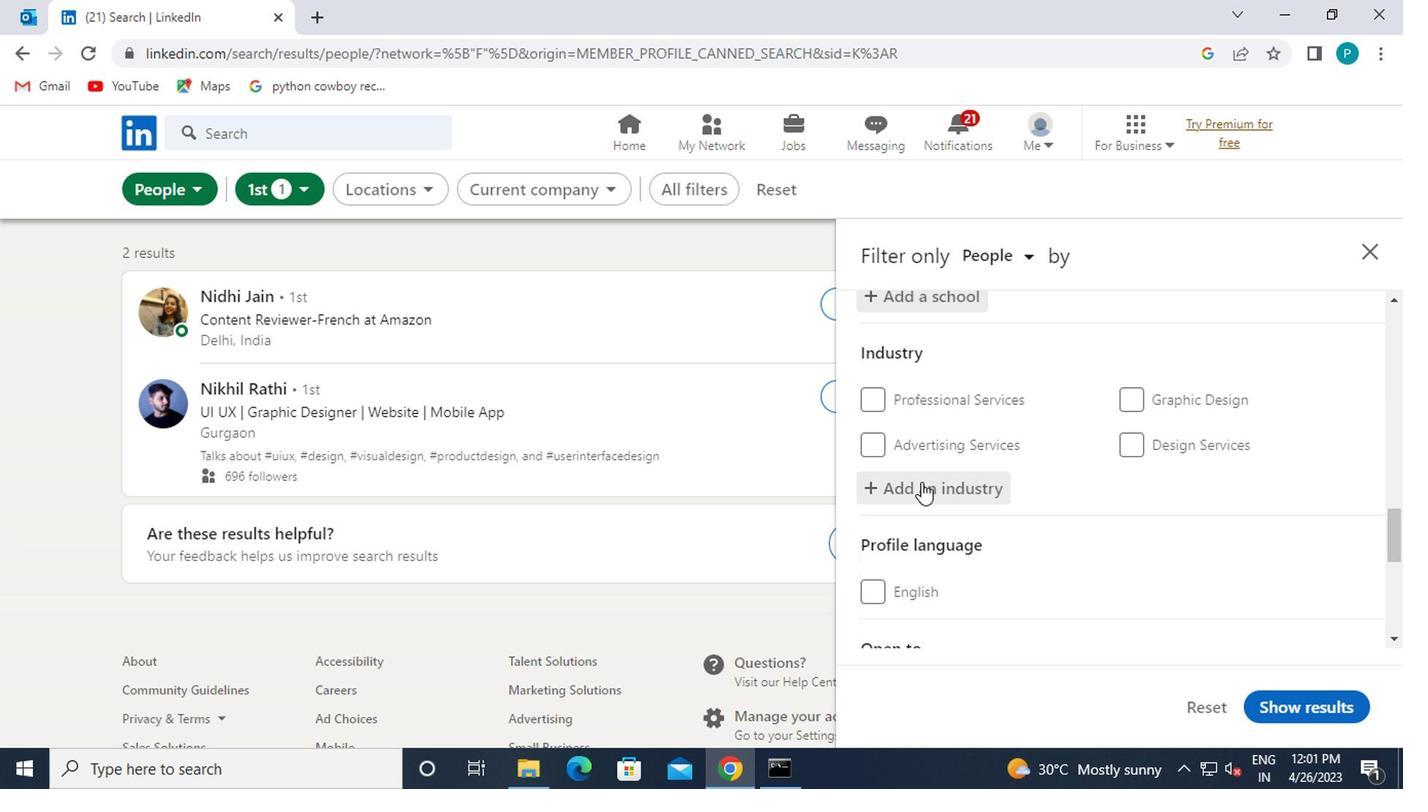 
Action: Mouse moved to (920, 483)
Screenshot: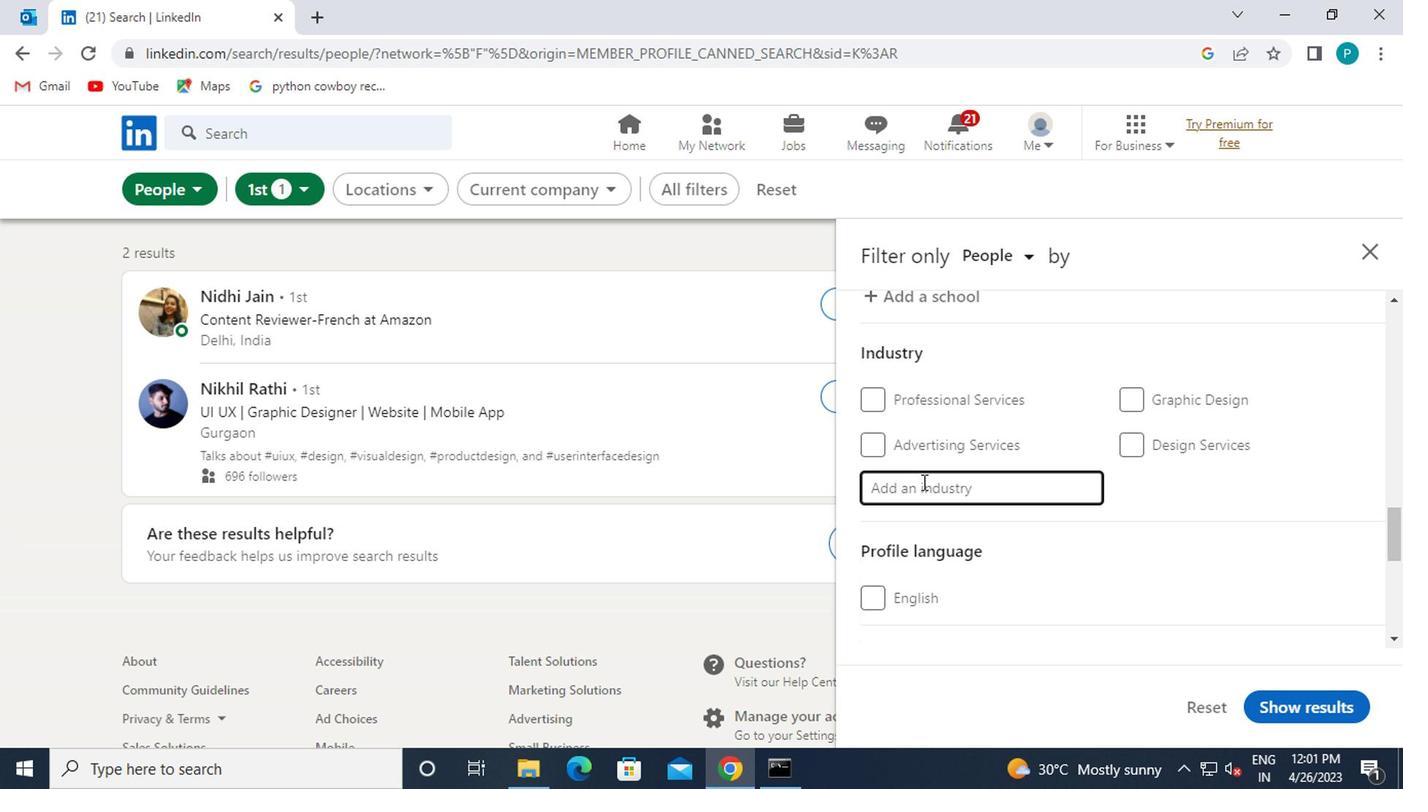 
Action: Key pressed DANCE
Screenshot: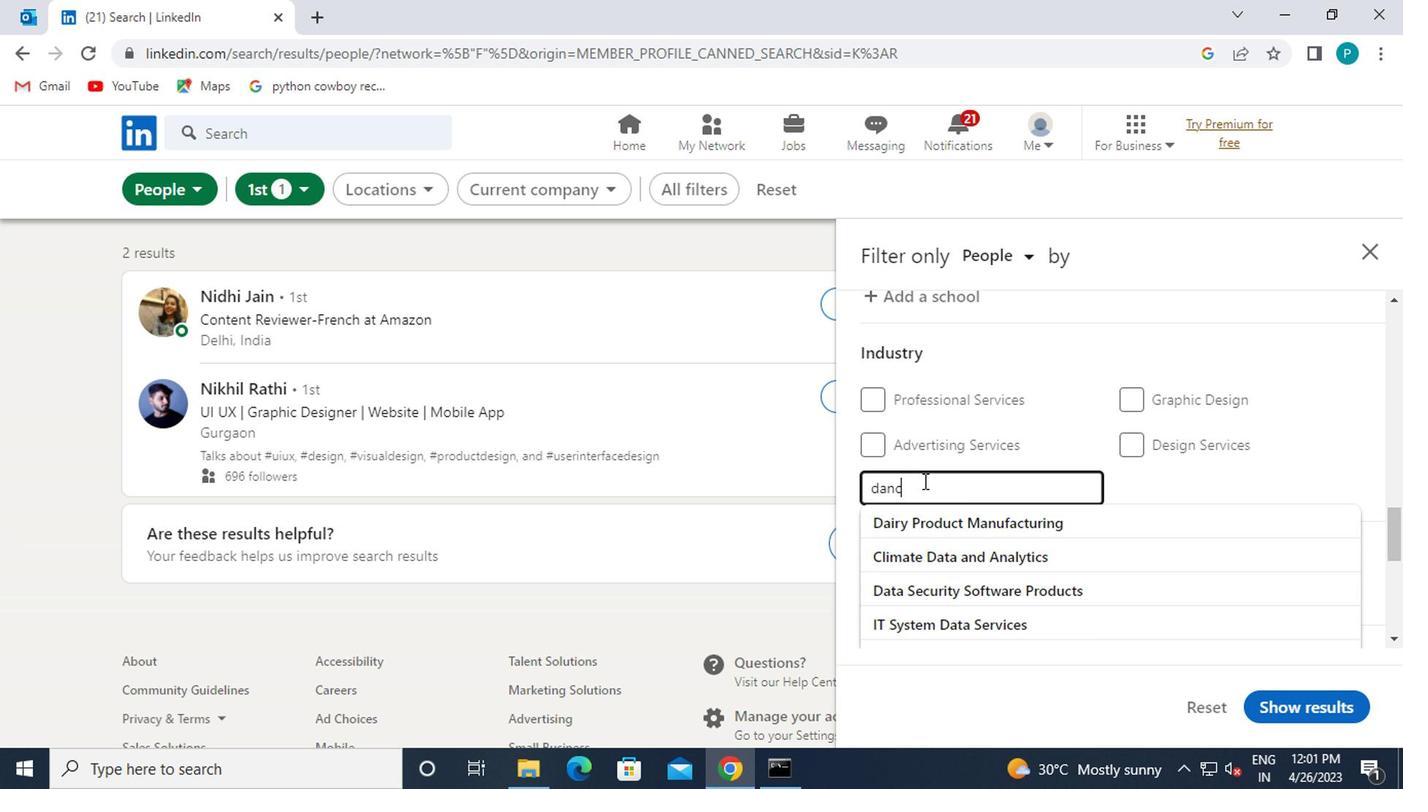 
Action: Mouse moved to (942, 521)
Screenshot: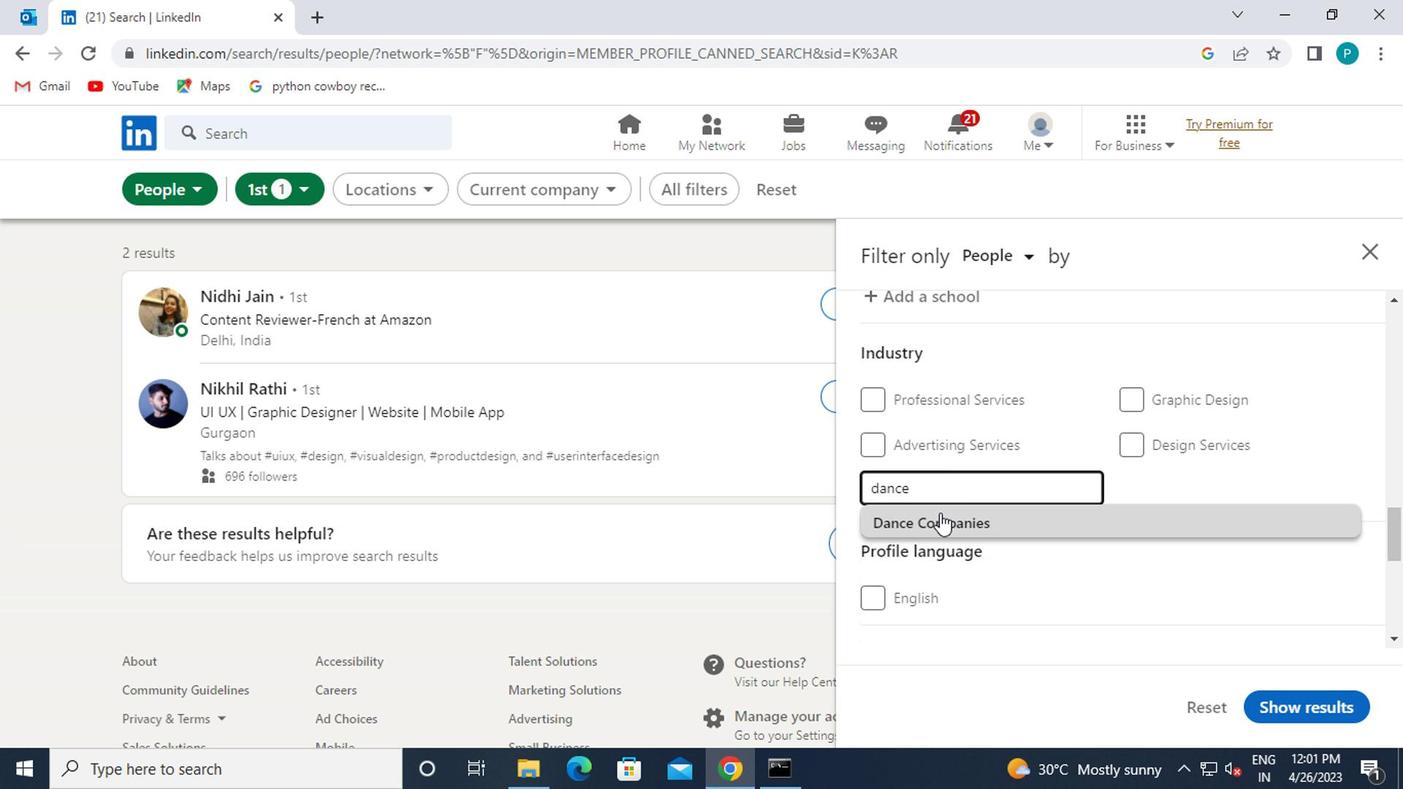 
Action: Mouse pressed left at (942, 521)
Screenshot: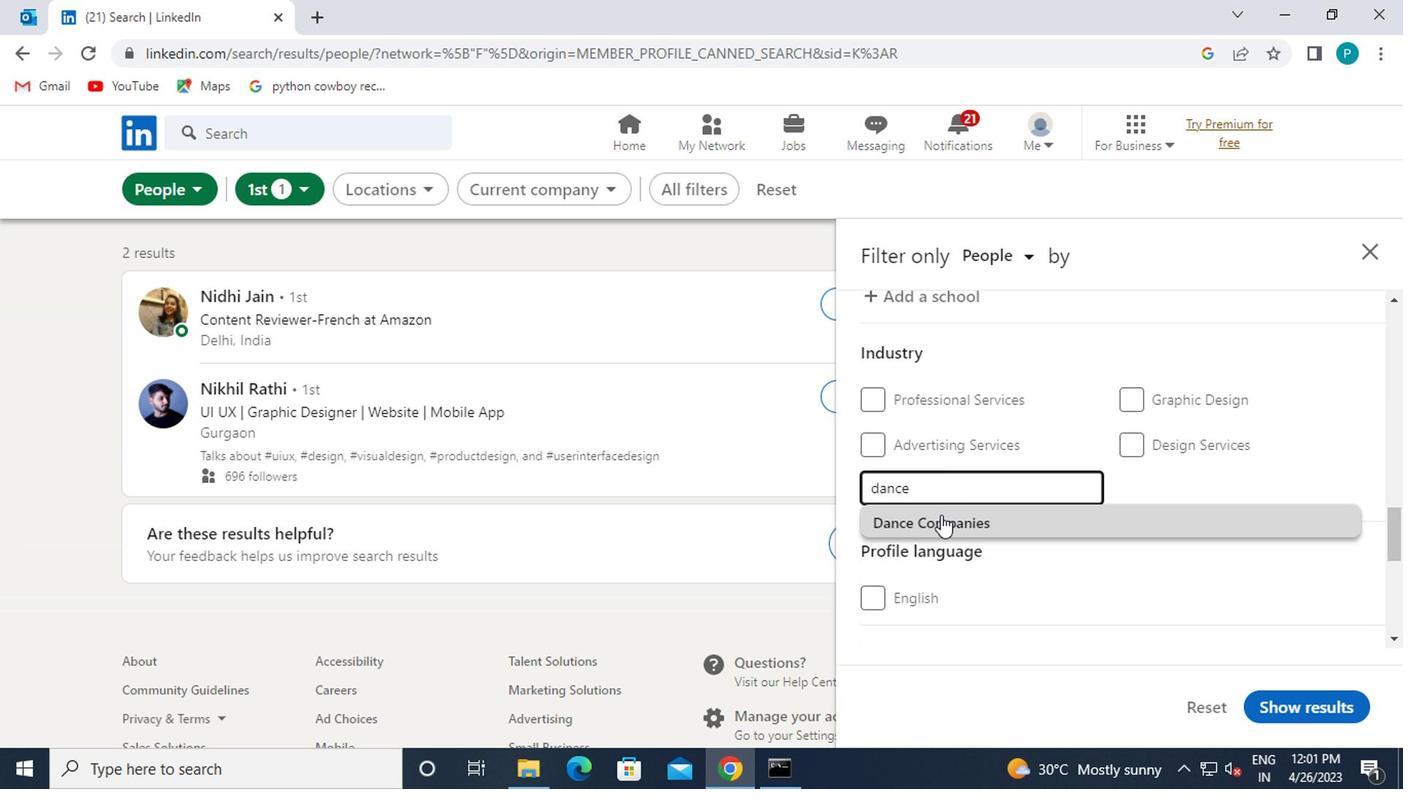 
Action: Mouse scrolled (942, 519) with delta (0, -1)
Screenshot: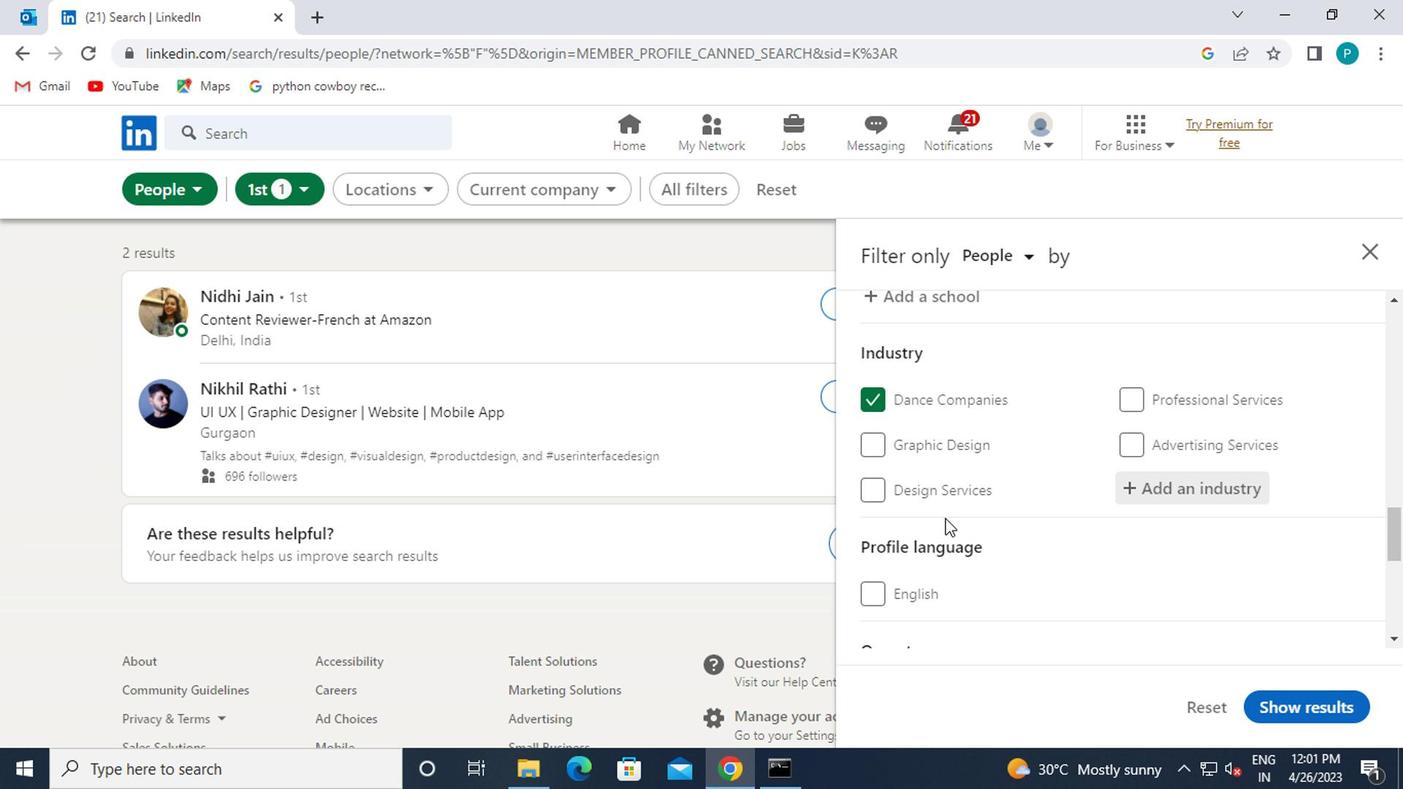 
Action: Mouse scrolled (942, 519) with delta (0, -1)
Screenshot: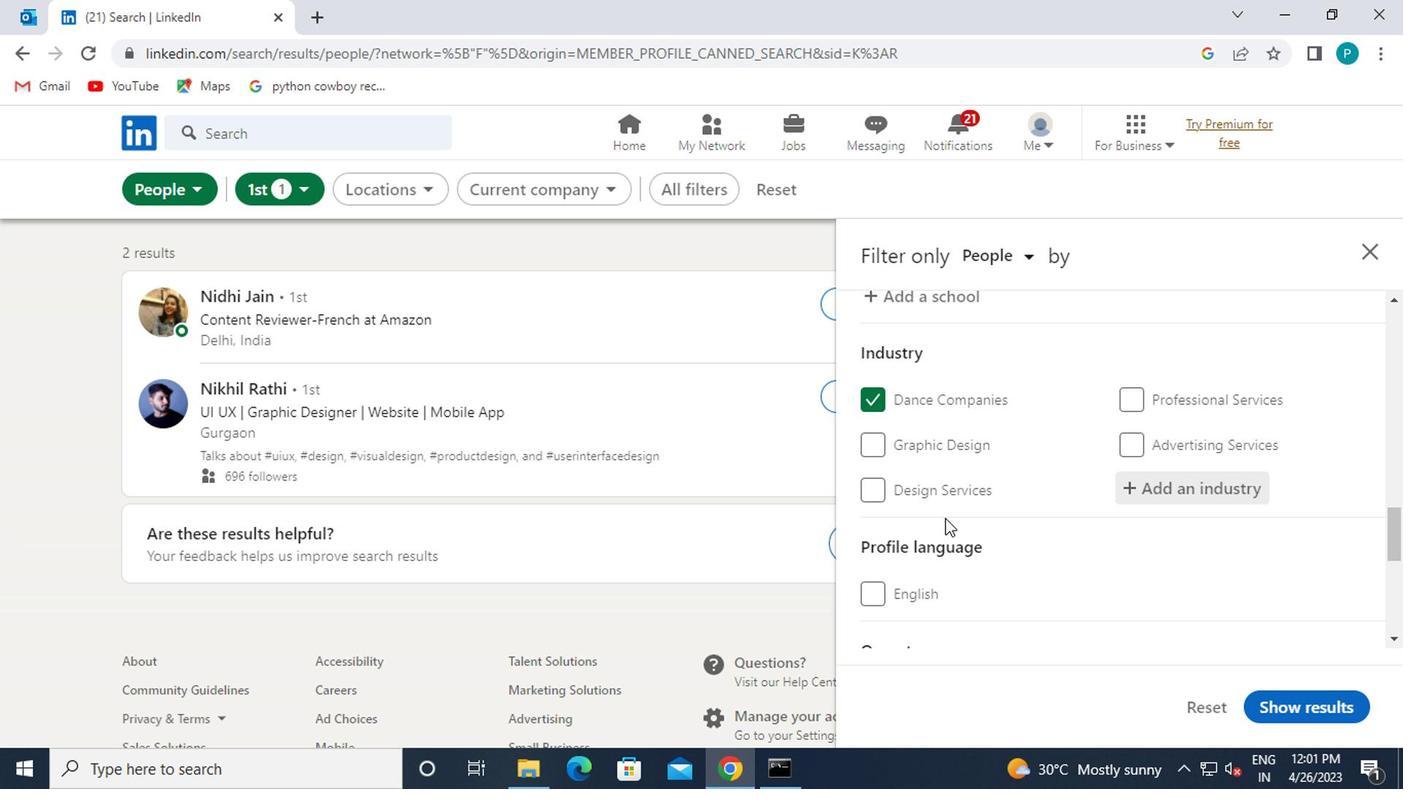 
Action: Mouse moved to (986, 616)
Screenshot: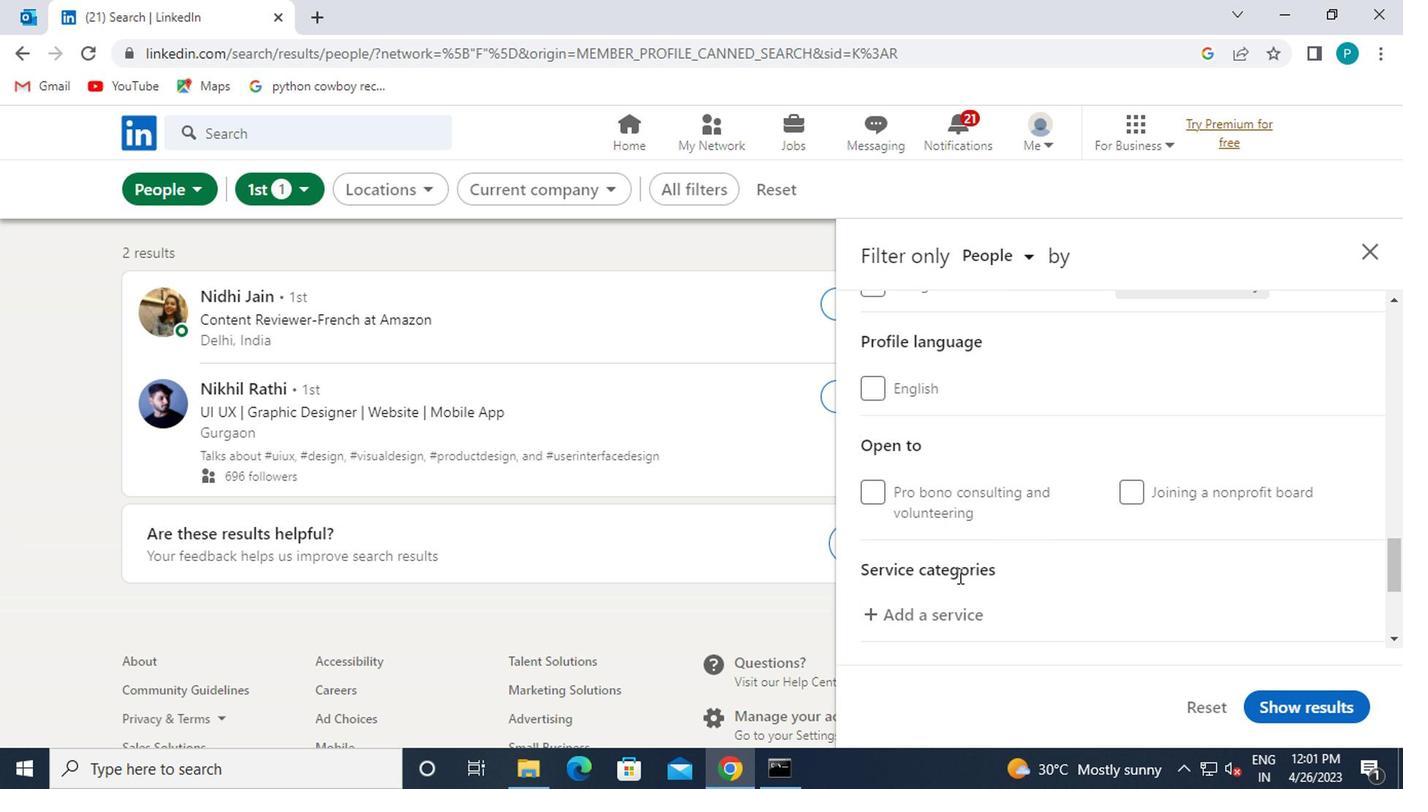 
Action: Mouse pressed left at (986, 616)
Screenshot: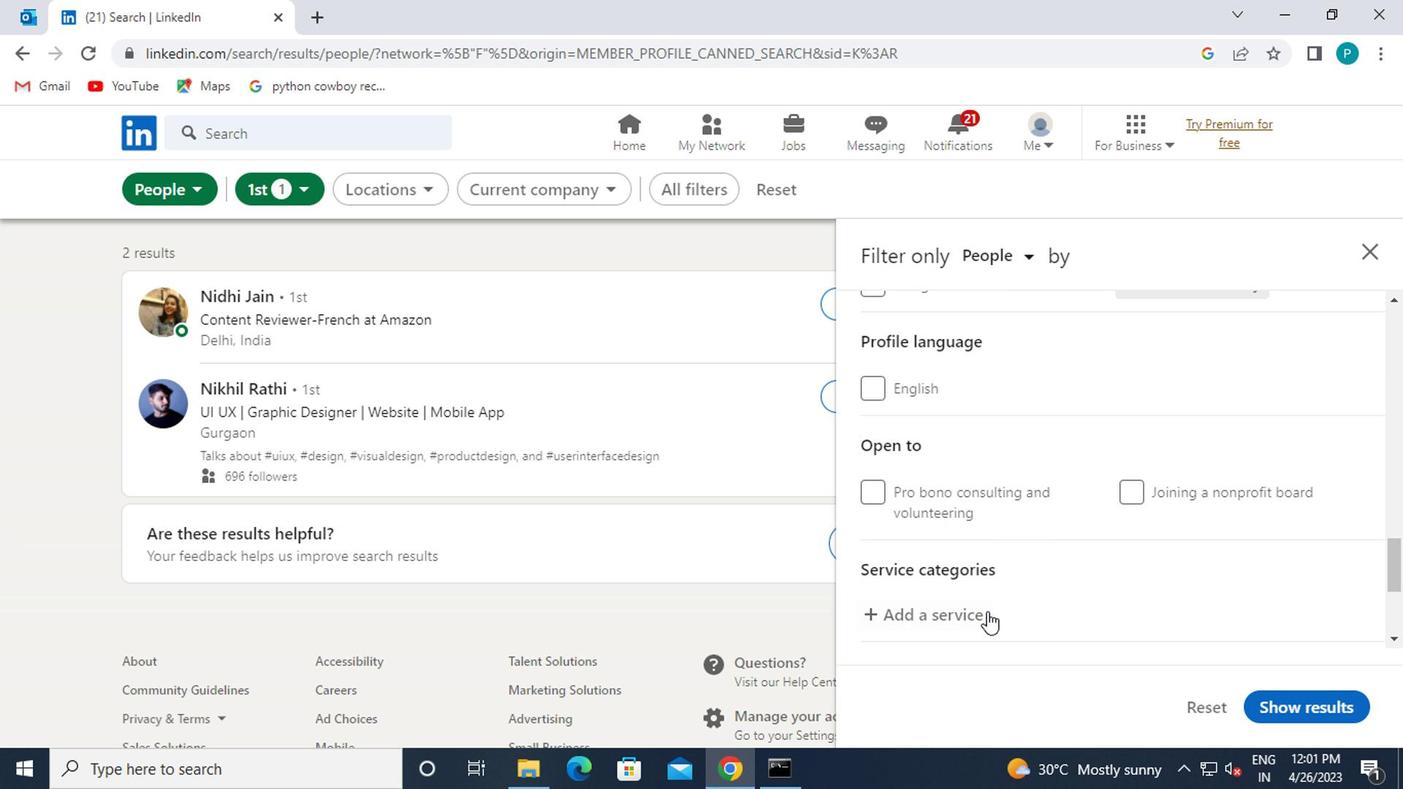 
Action: Mouse moved to (1030, 617)
Screenshot: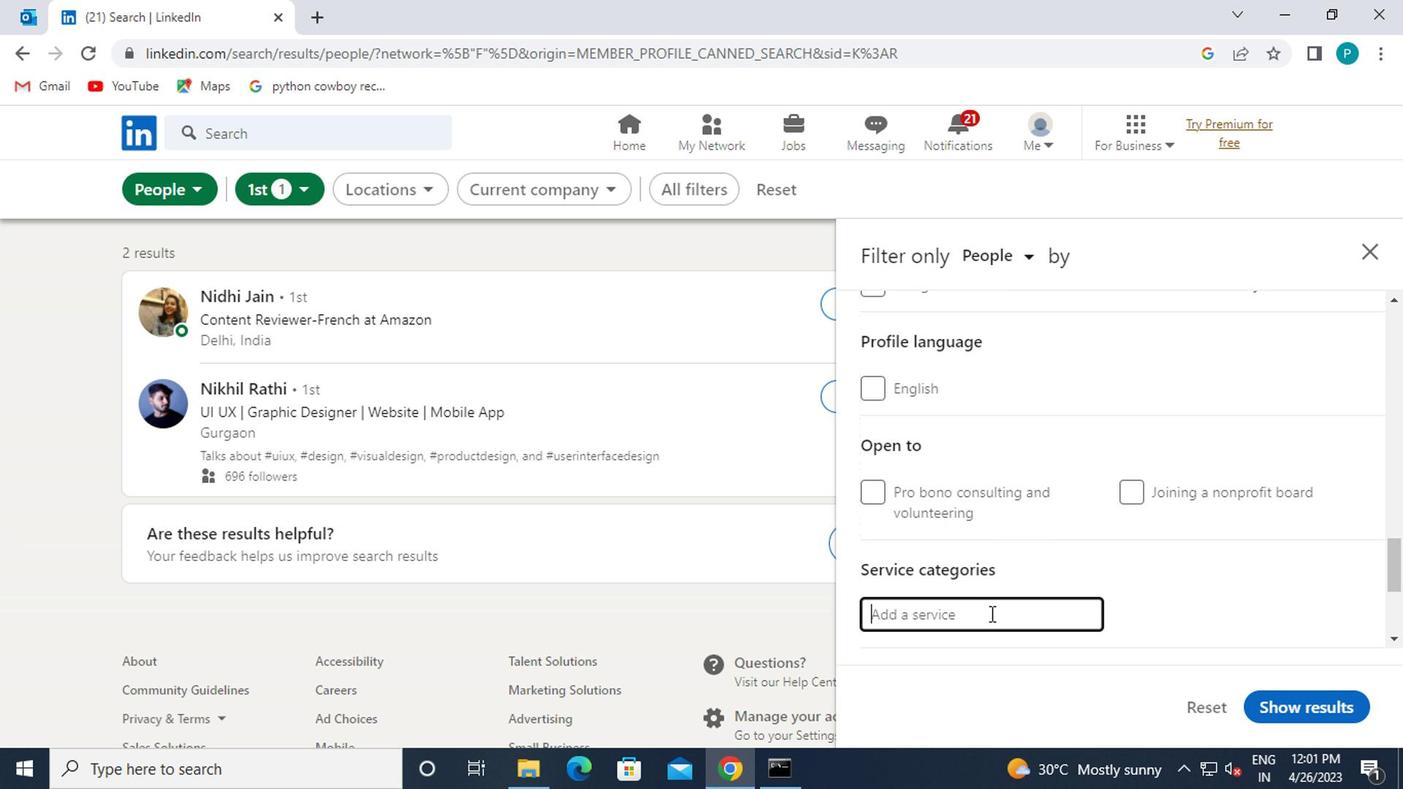 
Action: Key pressed BARTEND
Screenshot: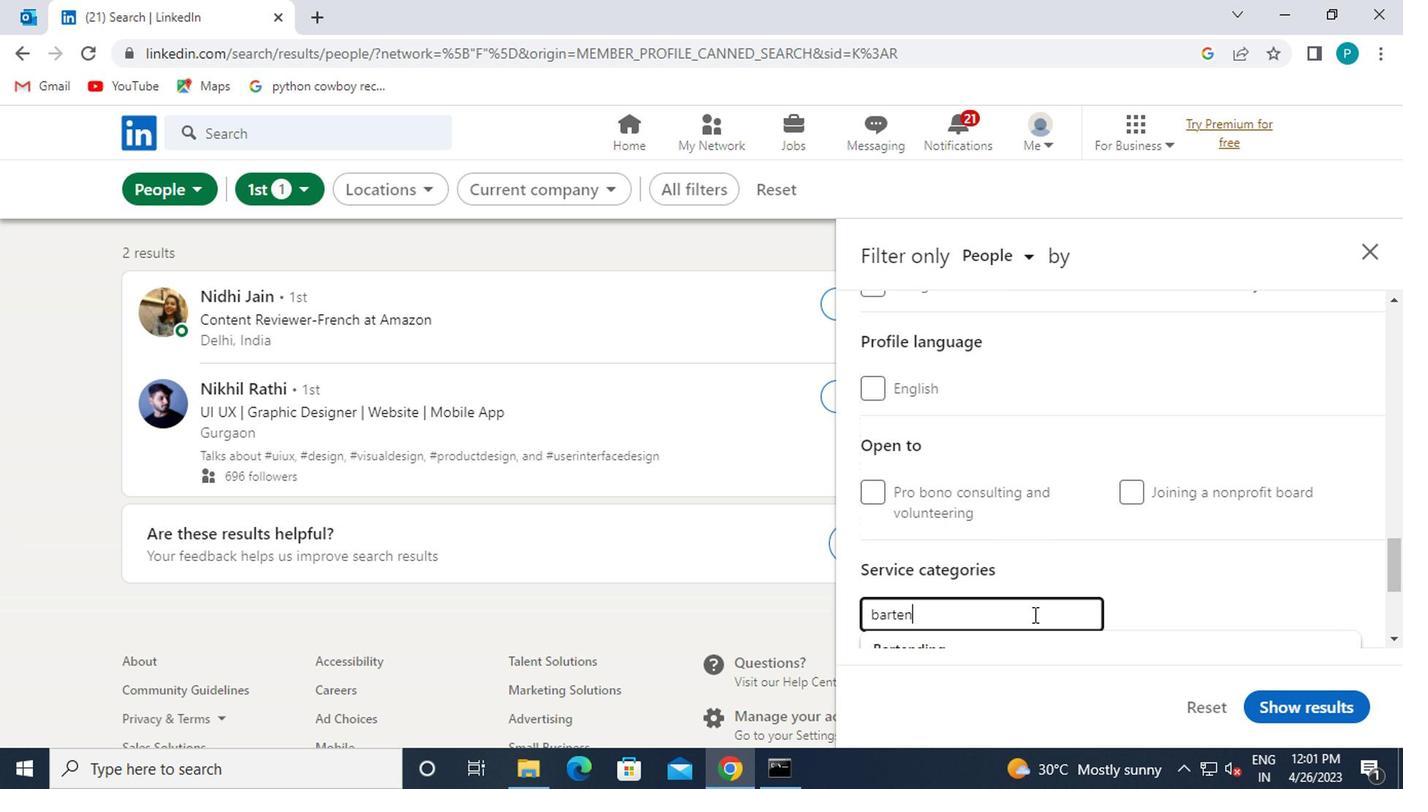 
Action: Mouse moved to (1042, 576)
Screenshot: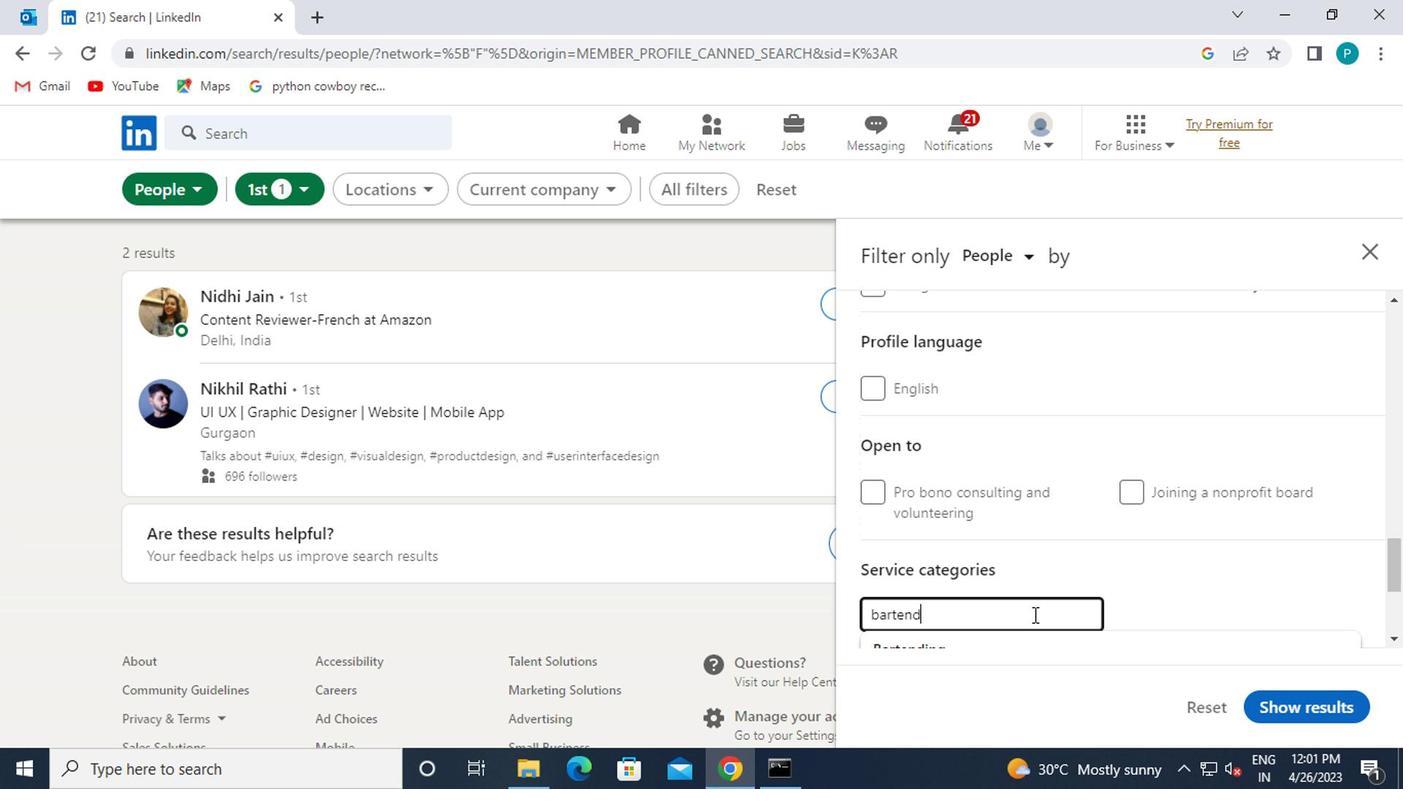 
Action: Mouse scrolled (1042, 575) with delta (0, -1)
Screenshot: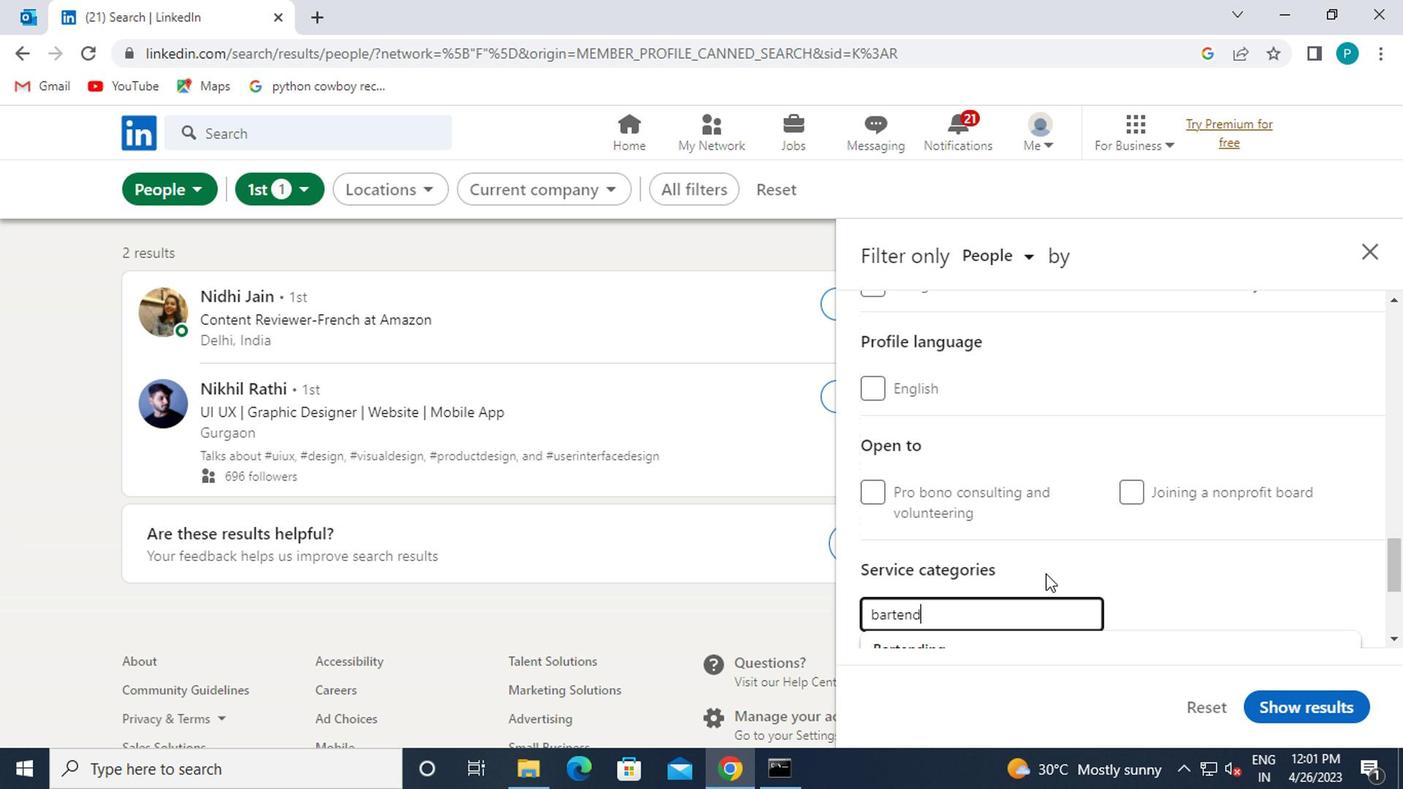 
Action: Mouse moved to (950, 554)
Screenshot: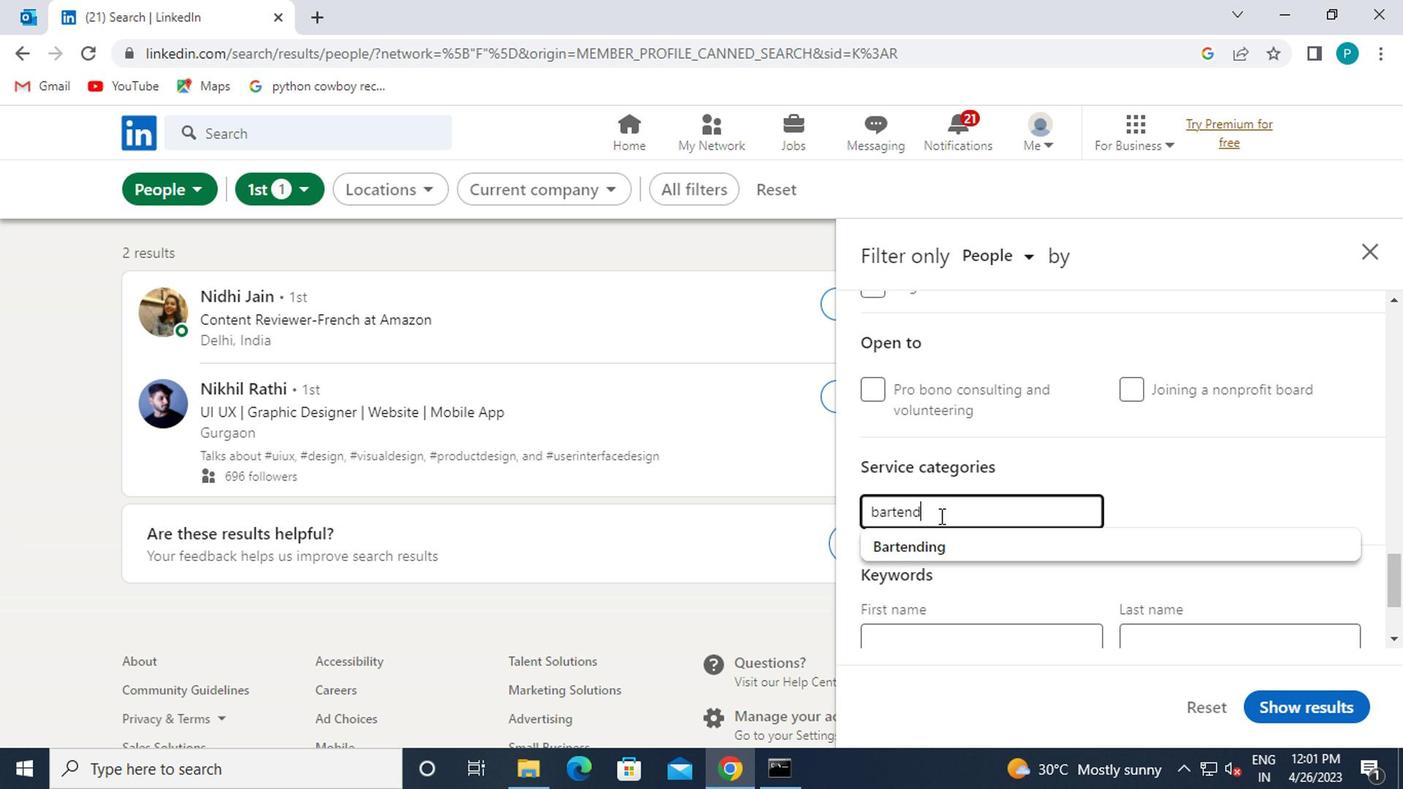 
Action: Mouse pressed left at (950, 554)
Screenshot: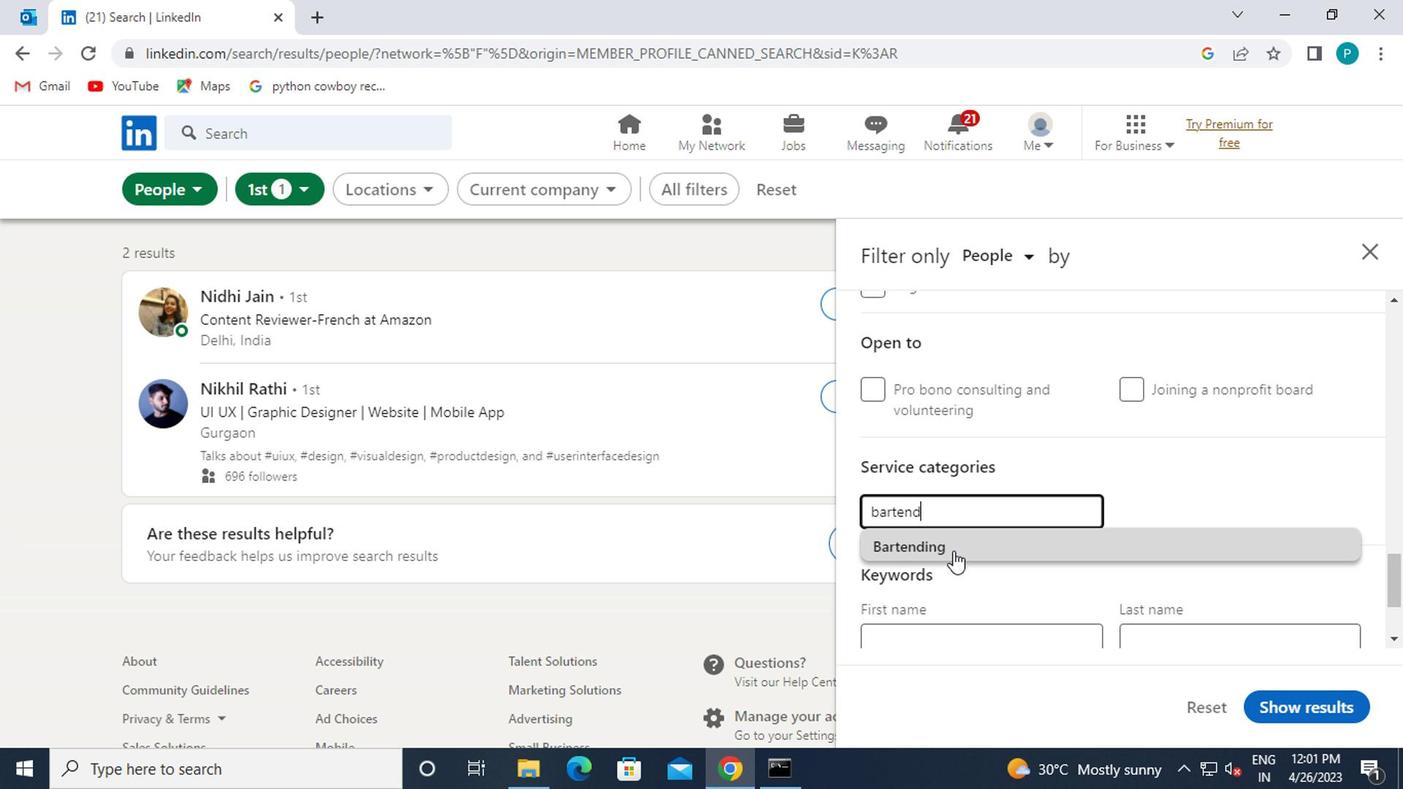 
Action: Mouse scrolled (950, 552) with delta (0, -1)
Screenshot: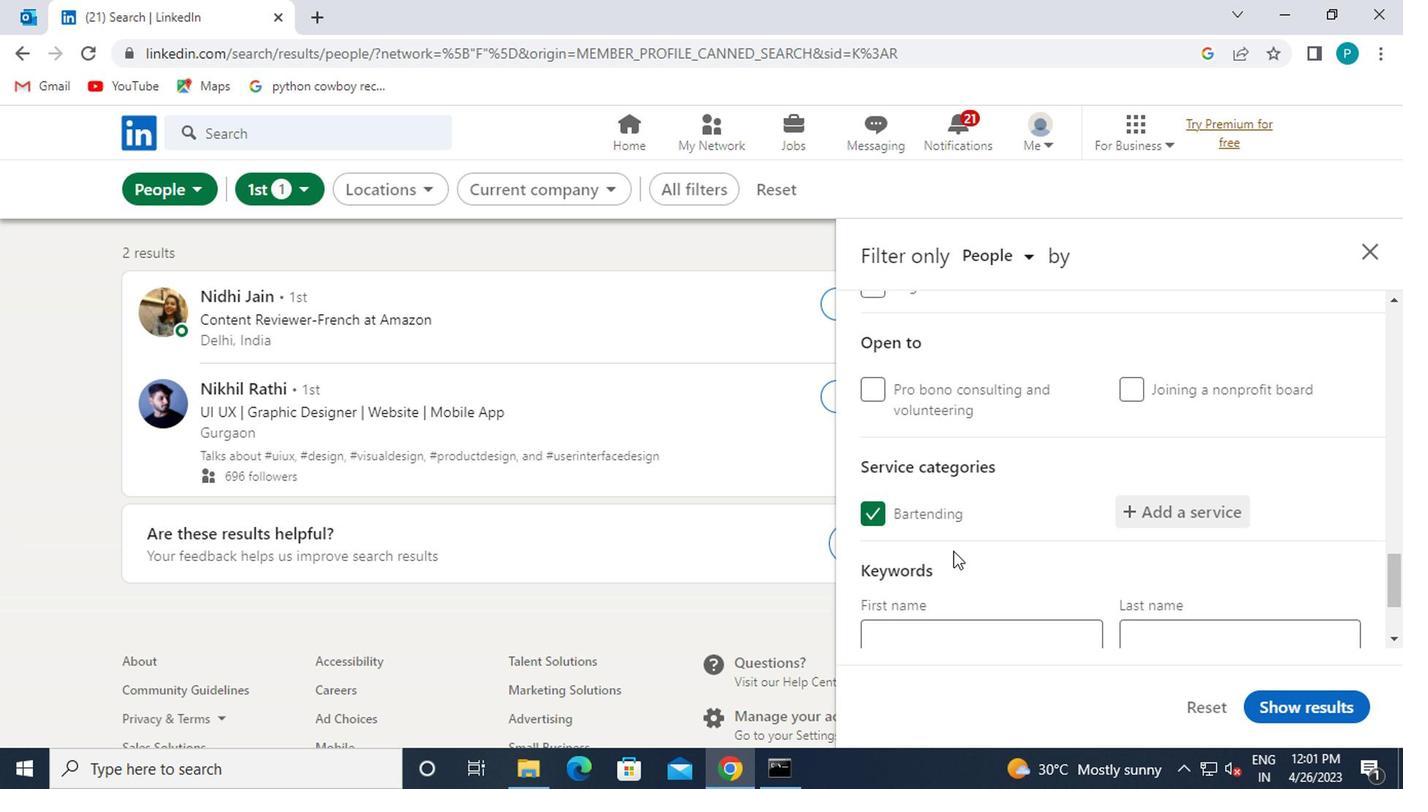 
Action: Mouse scrolled (950, 552) with delta (0, -1)
Screenshot: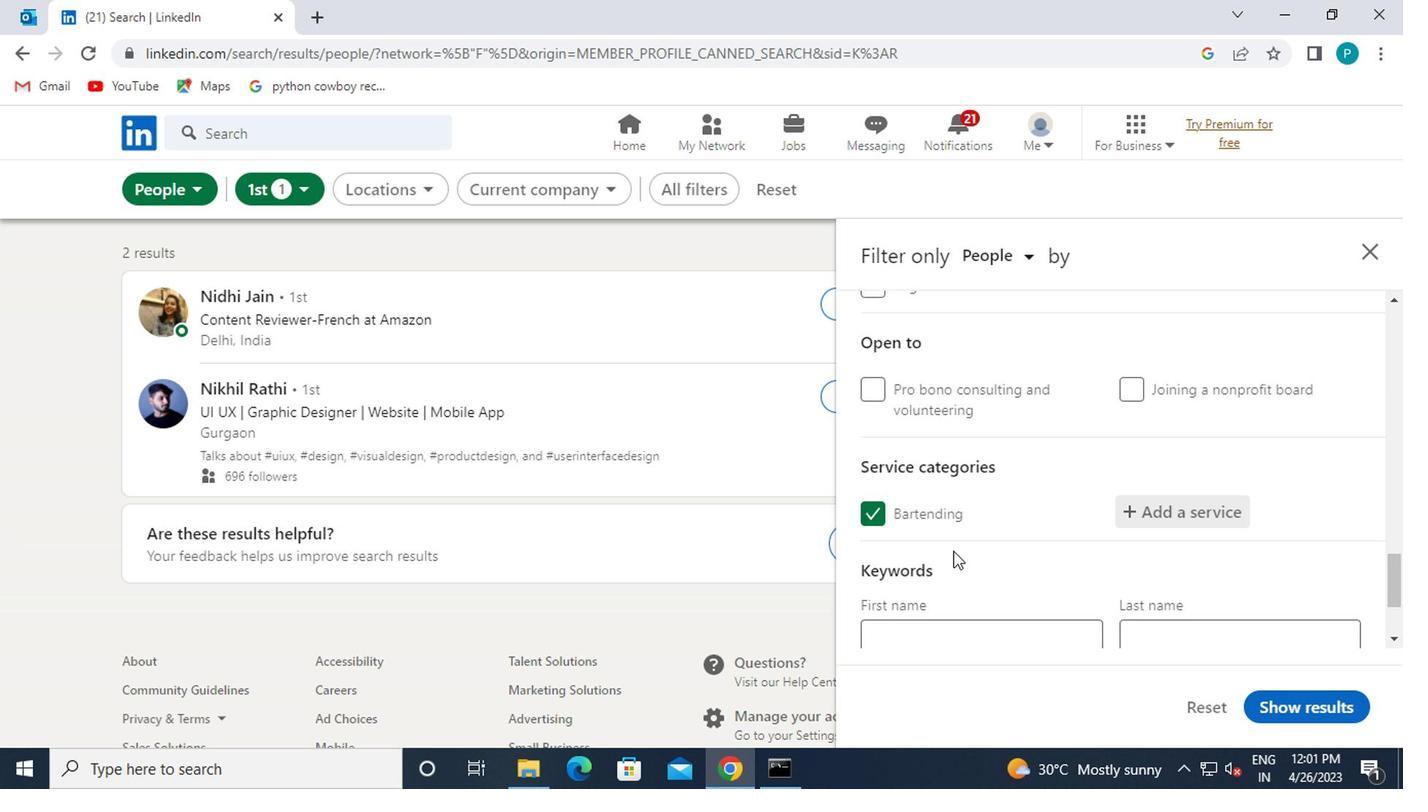 
Action: Mouse moved to (950, 554)
Screenshot: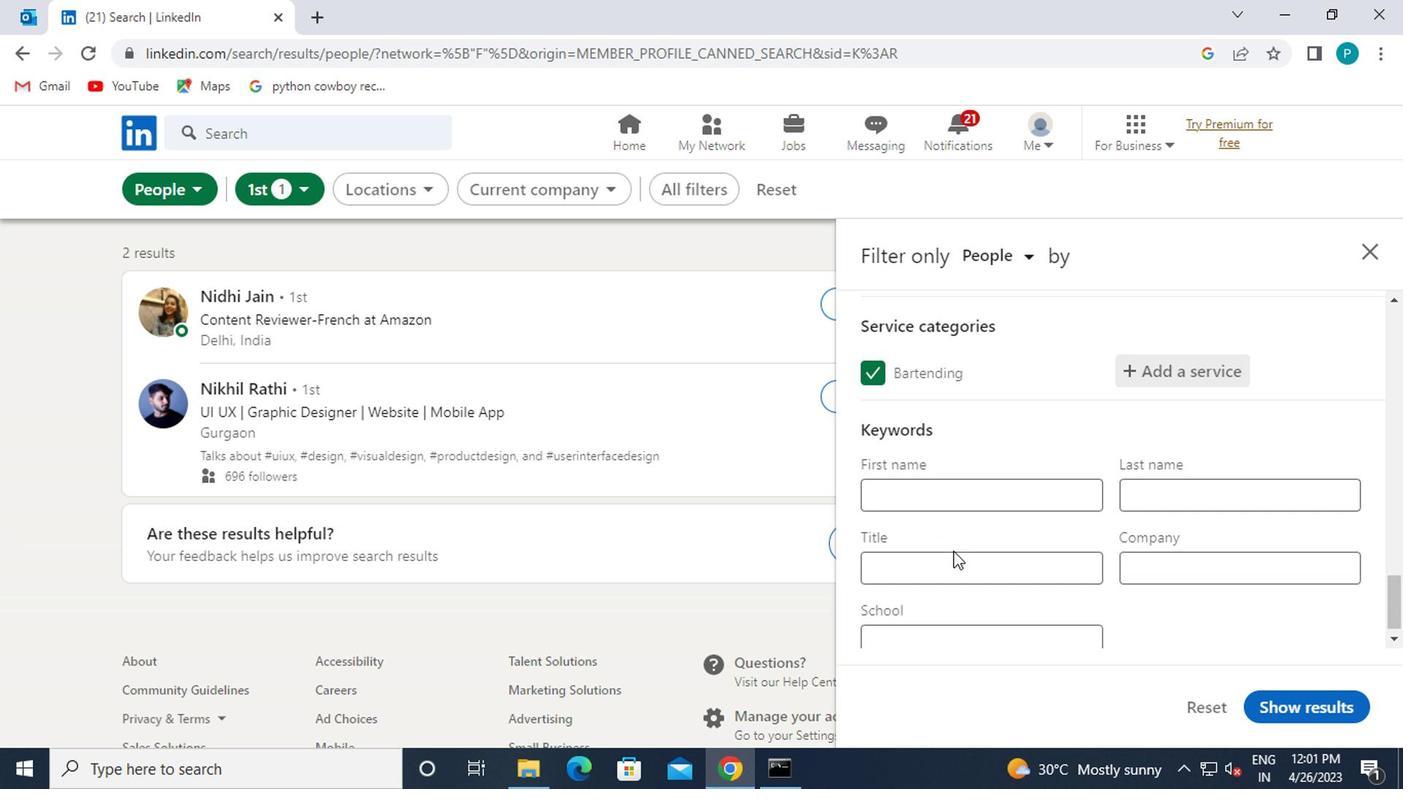 
Action: Mouse pressed left at (950, 554)
Screenshot: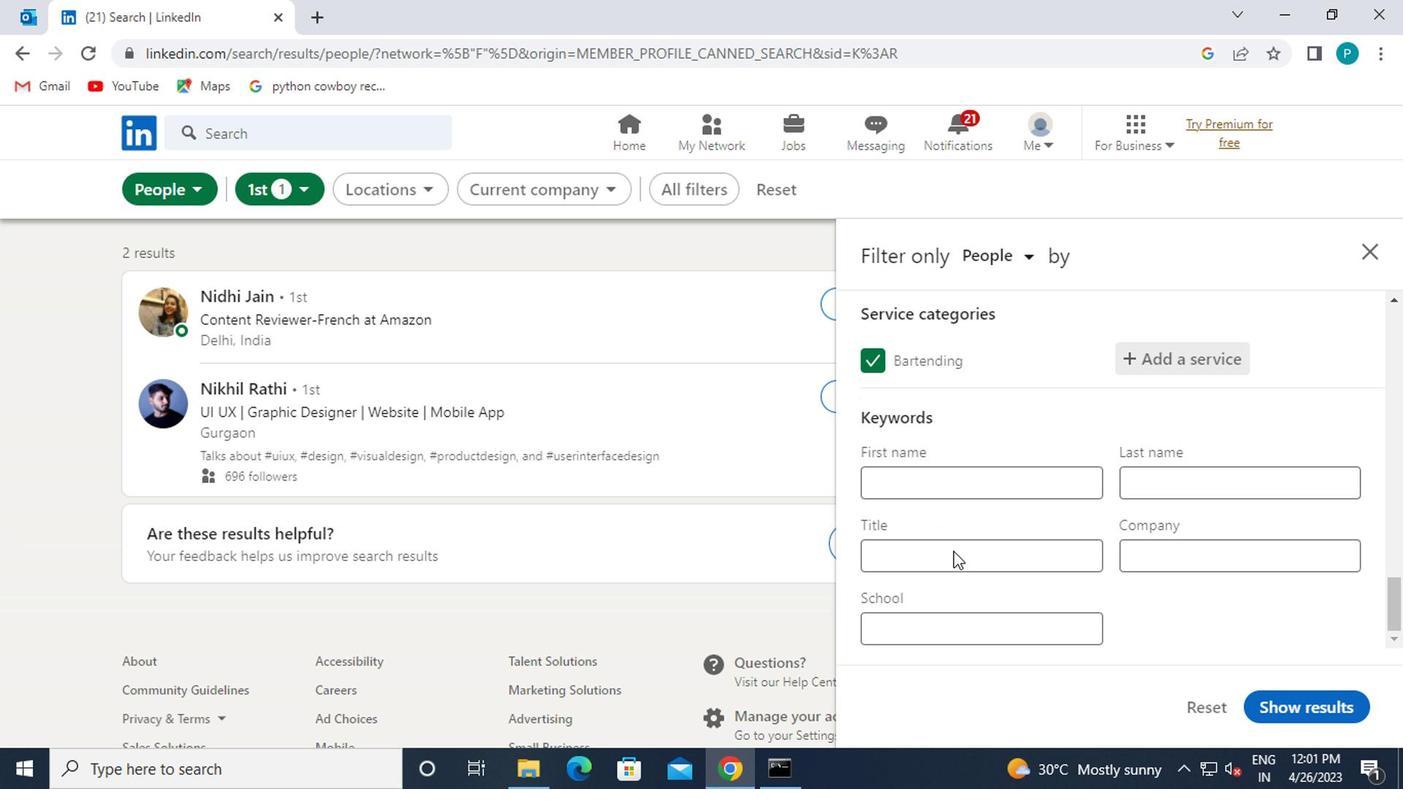 
Action: Mouse moved to (972, 578)
Screenshot: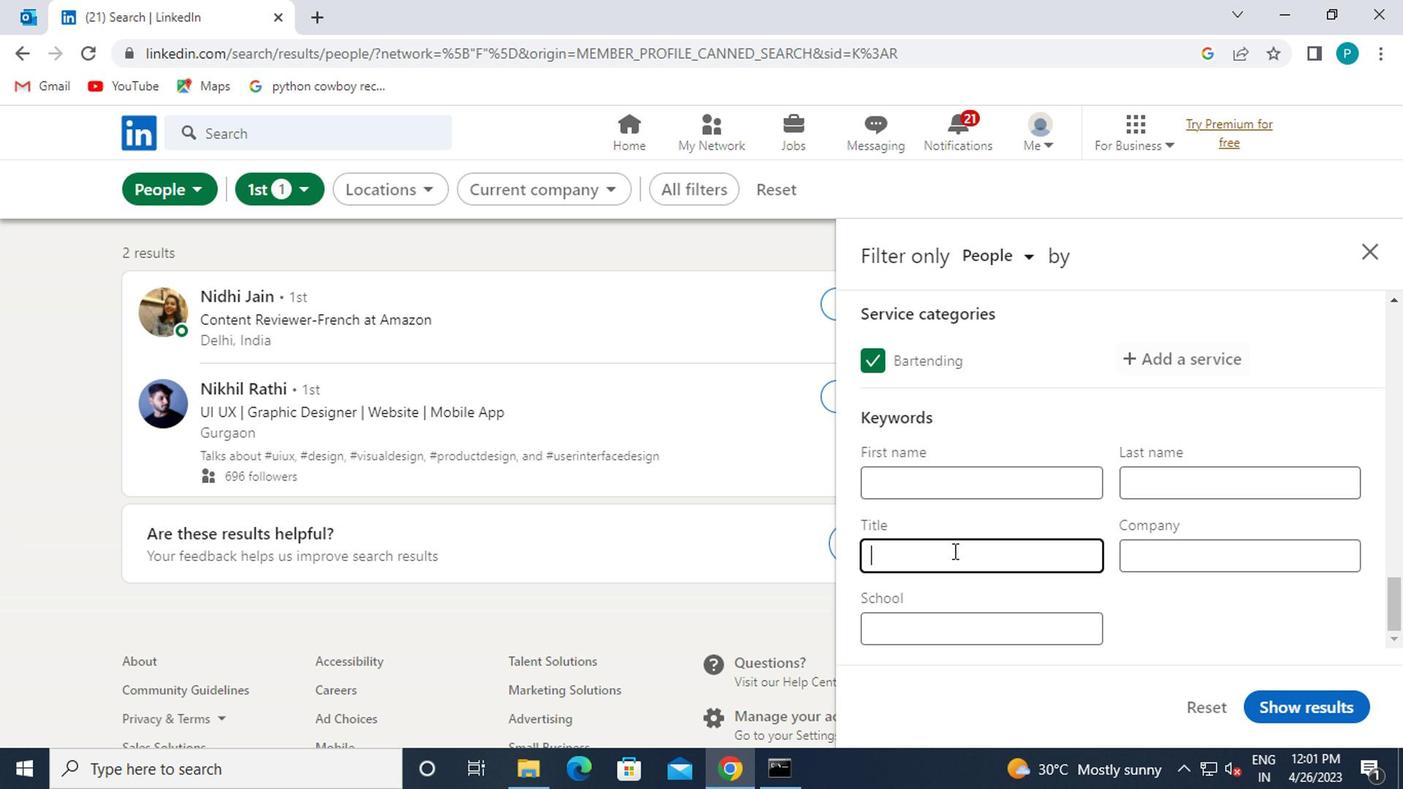 
Action: Key pressed <Key.caps_lock>F<Key.caps_lock>ILE<Key.space><Key.caps_lock>C<Key.caps_lock>LERL<Key.backspace>K
Screenshot: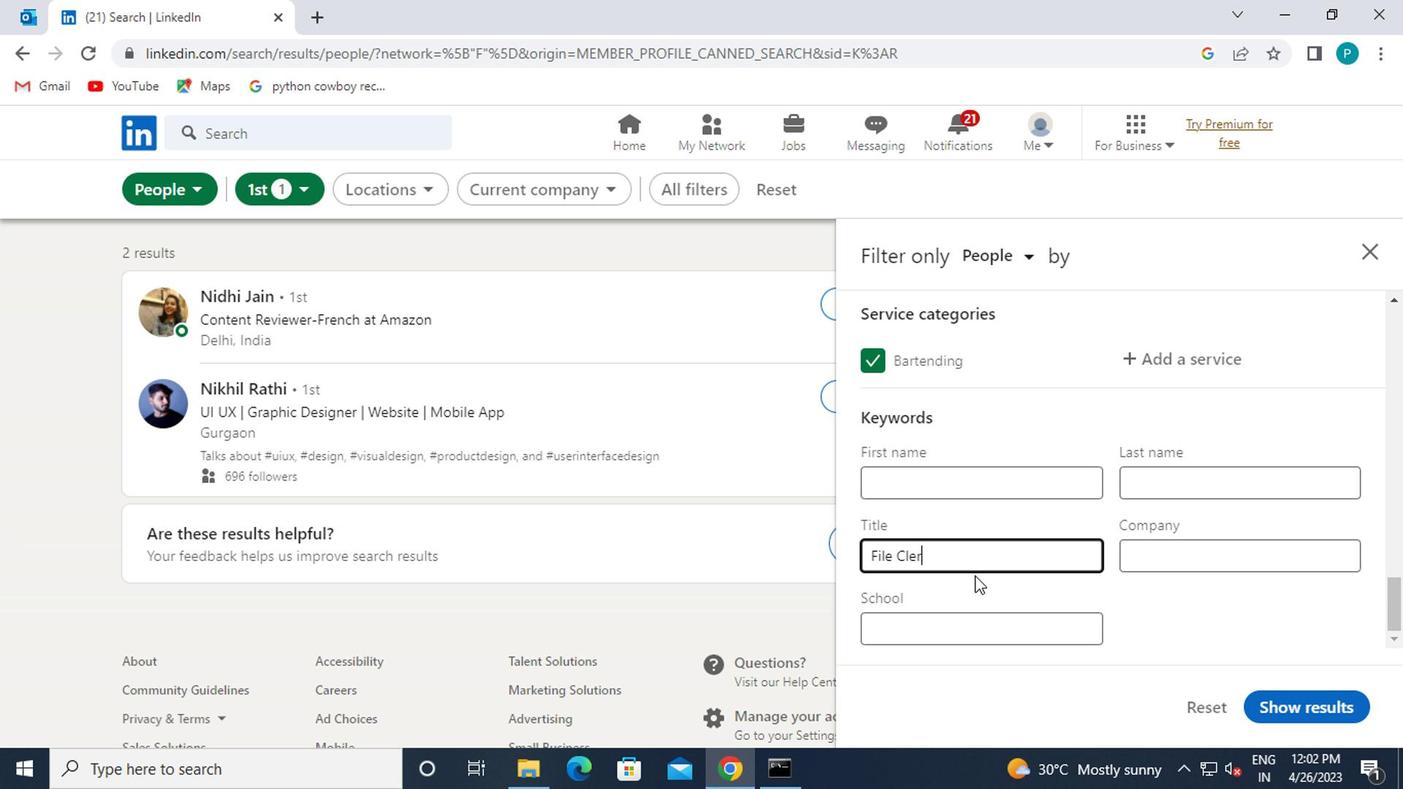 
Action: Mouse moved to (986, 581)
Screenshot: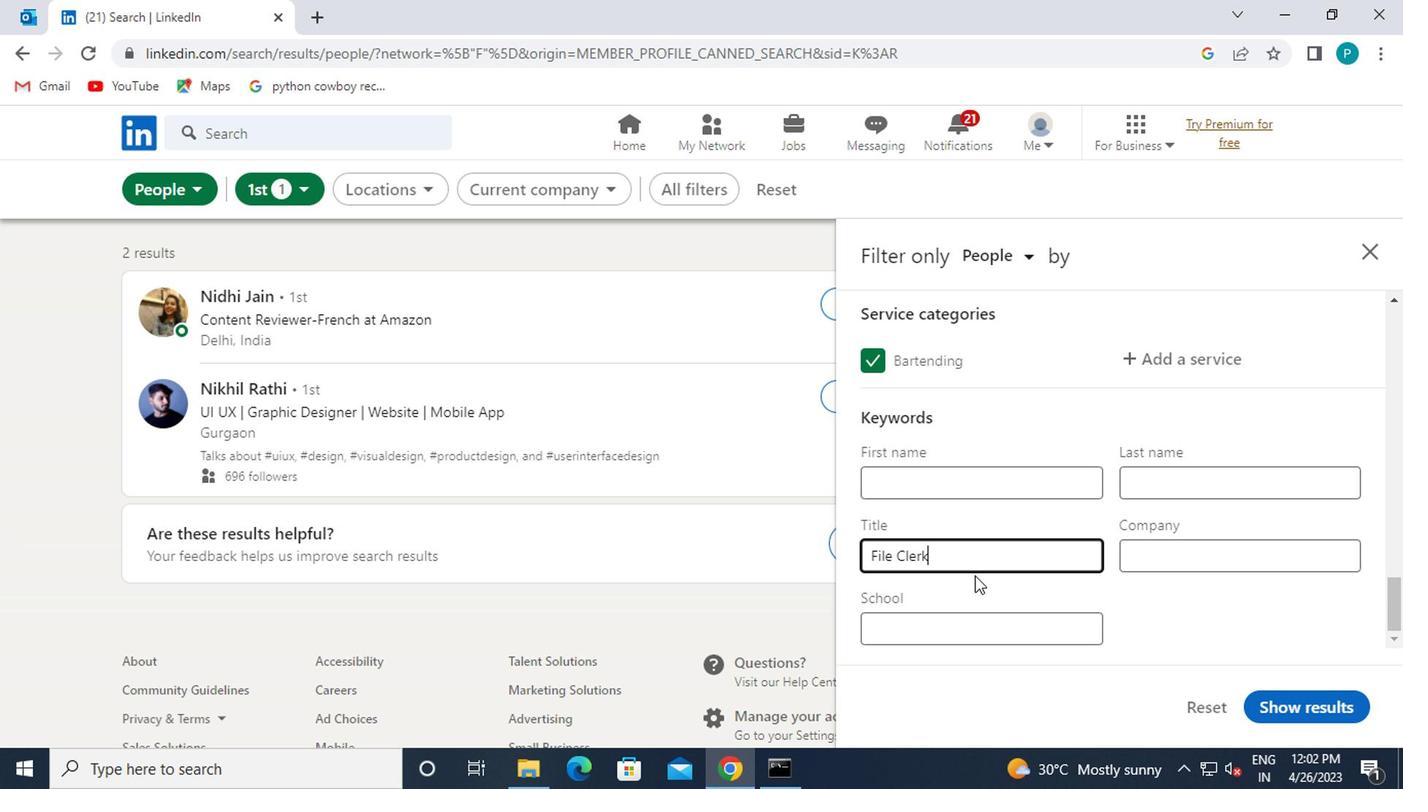 
Action: Mouse scrolled (986, 580) with delta (0, -1)
Screenshot: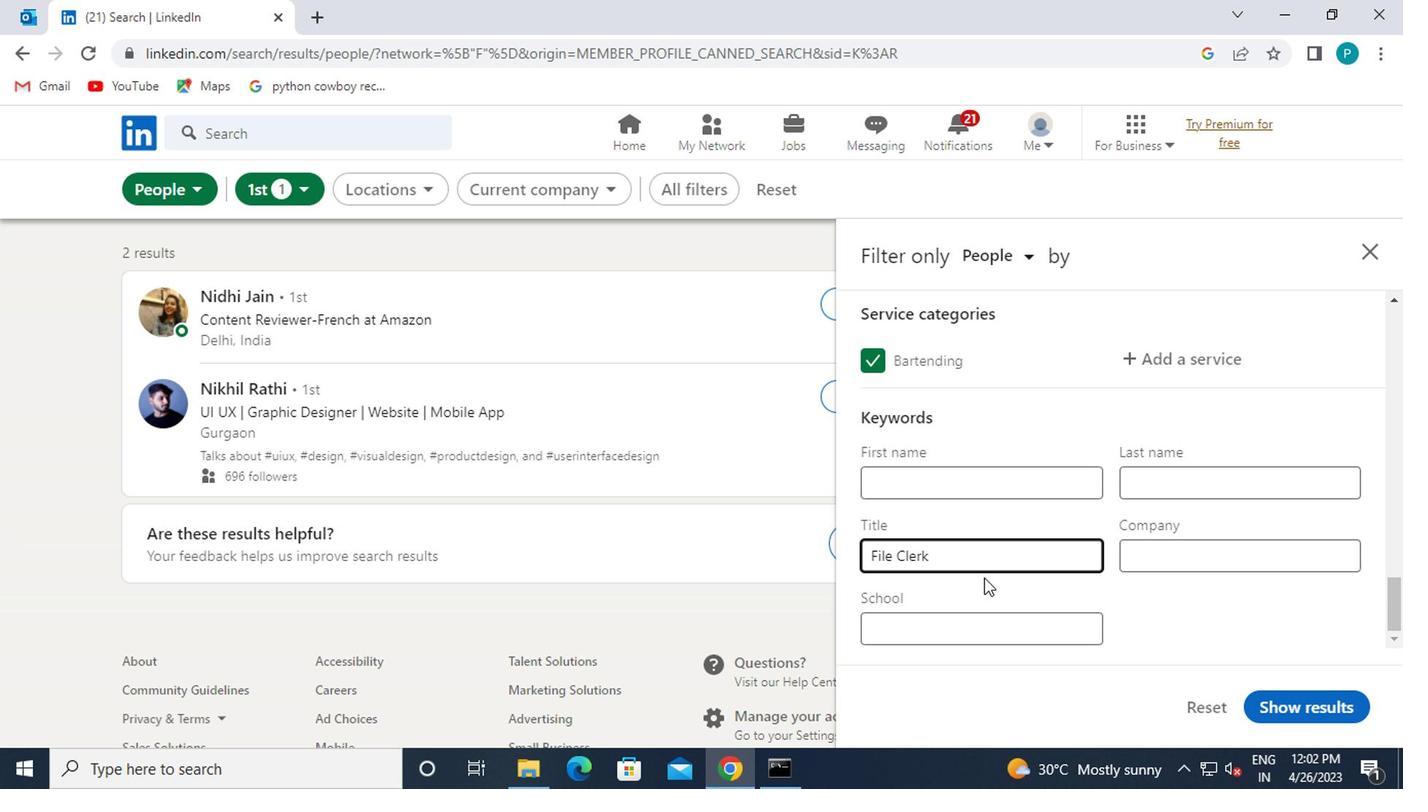 
Action: Mouse scrolled (986, 580) with delta (0, -1)
Screenshot: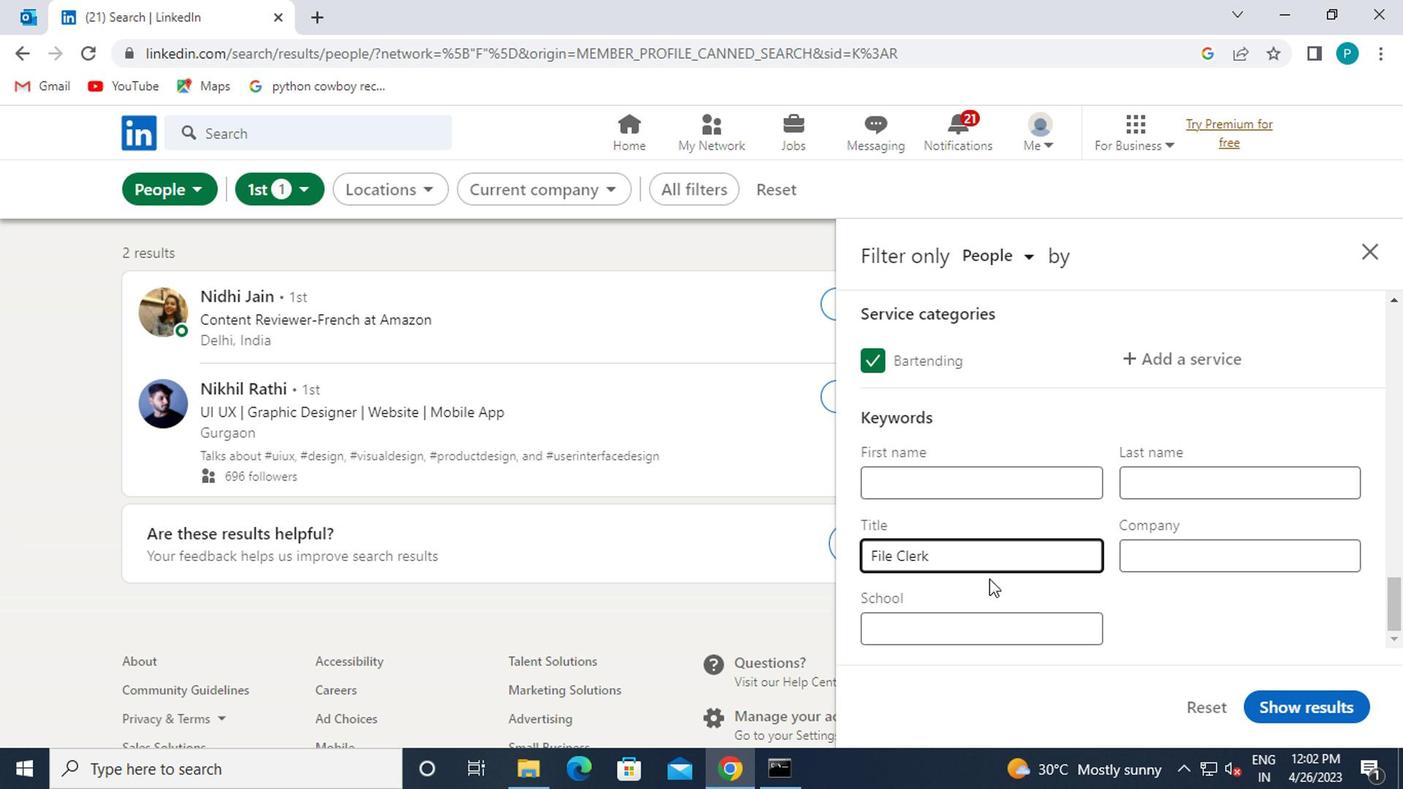 
Action: Mouse scrolled (986, 580) with delta (0, -1)
Screenshot: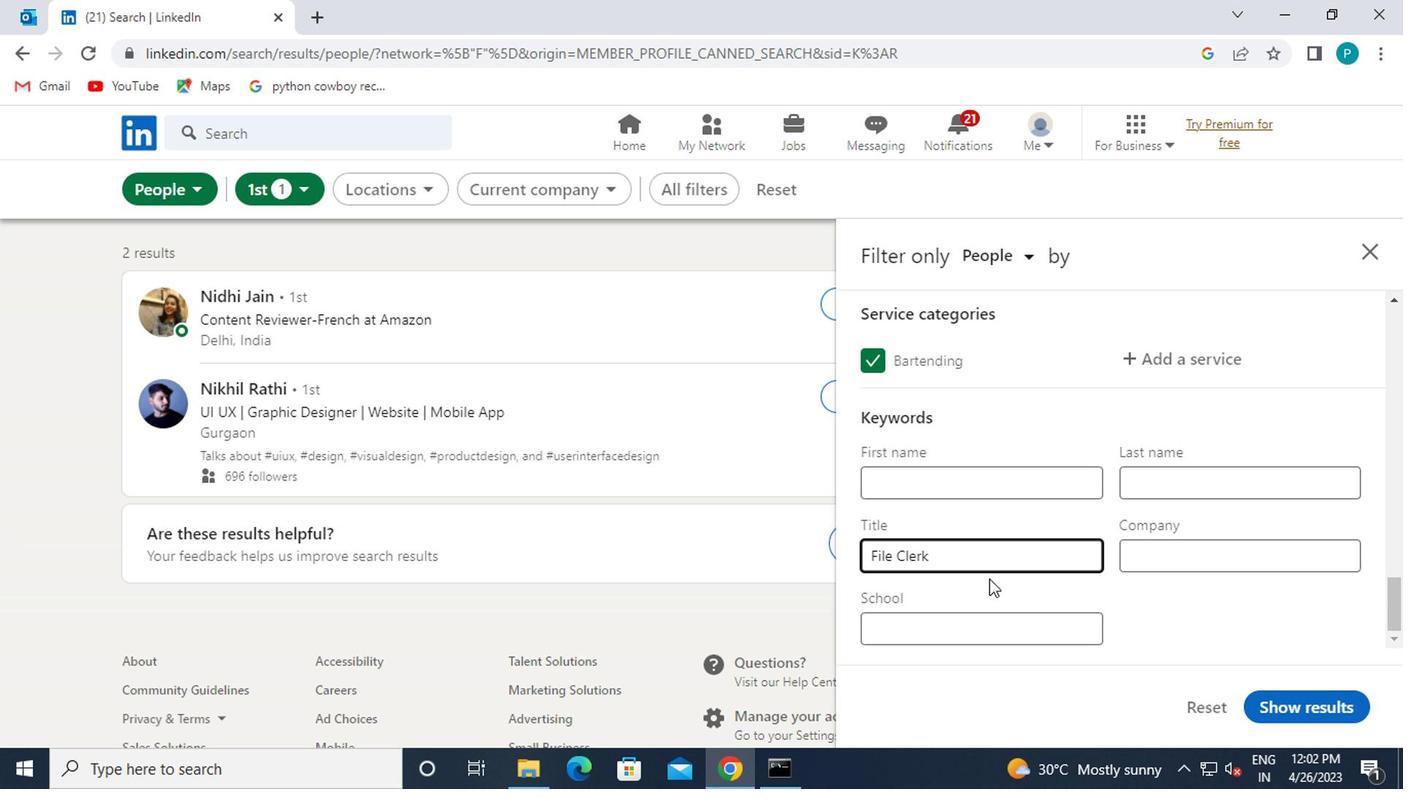 
Action: Mouse moved to (1327, 715)
Screenshot: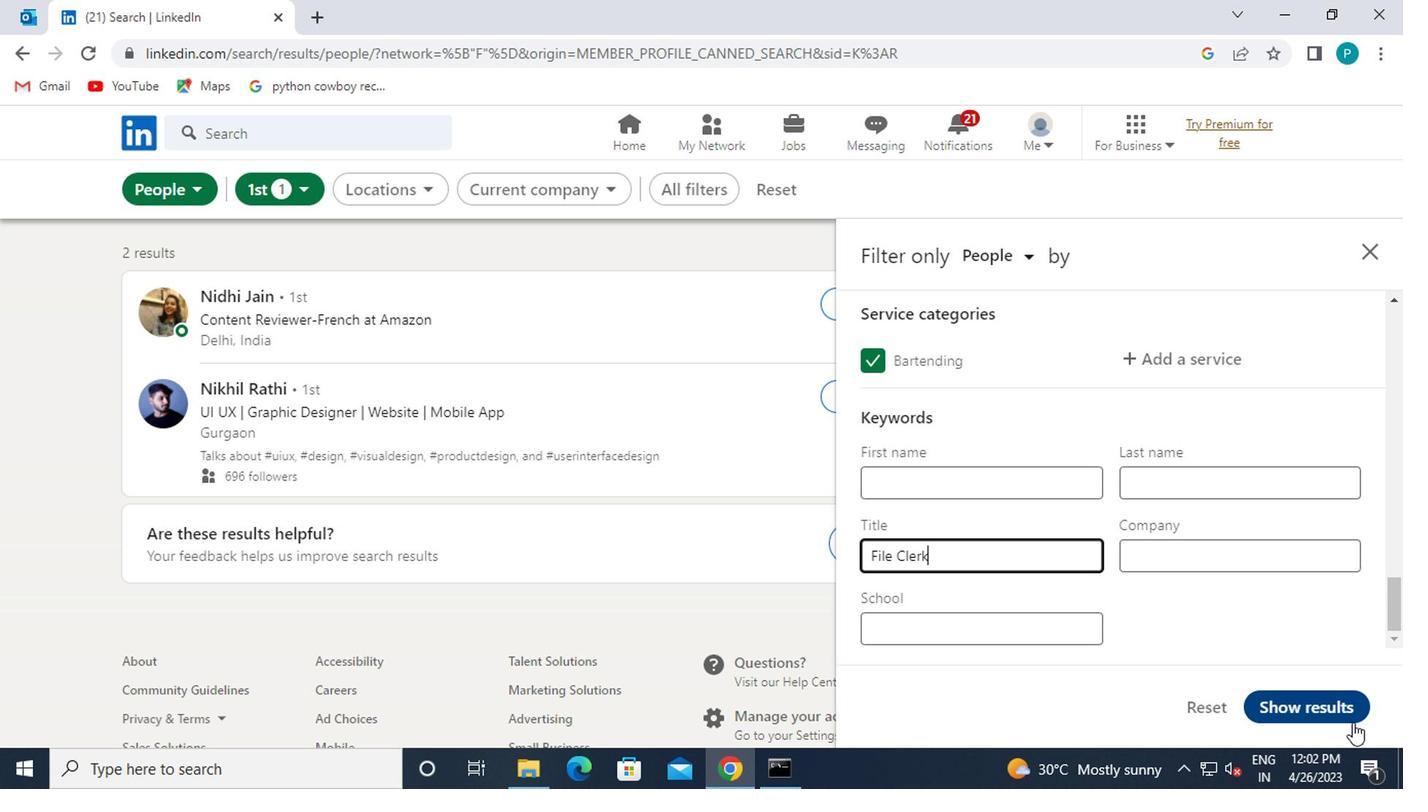
Action: Mouse pressed left at (1327, 715)
Screenshot: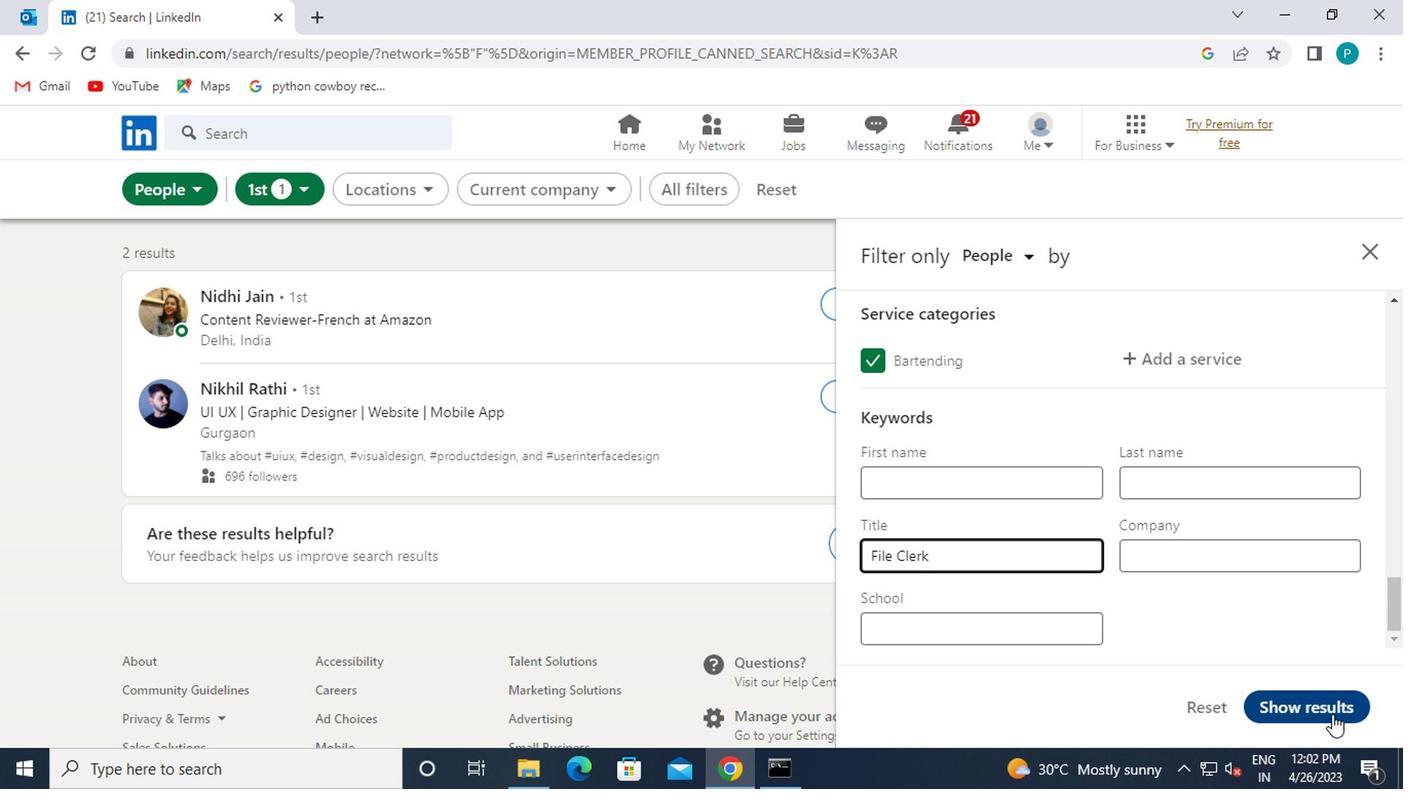 
